 Task: View property listings for condos in San Francisco, California, with waterfront views and access to city amenities.
Action: Mouse moved to (379, 214)
Screenshot: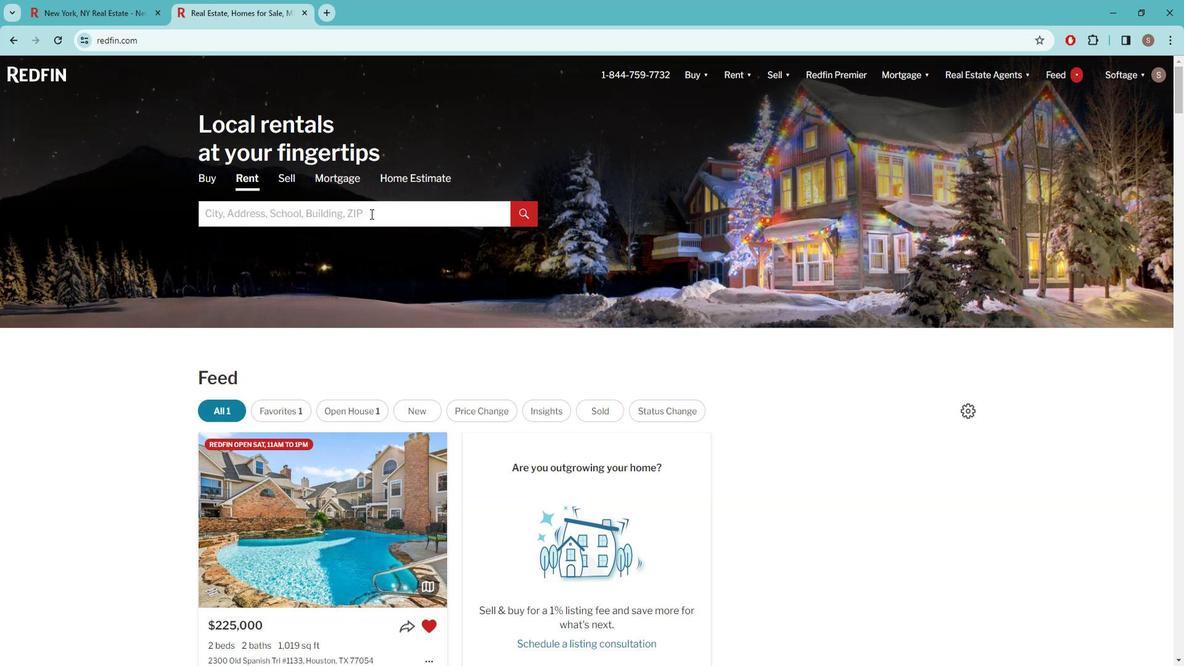 
Action: Mouse pressed left at (379, 214)
Screenshot: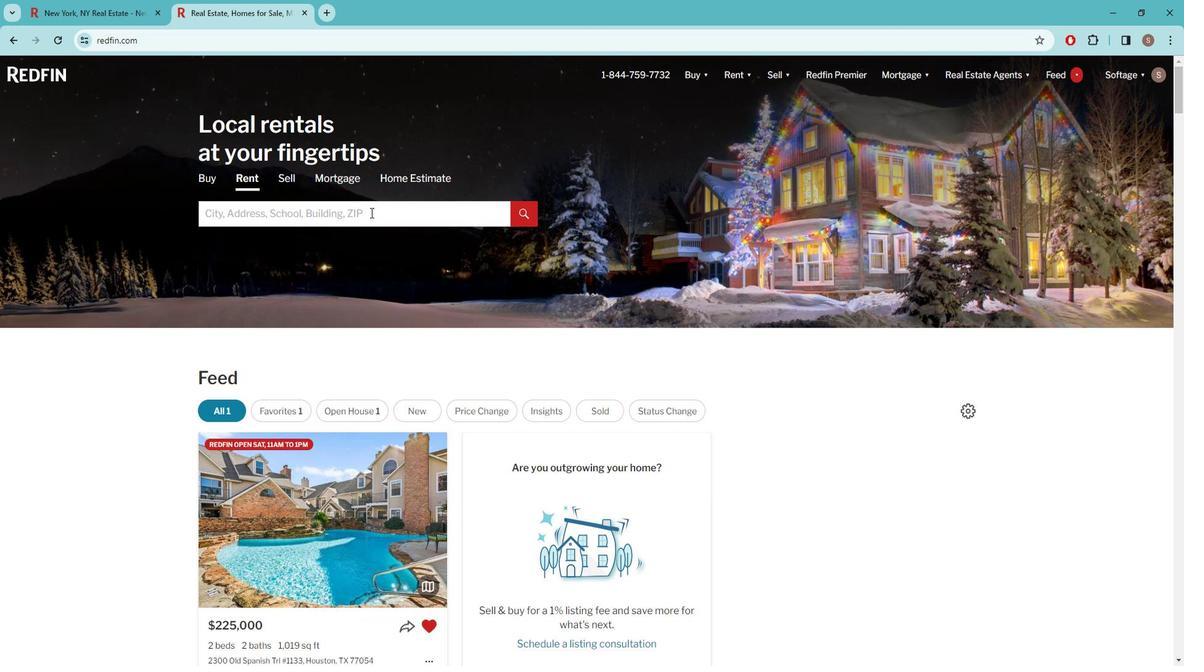 
Action: Key pressed s<Key.caps_lock>AN<Key.space><Key.caps_lock>f<Key.caps_lock>RAN
Screenshot: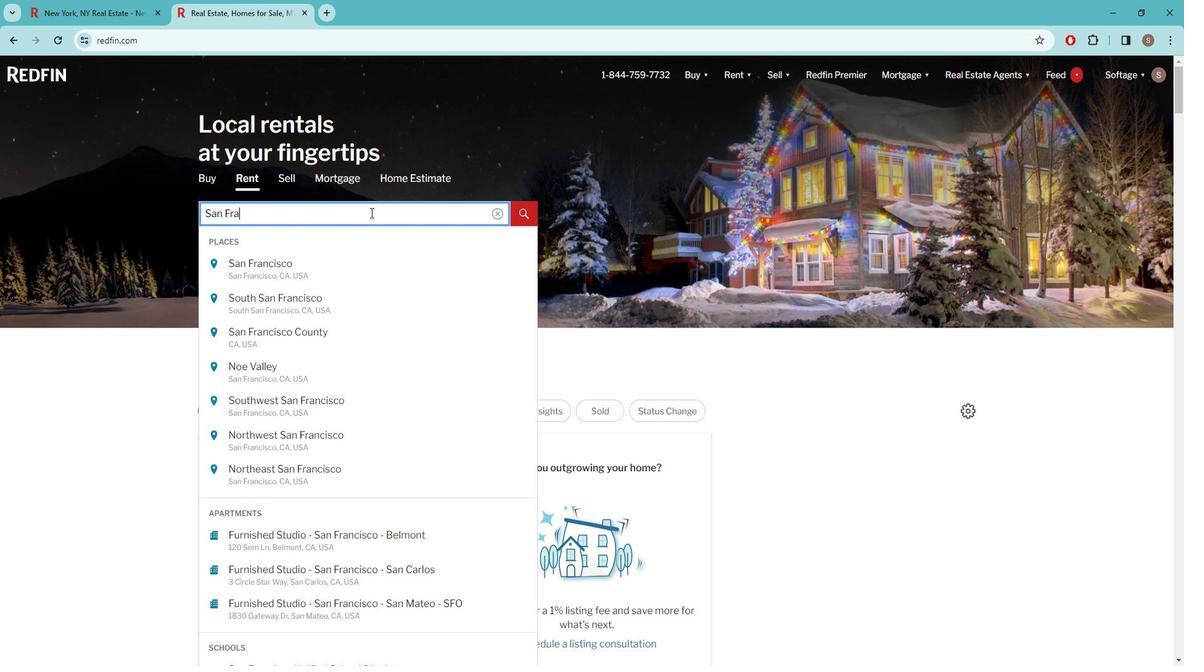 
Action: Mouse moved to (313, 263)
Screenshot: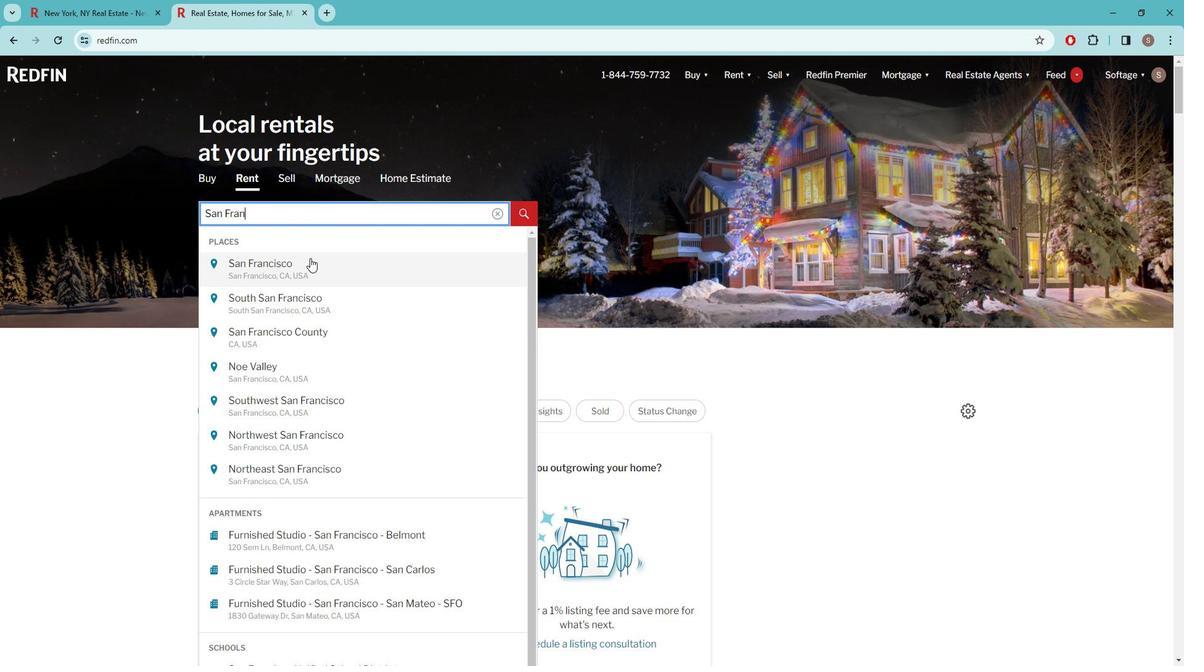 
Action: Mouse pressed left at (313, 263)
Screenshot: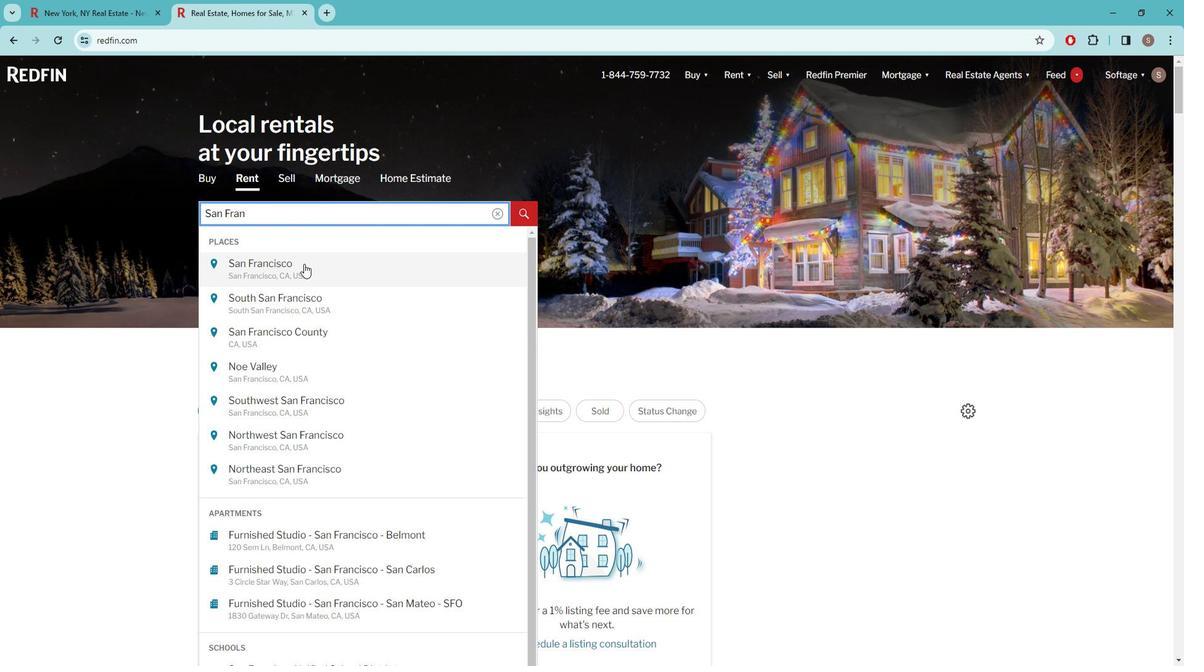 
Action: Mouse moved to (1046, 158)
Screenshot: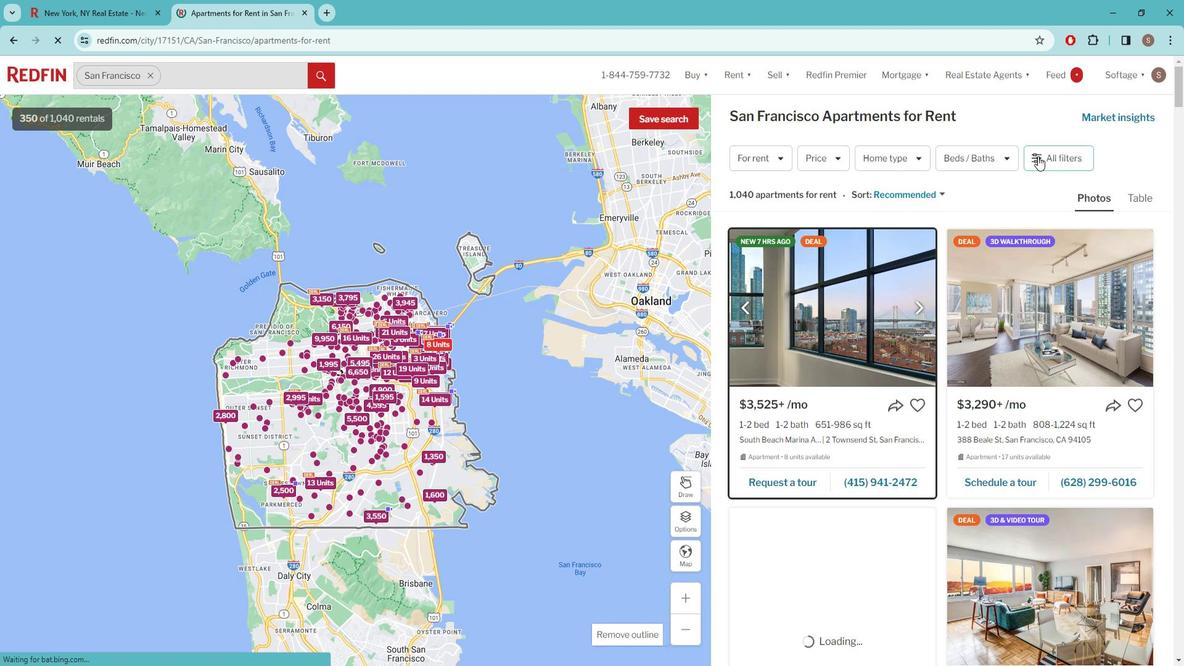 
Action: Mouse pressed left at (1046, 158)
Screenshot: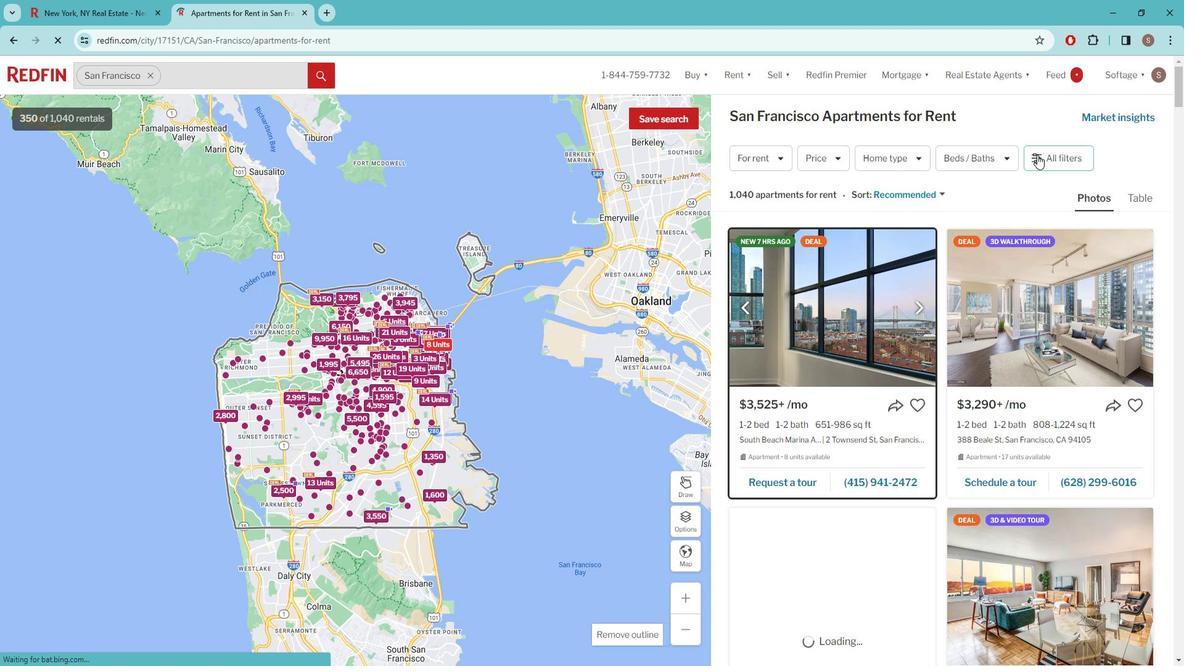 
Action: Mouse pressed left at (1046, 158)
Screenshot: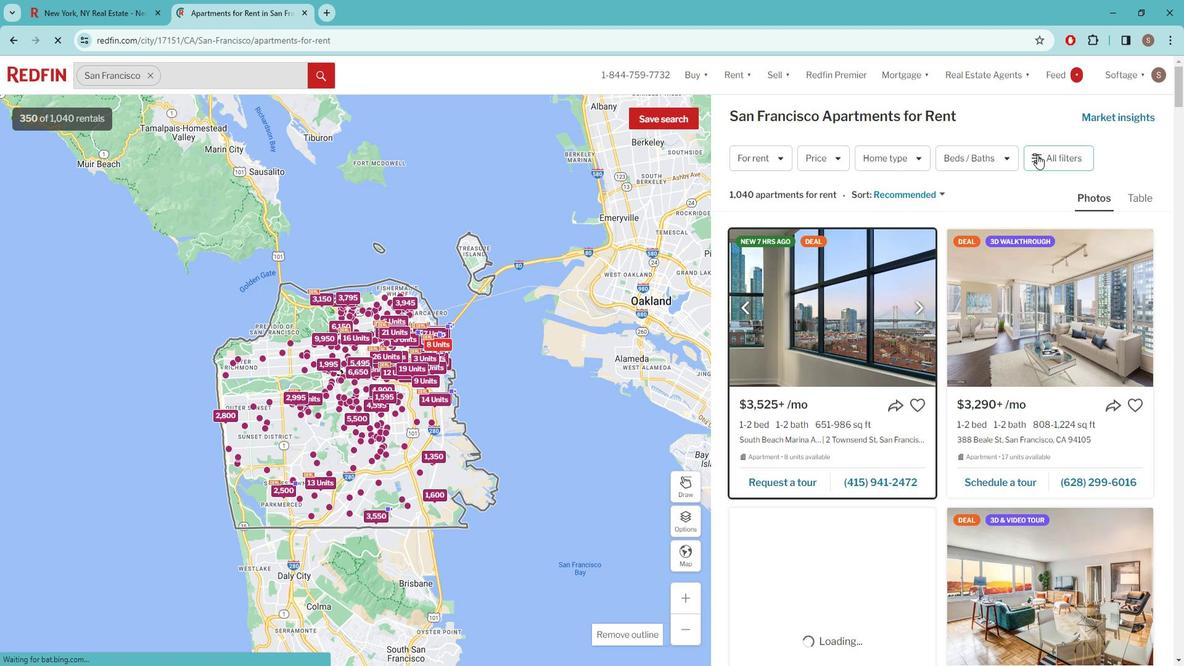 
Action: Mouse pressed left at (1046, 158)
Screenshot: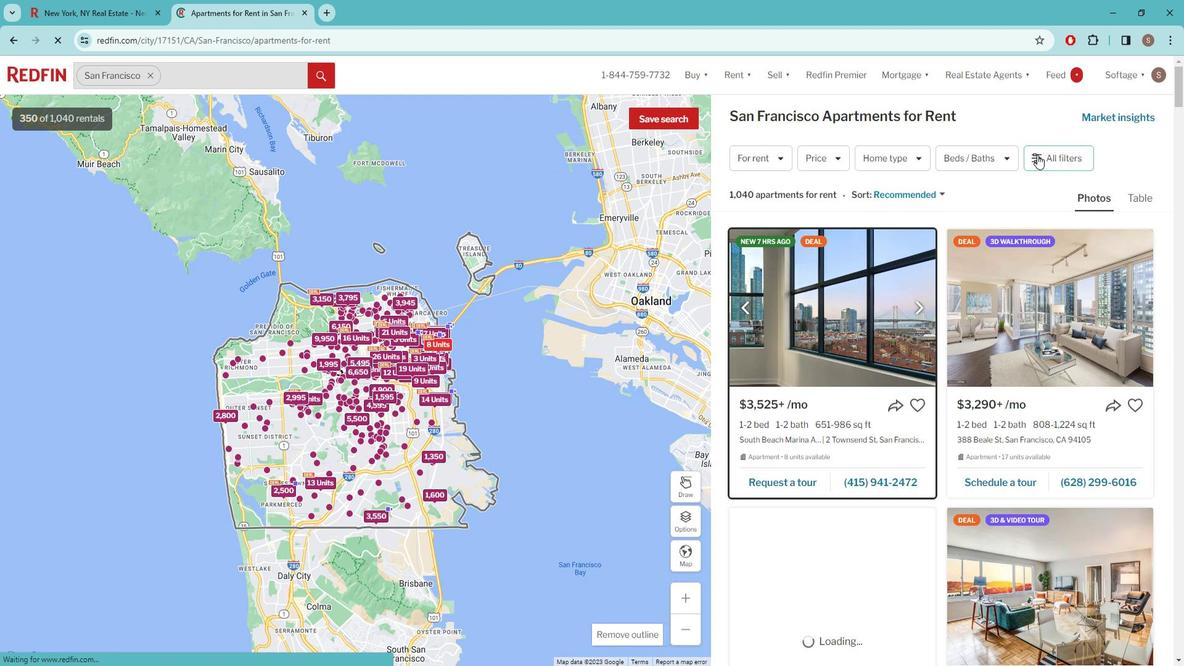 
Action: Mouse pressed left at (1046, 158)
Screenshot: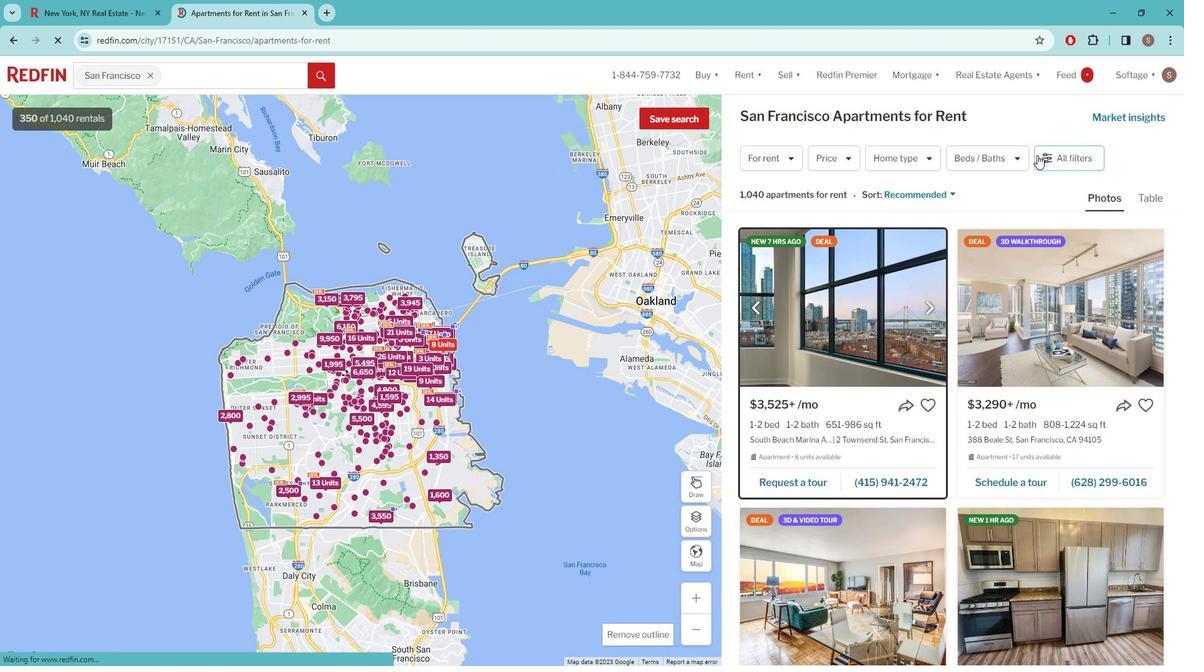 
Action: Mouse moved to (1049, 158)
Screenshot: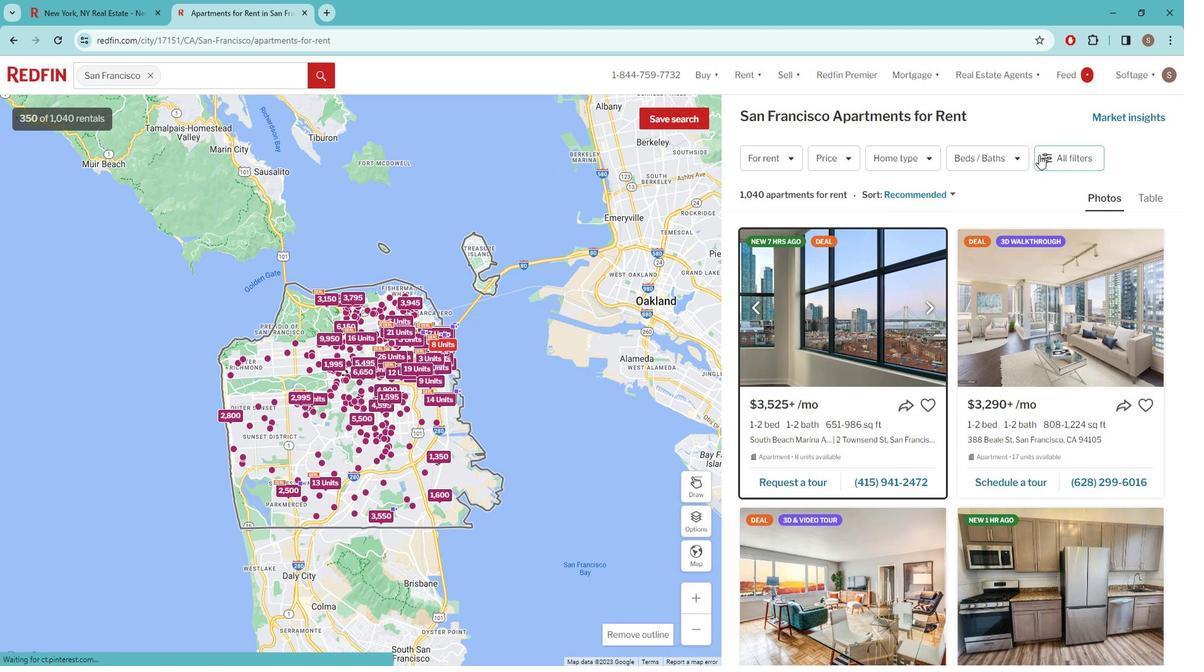 
Action: Mouse pressed left at (1049, 158)
Screenshot: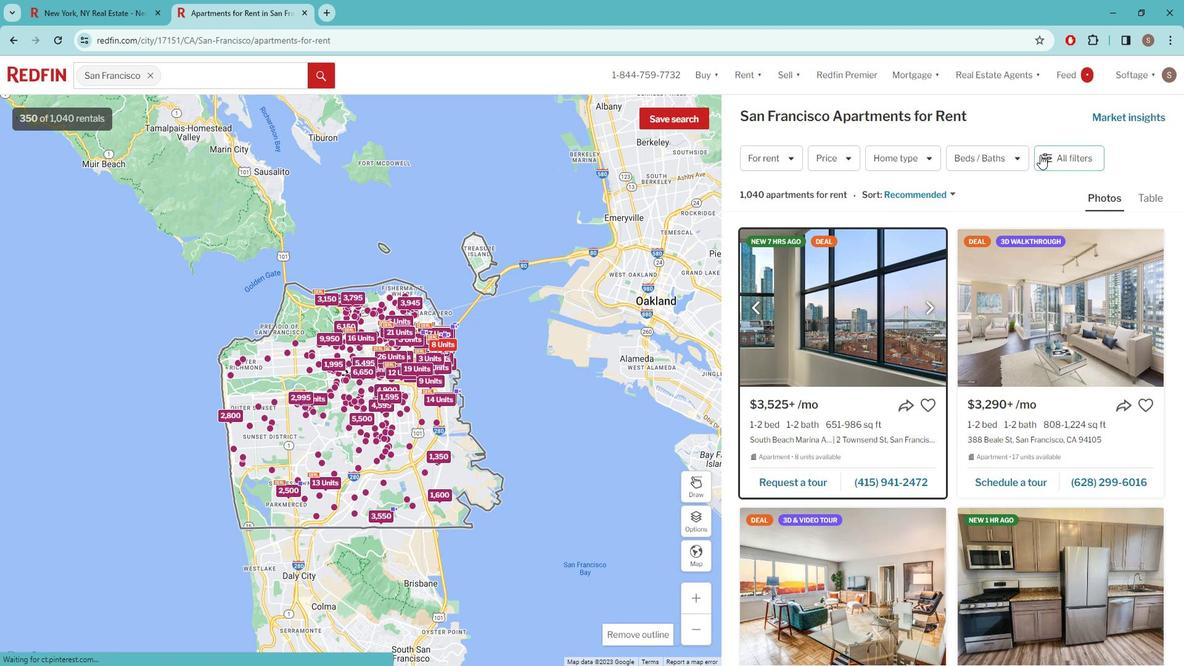 
Action: Mouse moved to (924, 122)
Screenshot: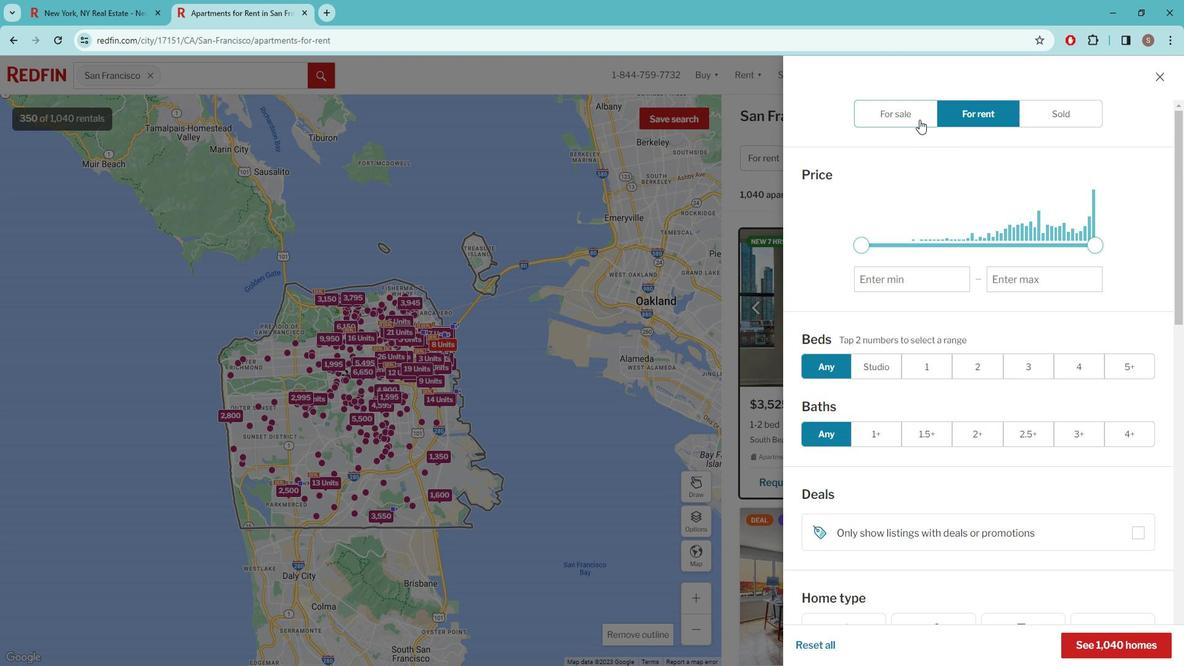 
Action: Mouse pressed left at (924, 122)
Screenshot: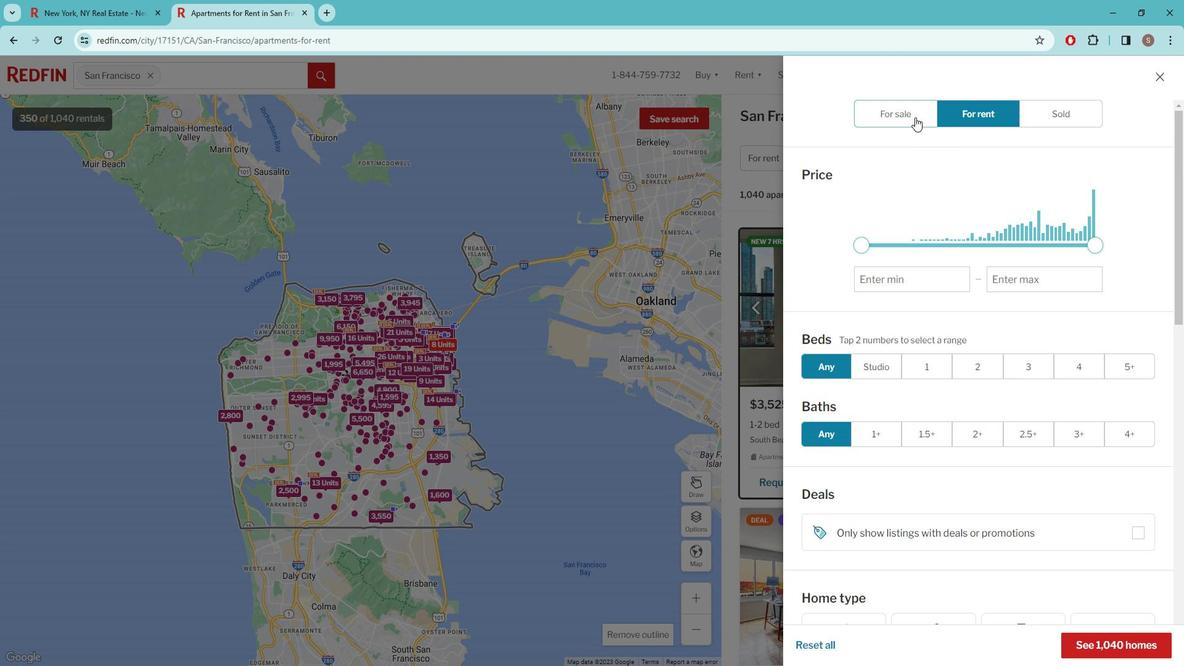 
Action: Mouse moved to (982, 237)
Screenshot: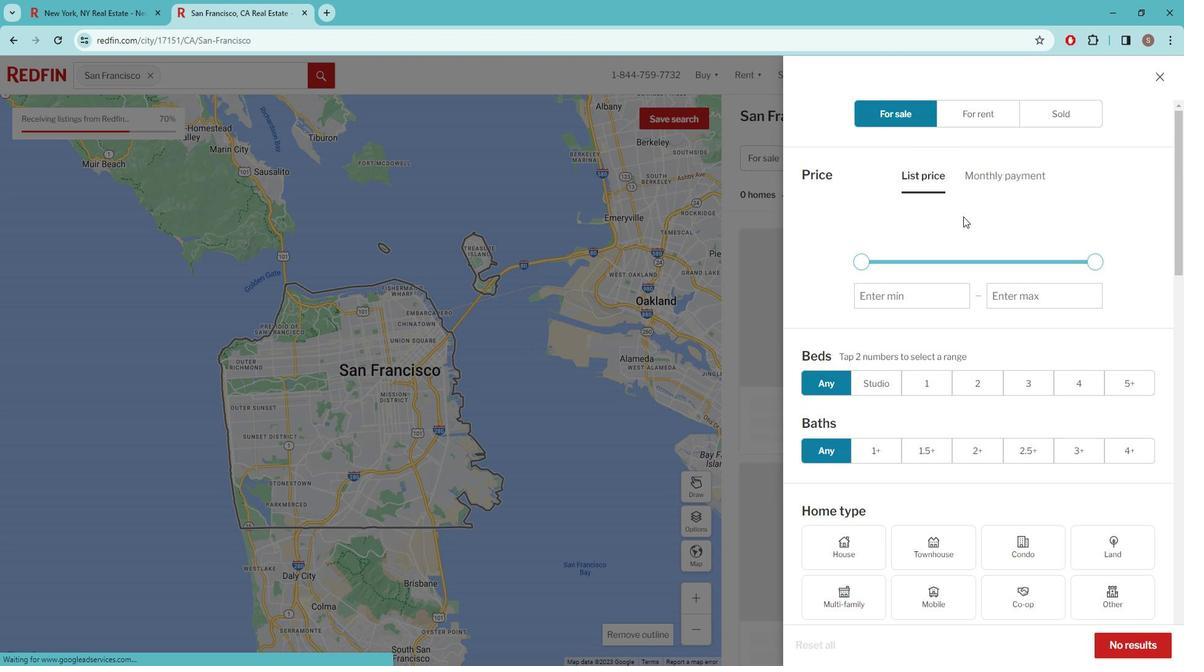 
Action: Mouse scrolled (982, 236) with delta (0, 0)
Screenshot: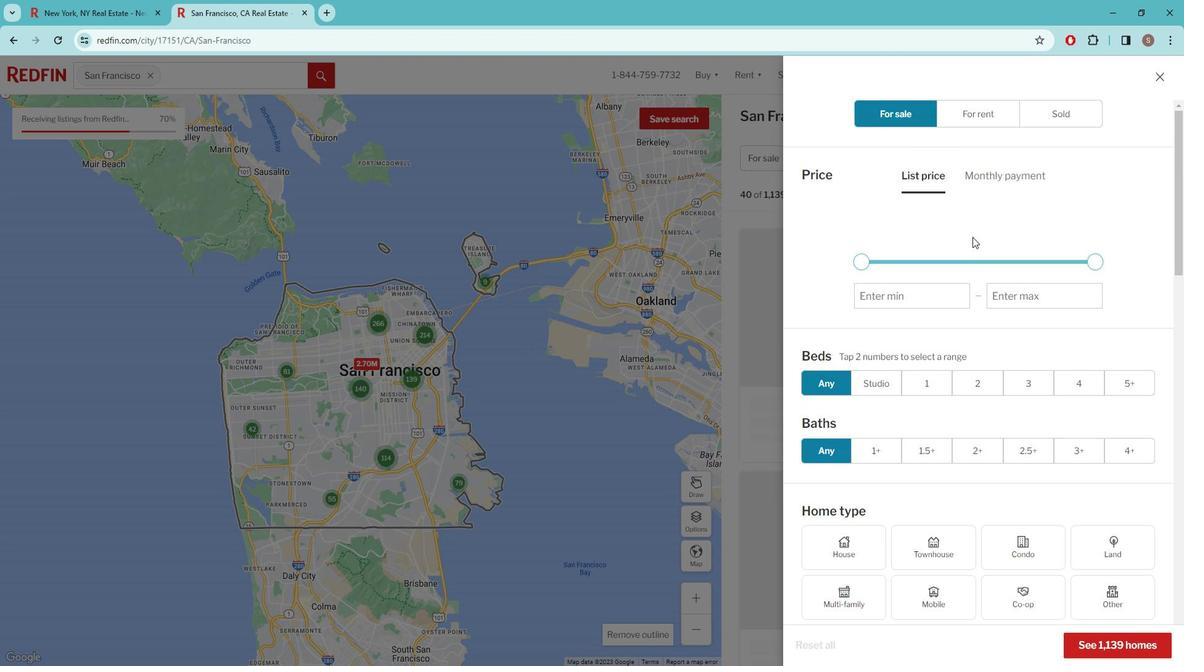 
Action: Mouse moved to (982, 238)
Screenshot: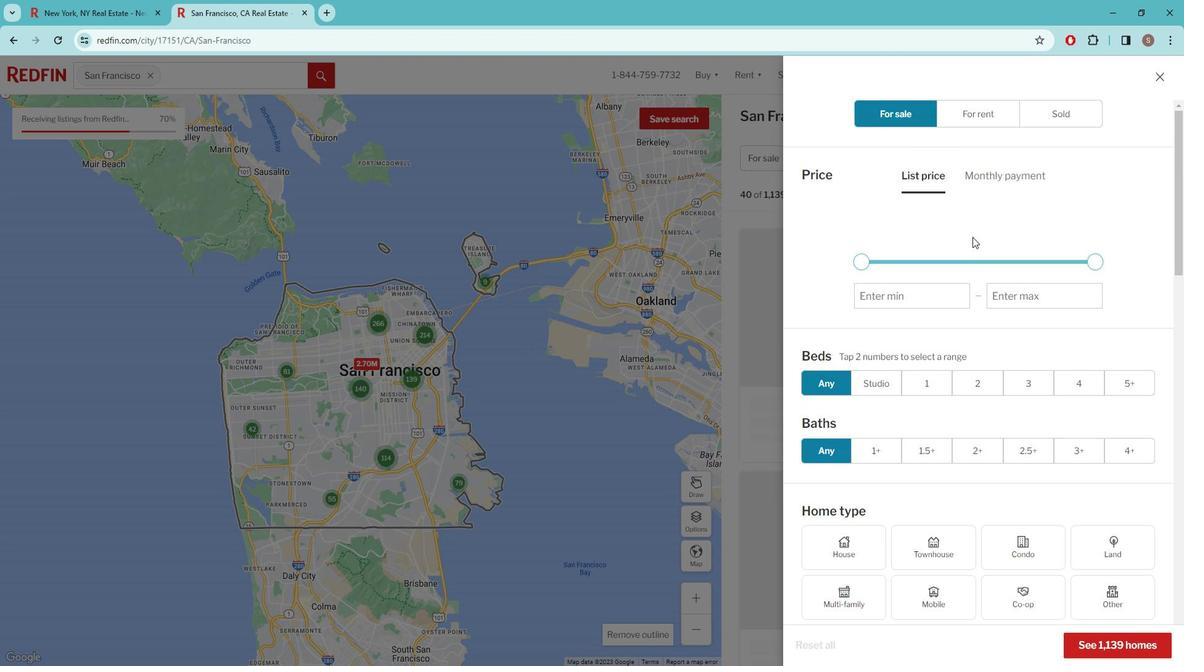
Action: Mouse scrolled (982, 237) with delta (0, 0)
Screenshot: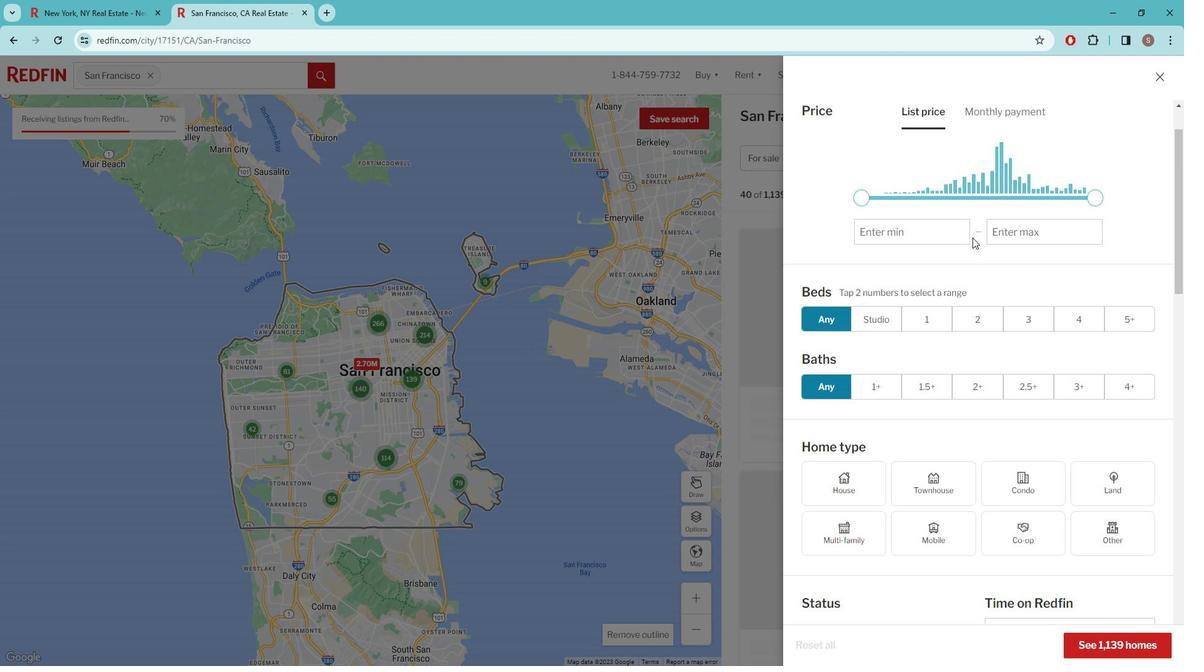 
Action: Mouse scrolled (982, 237) with delta (0, 0)
Screenshot: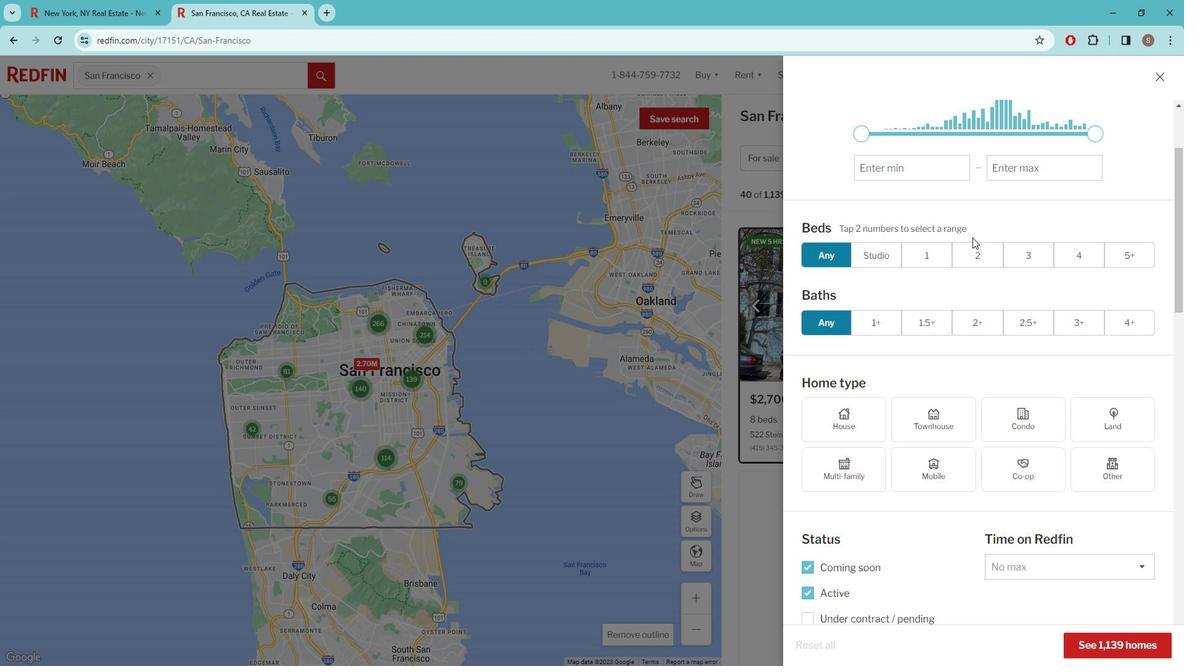 
Action: Mouse scrolled (982, 237) with delta (0, 0)
Screenshot: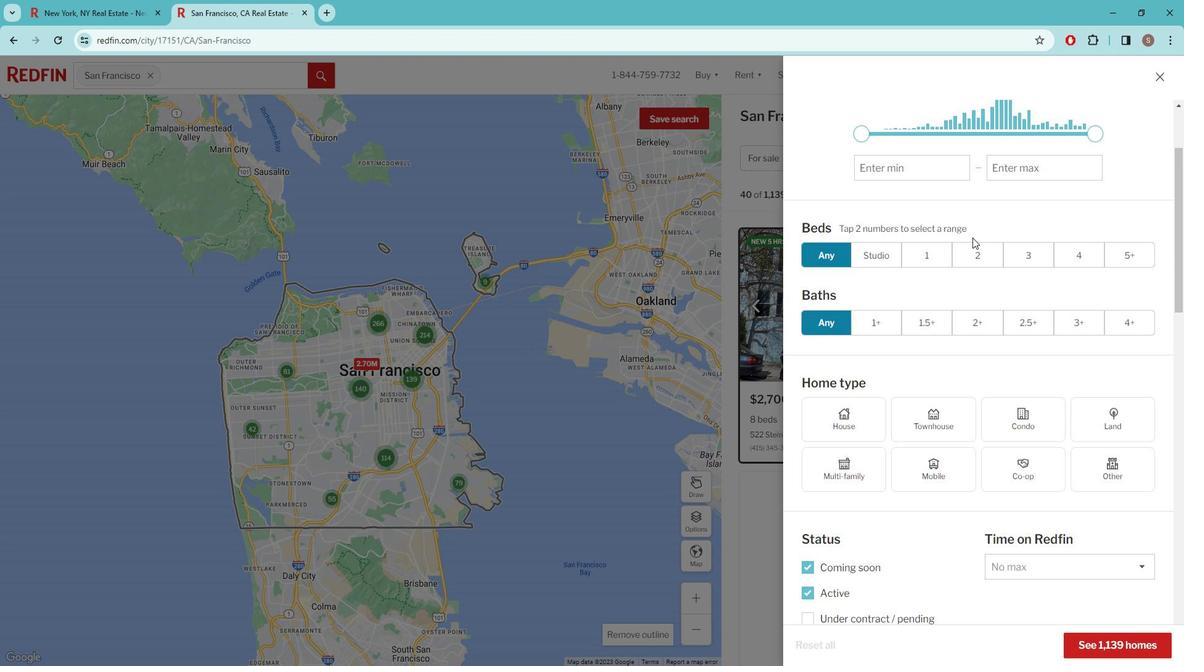 
Action: Mouse moved to (1021, 284)
Screenshot: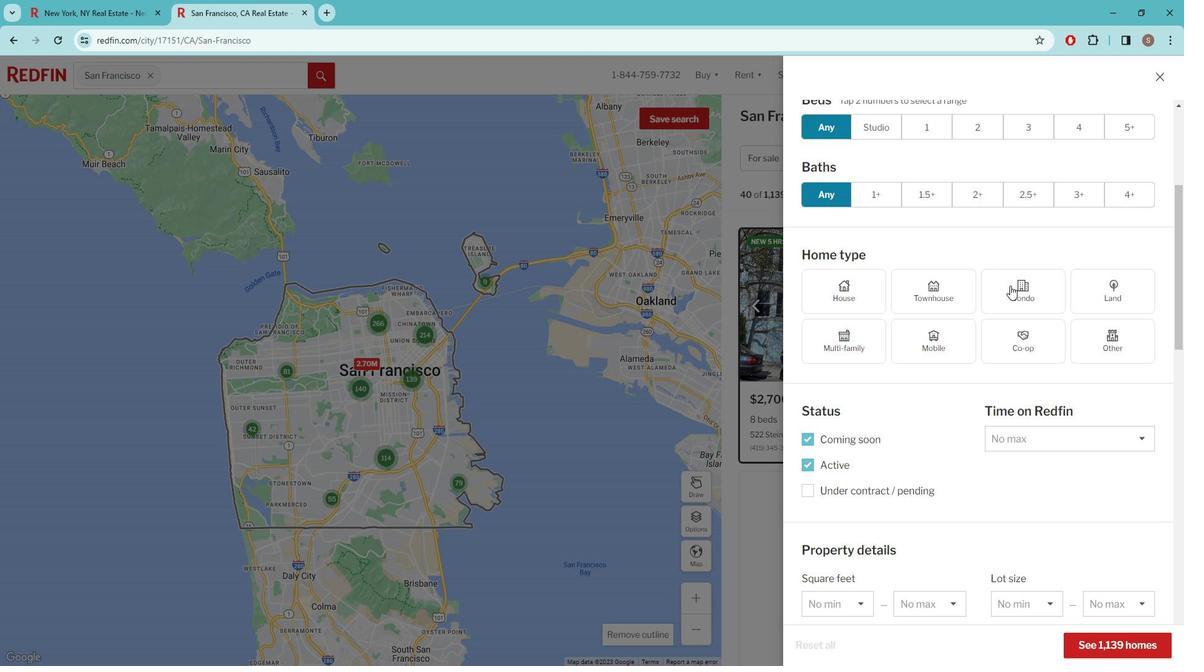 
Action: Mouse pressed left at (1021, 284)
Screenshot: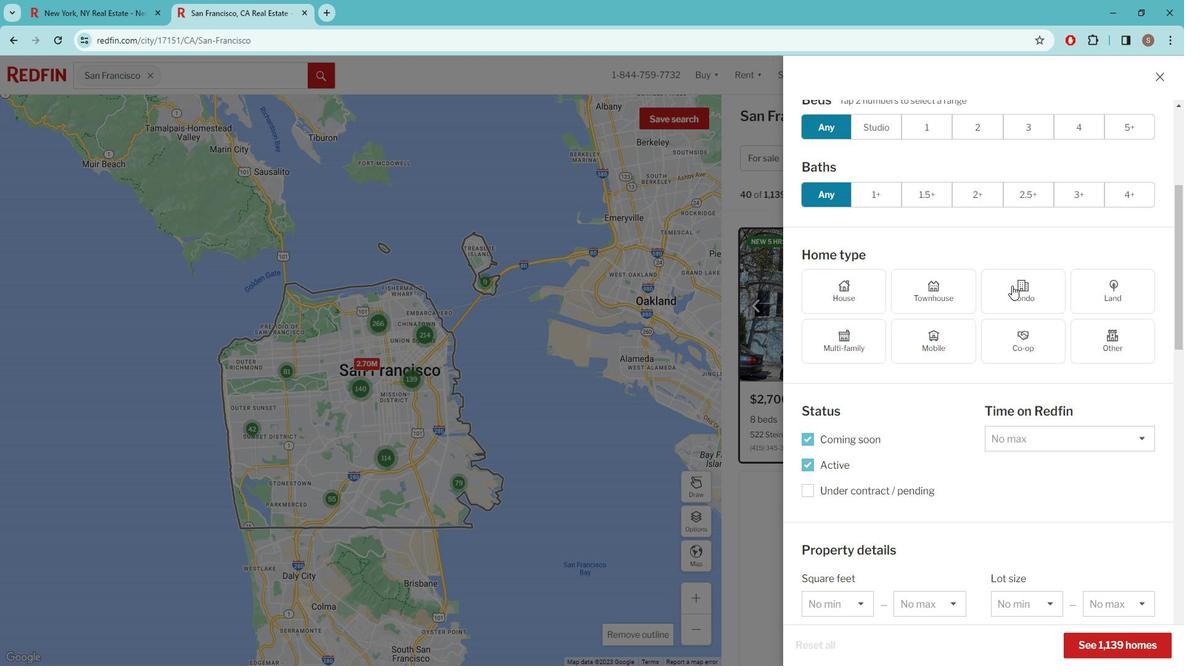 
Action: Mouse scrolled (1021, 283) with delta (0, 0)
Screenshot: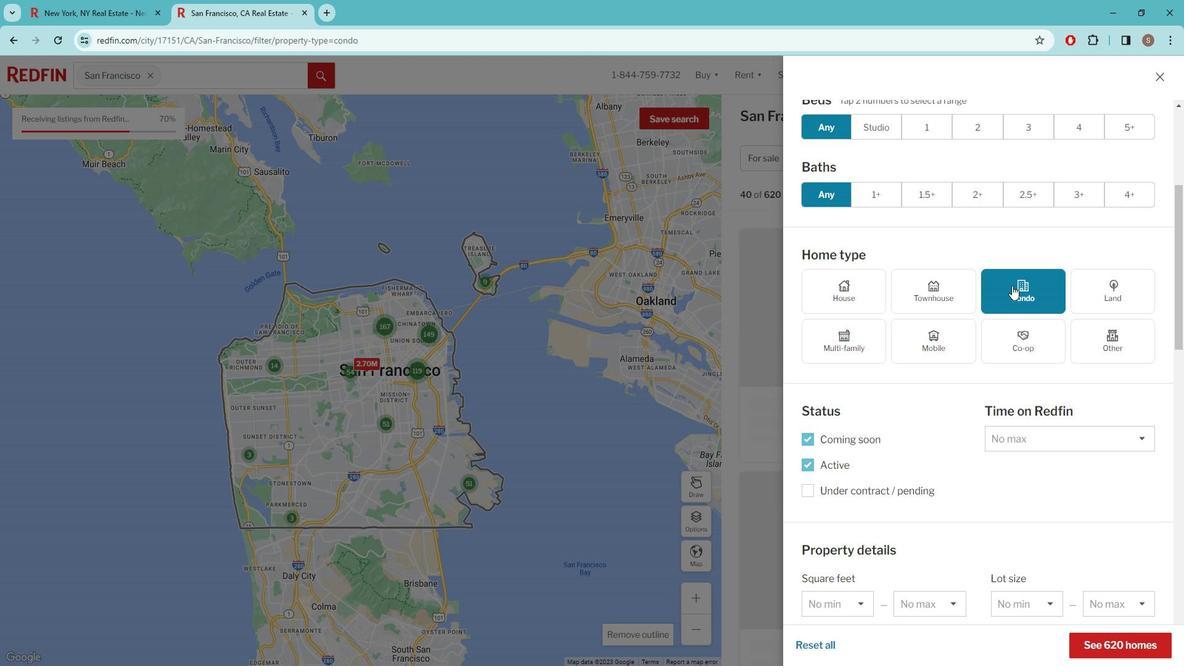 
Action: Mouse scrolled (1021, 283) with delta (0, 0)
Screenshot: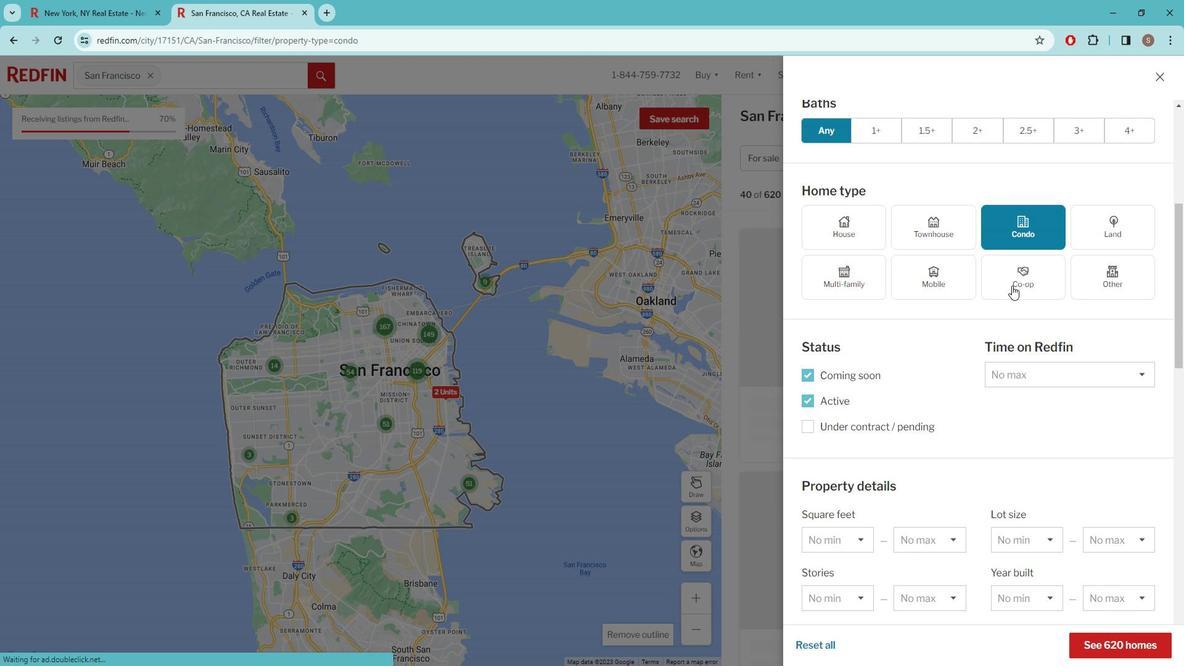 
Action: Mouse scrolled (1021, 283) with delta (0, 0)
Screenshot: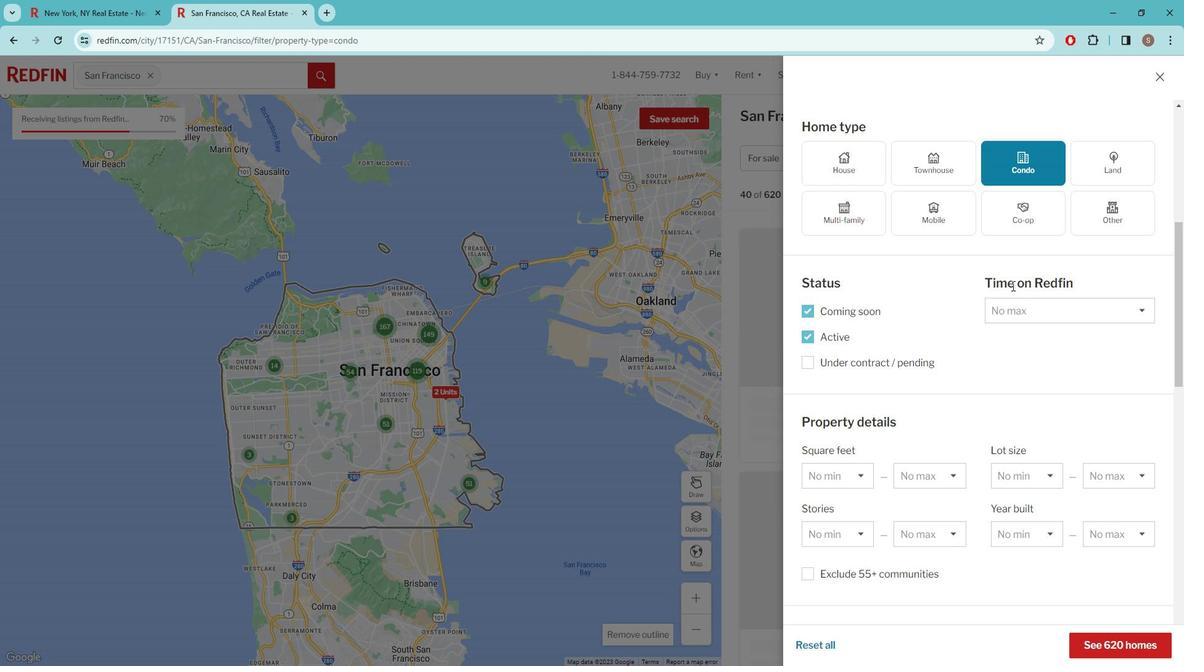 
Action: Mouse scrolled (1021, 283) with delta (0, 0)
Screenshot: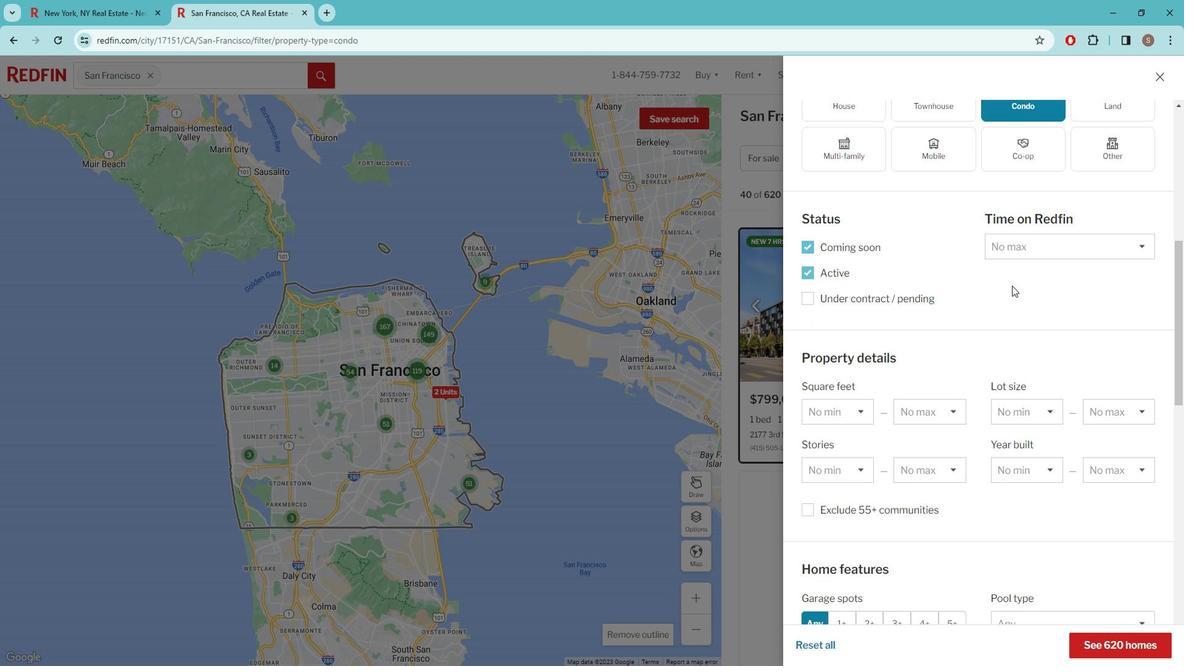 
Action: Mouse moved to (1021, 285)
Screenshot: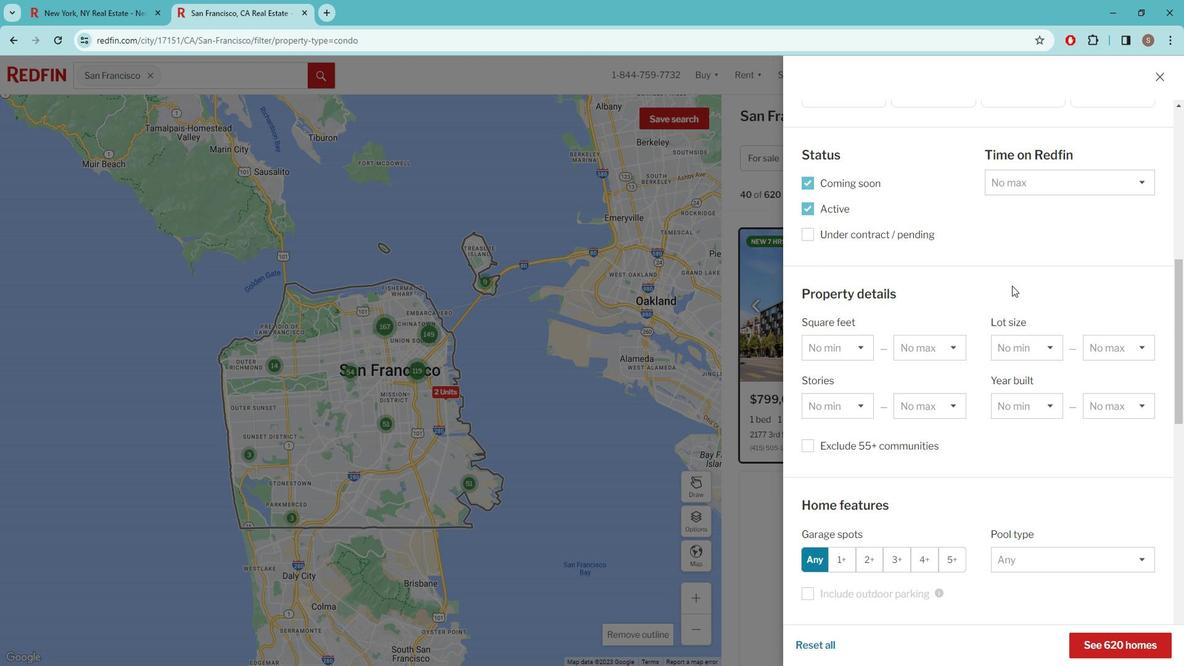 
Action: Mouse scrolled (1021, 284) with delta (0, 0)
Screenshot: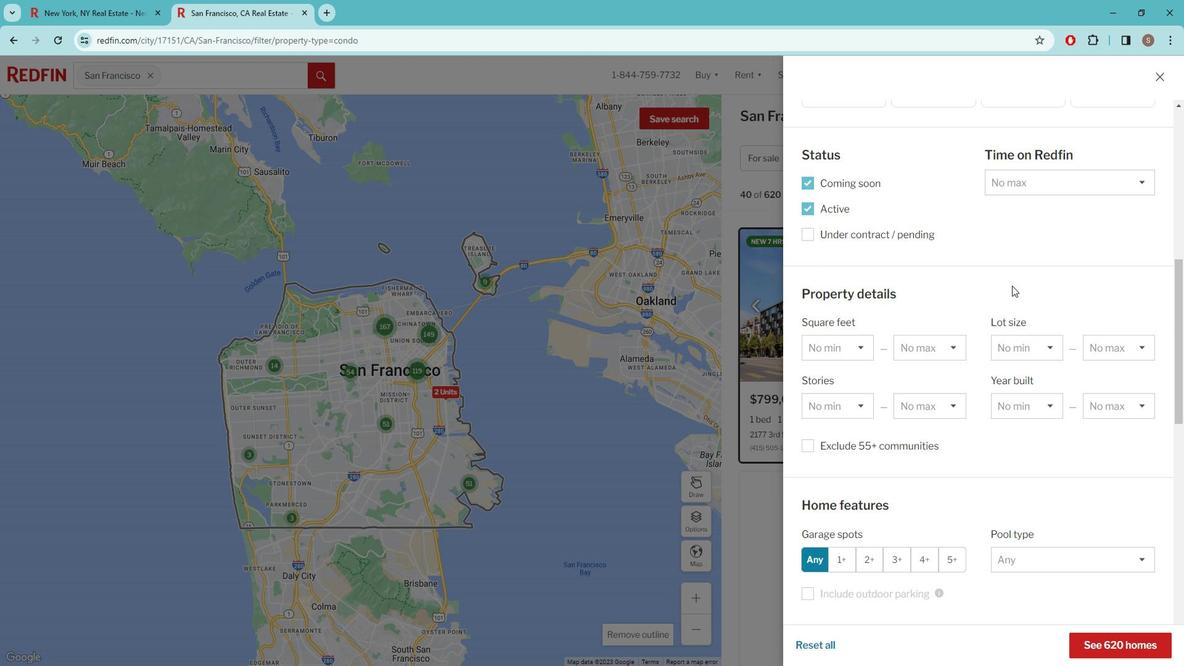 
Action: Mouse scrolled (1021, 284) with delta (0, 0)
Screenshot: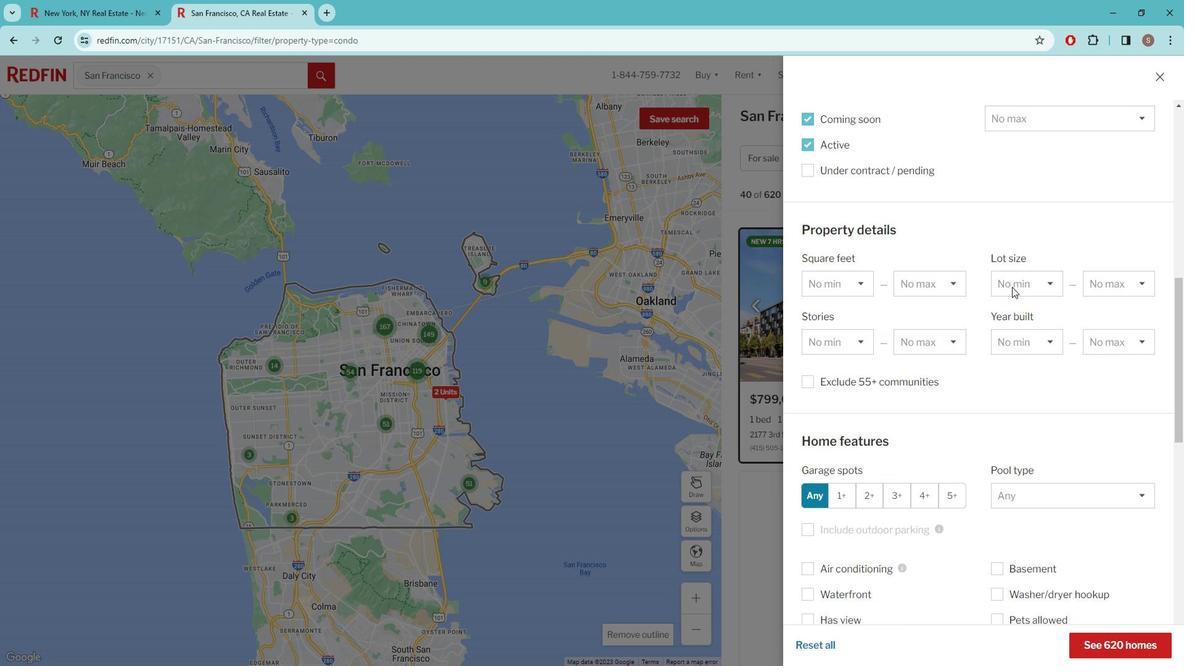 
Action: Mouse scrolled (1021, 284) with delta (0, 0)
Screenshot: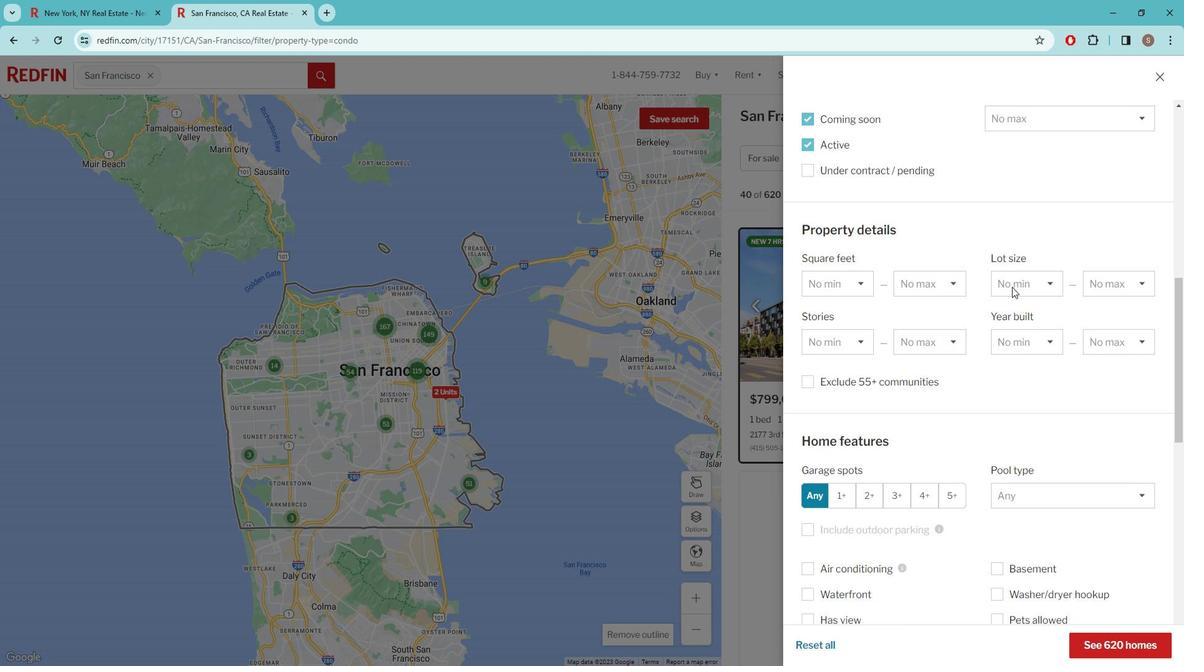
Action: Mouse moved to (867, 458)
Screenshot: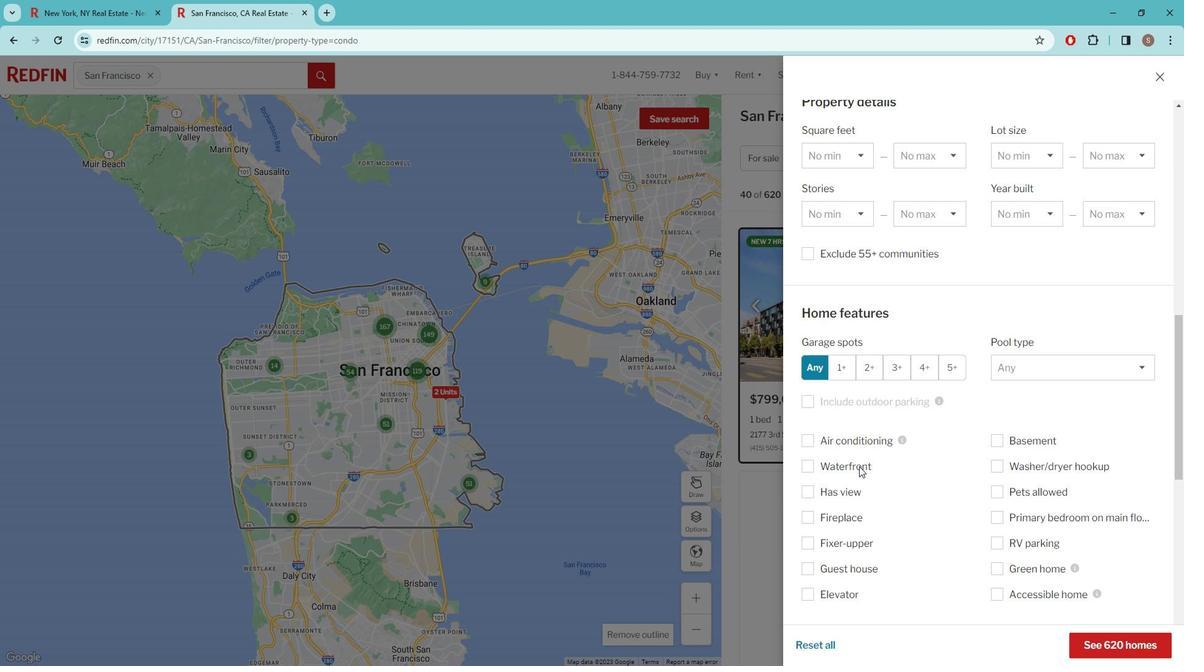
Action: Mouse pressed left at (867, 458)
Screenshot: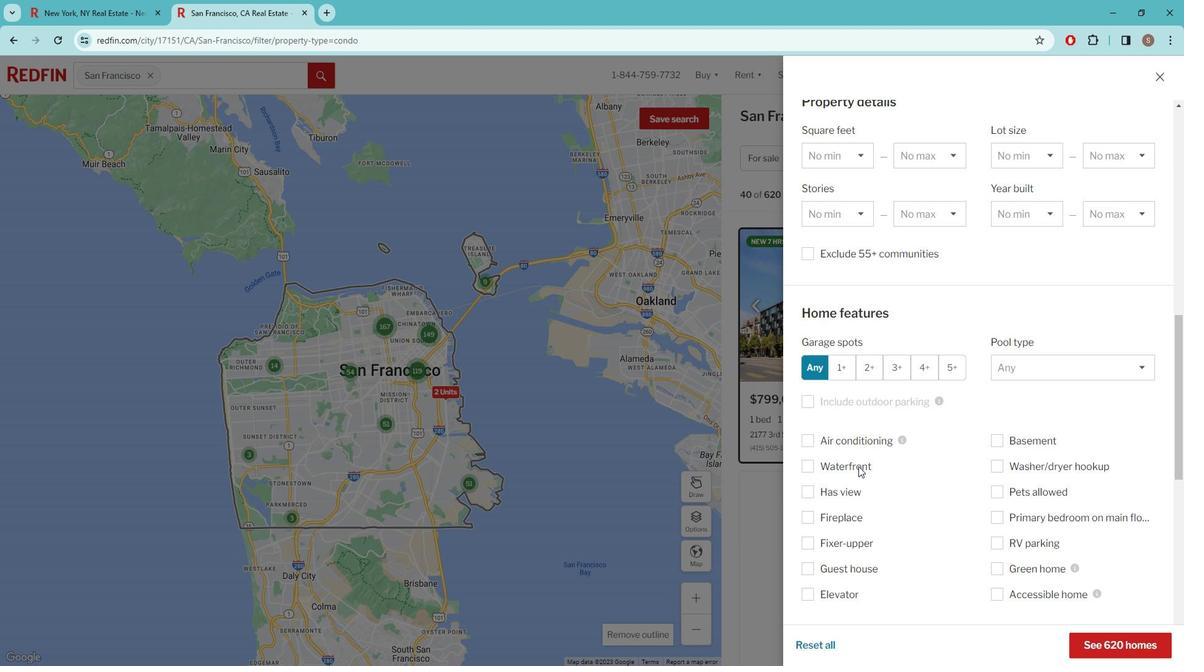 
Action: Mouse moved to (880, 467)
Screenshot: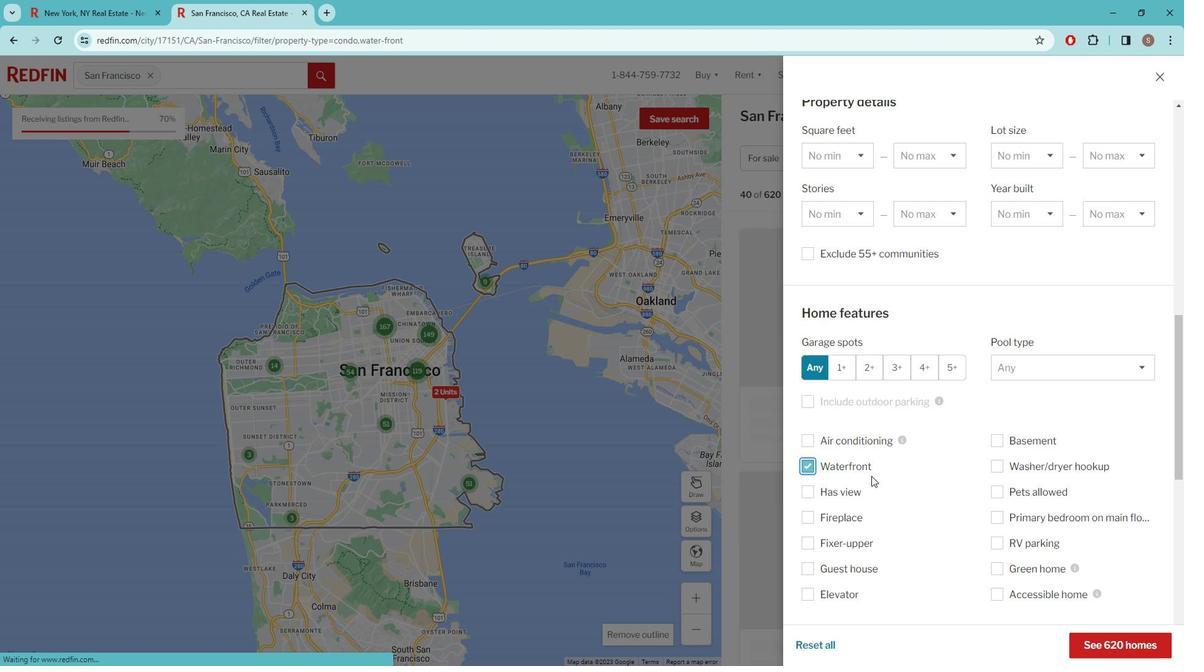 
Action: Mouse scrolled (880, 466) with delta (0, 0)
Screenshot: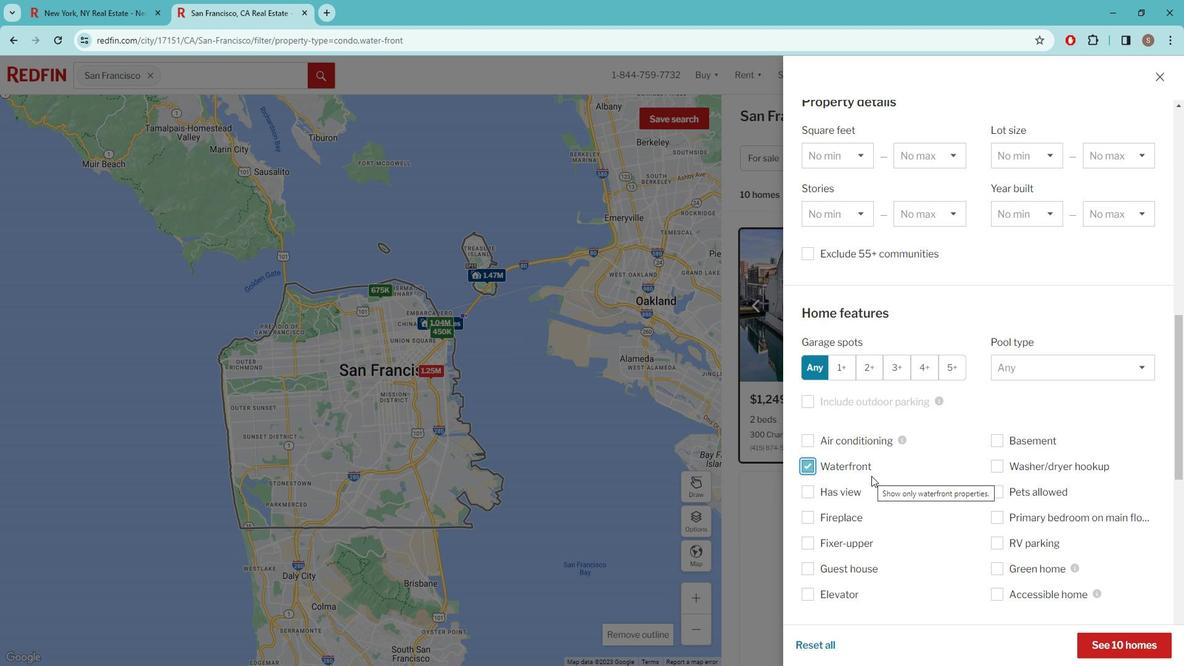 
Action: Mouse moved to (883, 464)
Screenshot: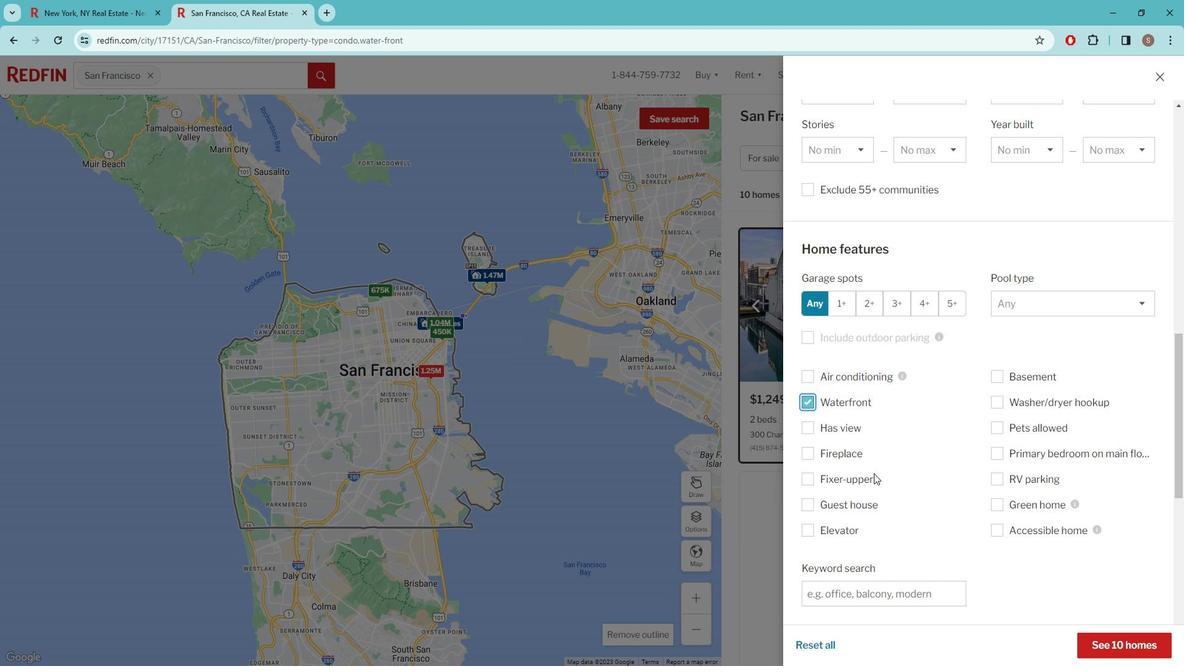 
Action: Mouse scrolled (883, 463) with delta (0, 0)
Screenshot: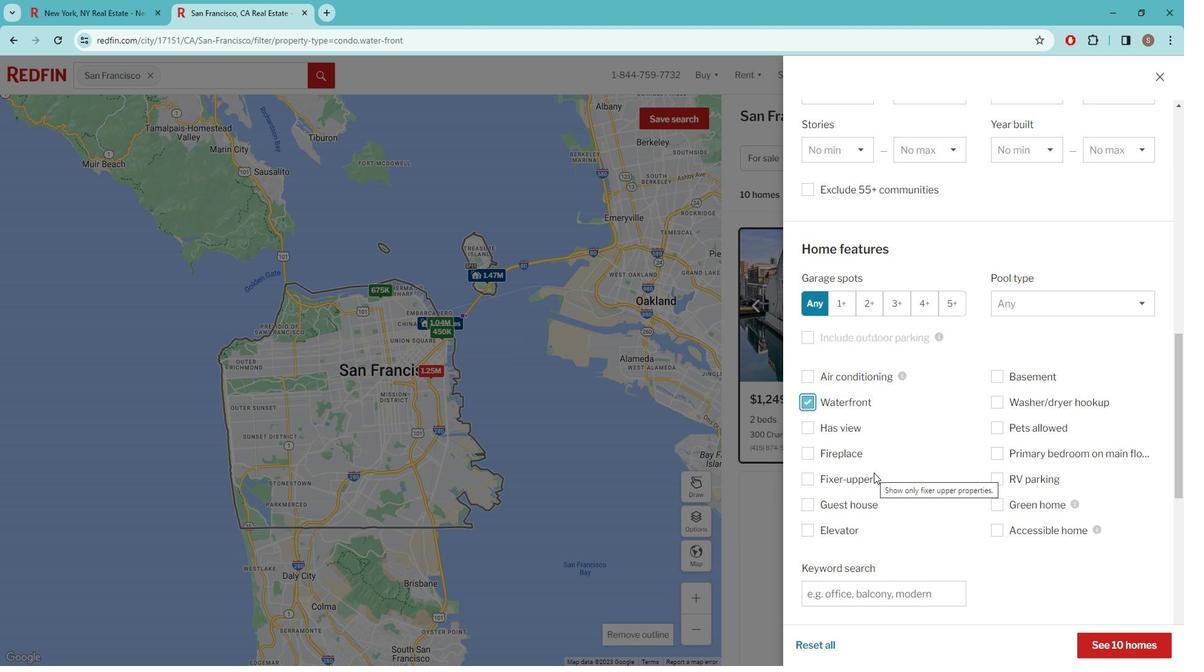 
Action: Mouse moved to (831, 513)
Screenshot: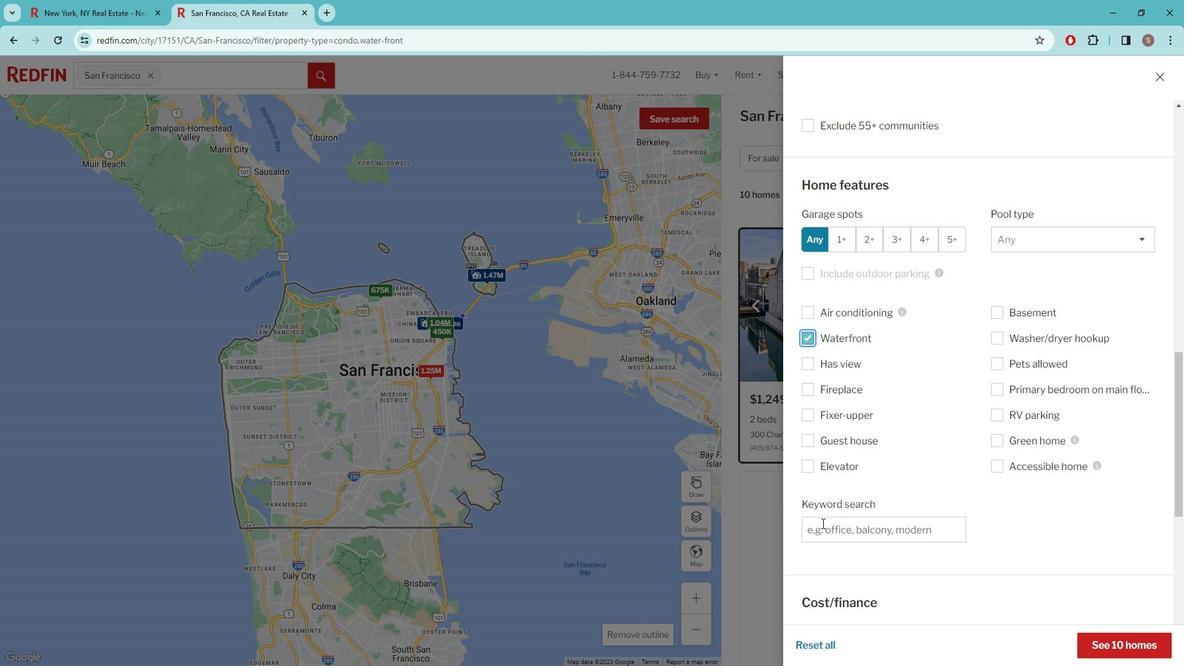 
Action: Mouse pressed left at (831, 513)
Screenshot: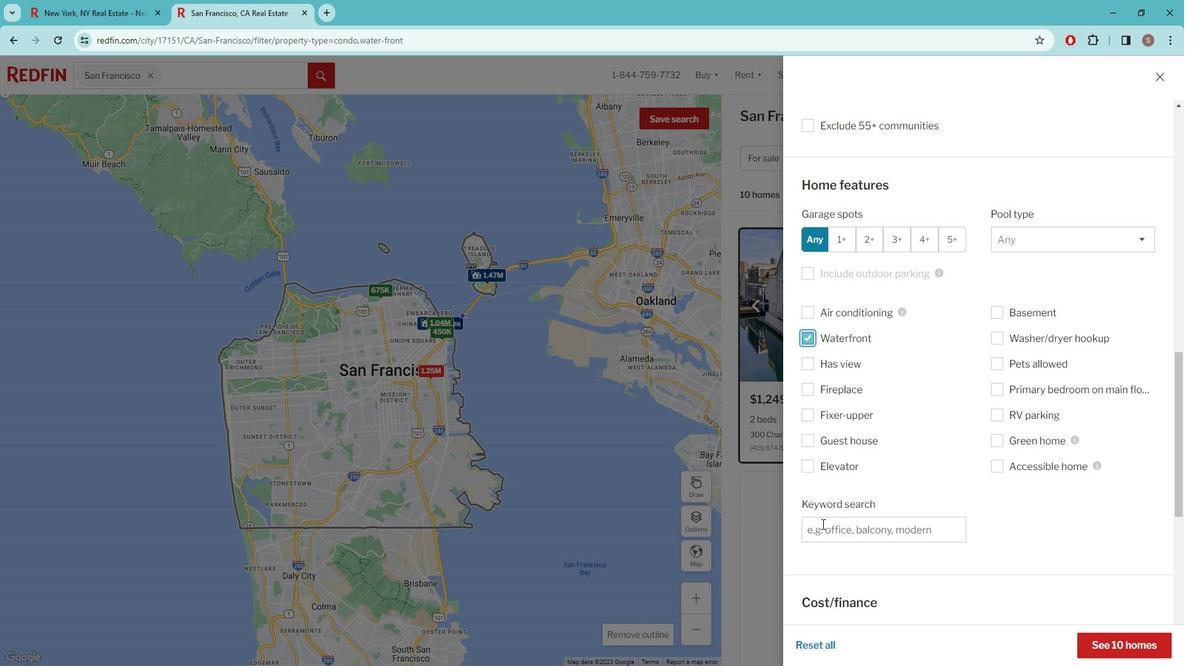 
Action: Key pressed CITY<Key.space>AMENITIES<Key.space>
Screenshot: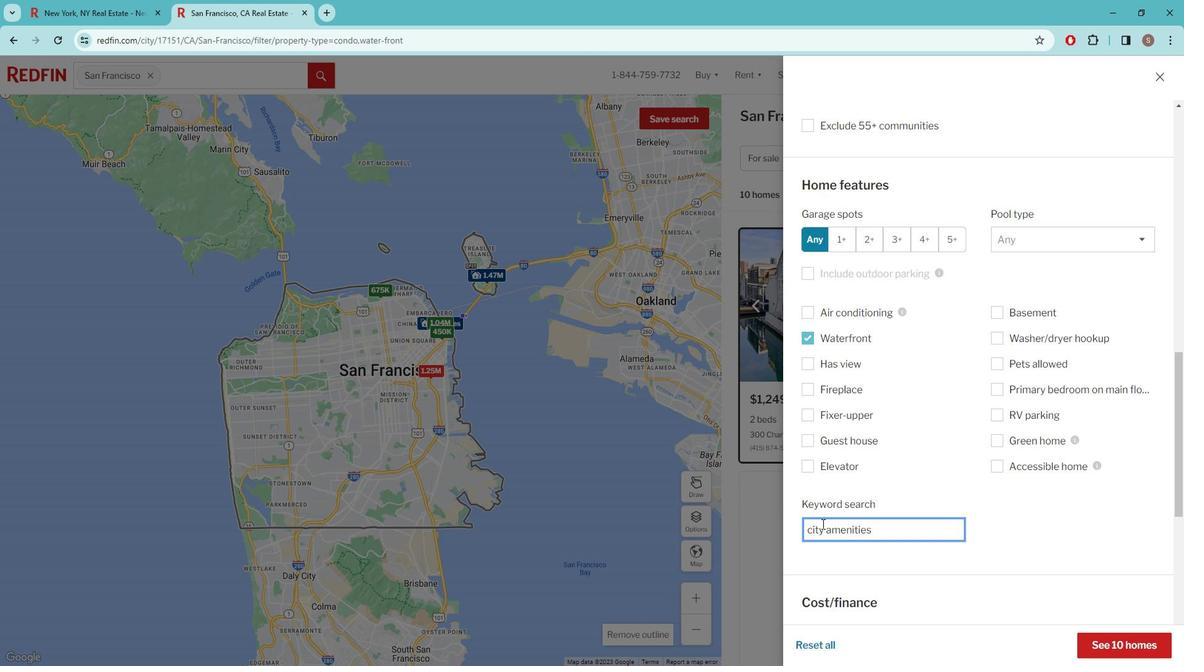 
Action: Mouse moved to (875, 526)
Screenshot: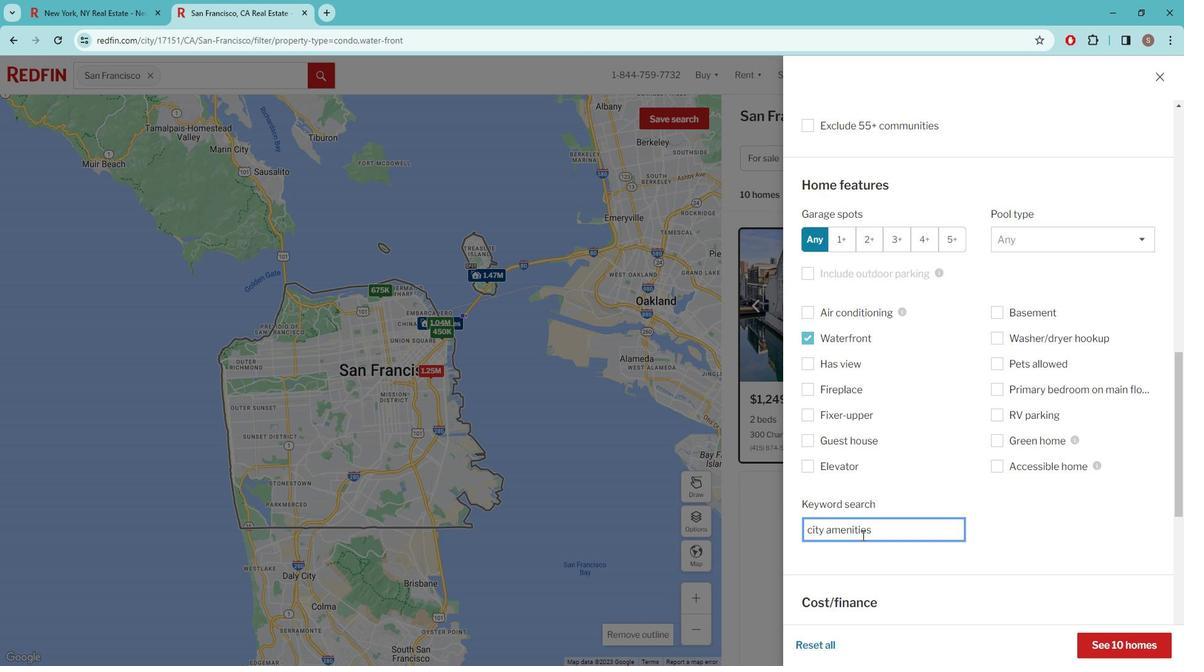 
Action: Mouse scrolled (875, 525) with delta (0, 0)
Screenshot: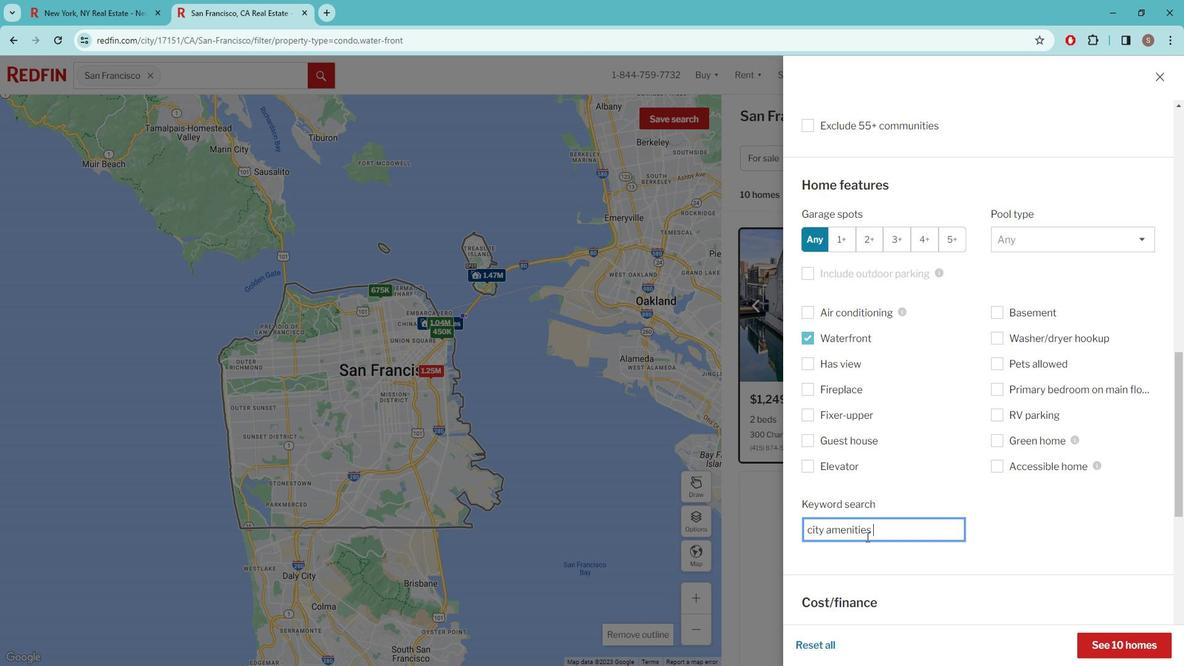 
Action: Mouse scrolled (875, 525) with delta (0, 0)
Screenshot: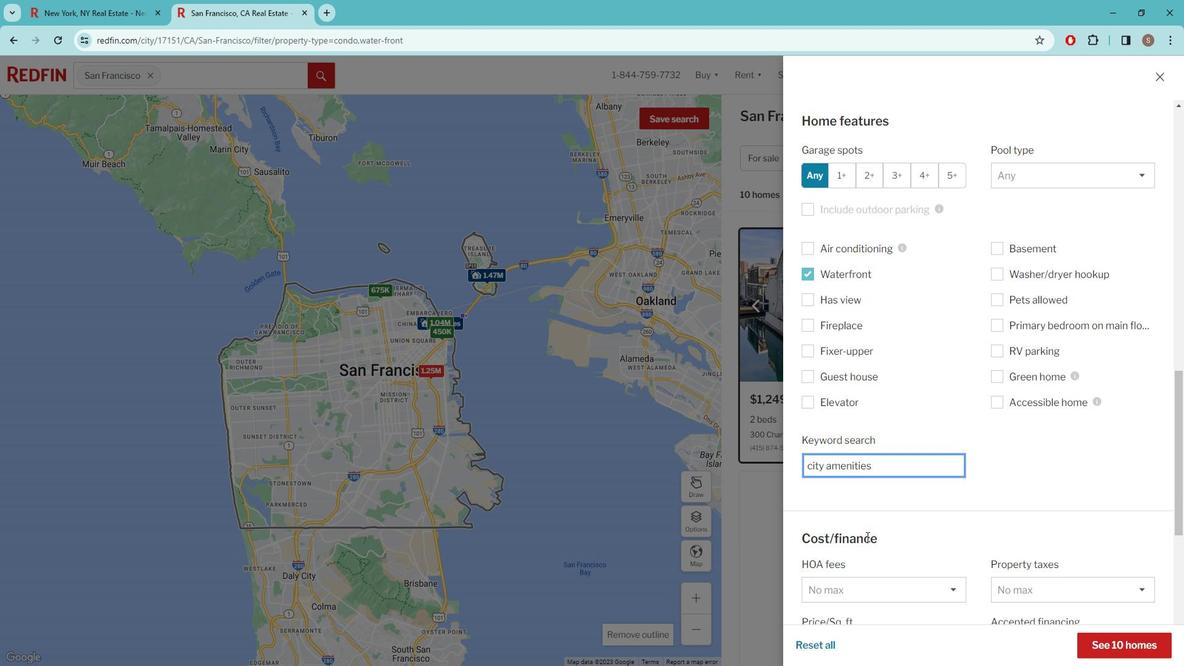 
Action: Mouse scrolled (875, 525) with delta (0, 0)
Screenshot: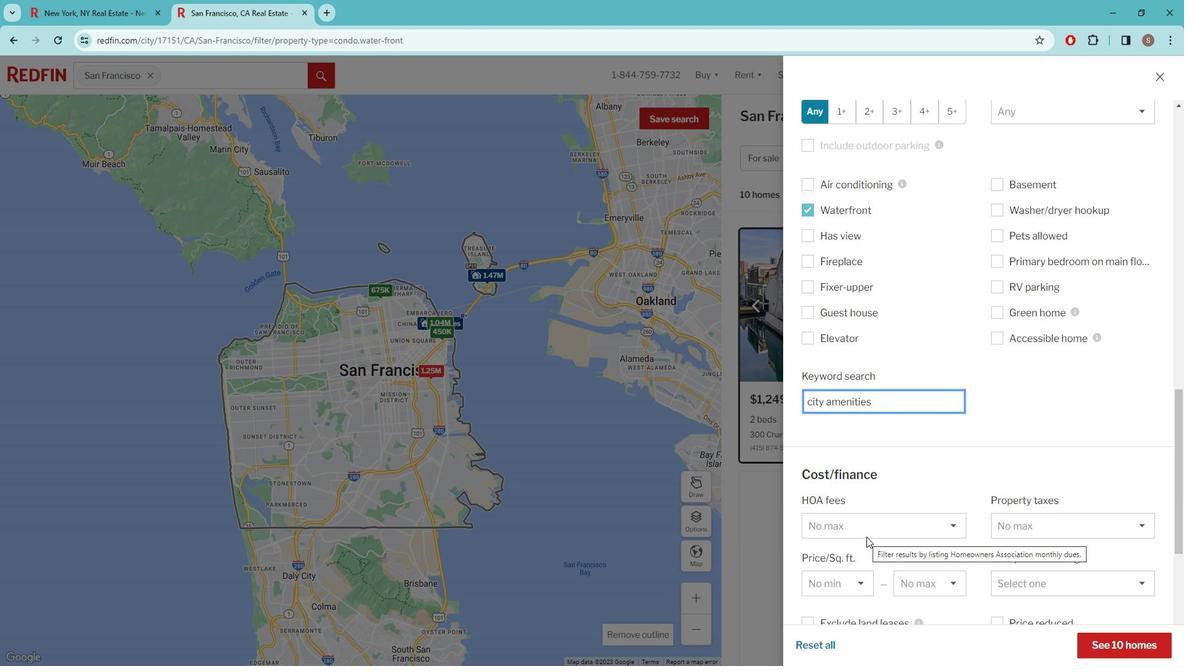 
Action: Mouse scrolled (875, 525) with delta (0, 0)
Screenshot: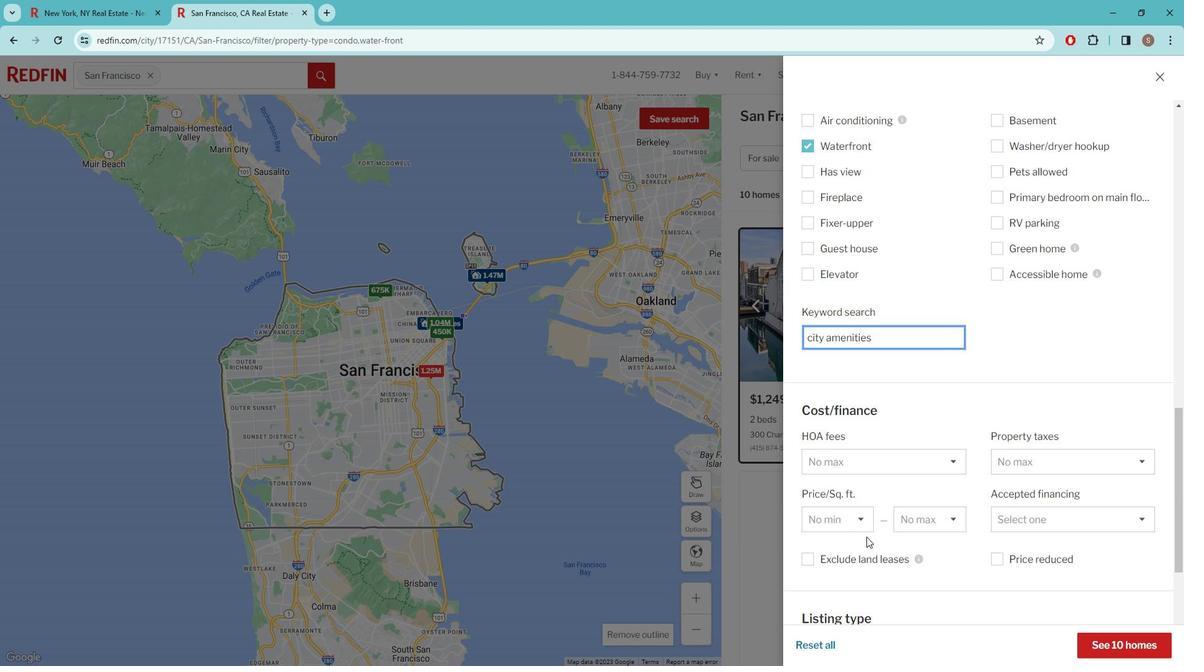
Action: Mouse scrolled (875, 525) with delta (0, 0)
Screenshot: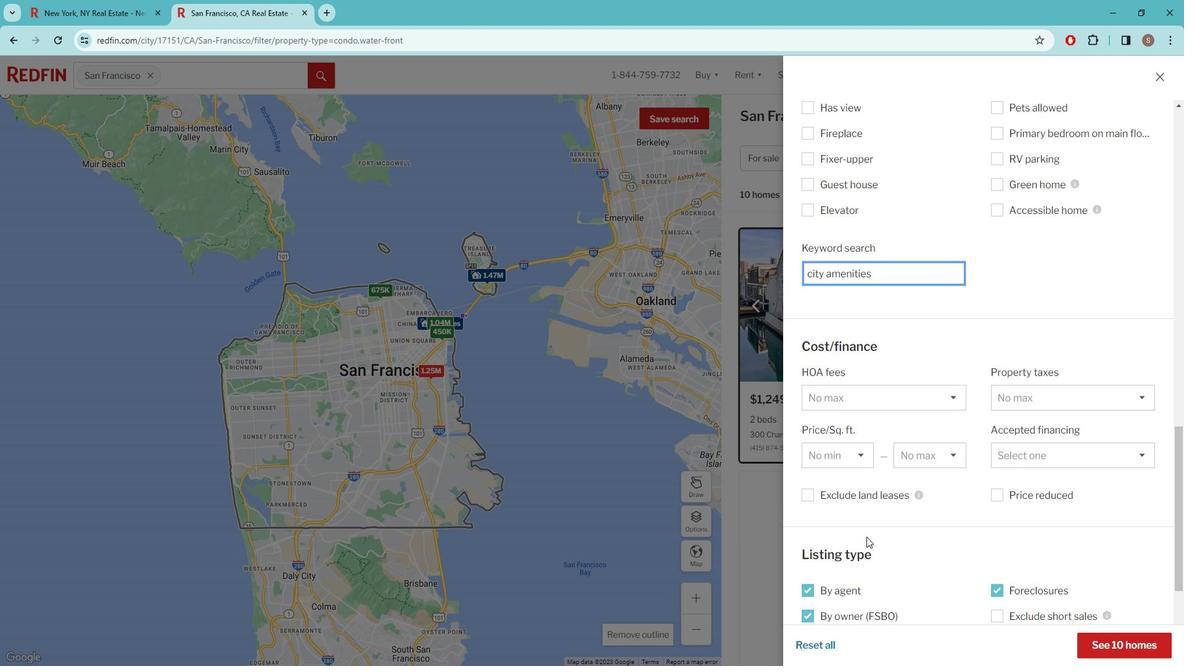 
Action: Mouse scrolled (875, 525) with delta (0, 0)
Screenshot: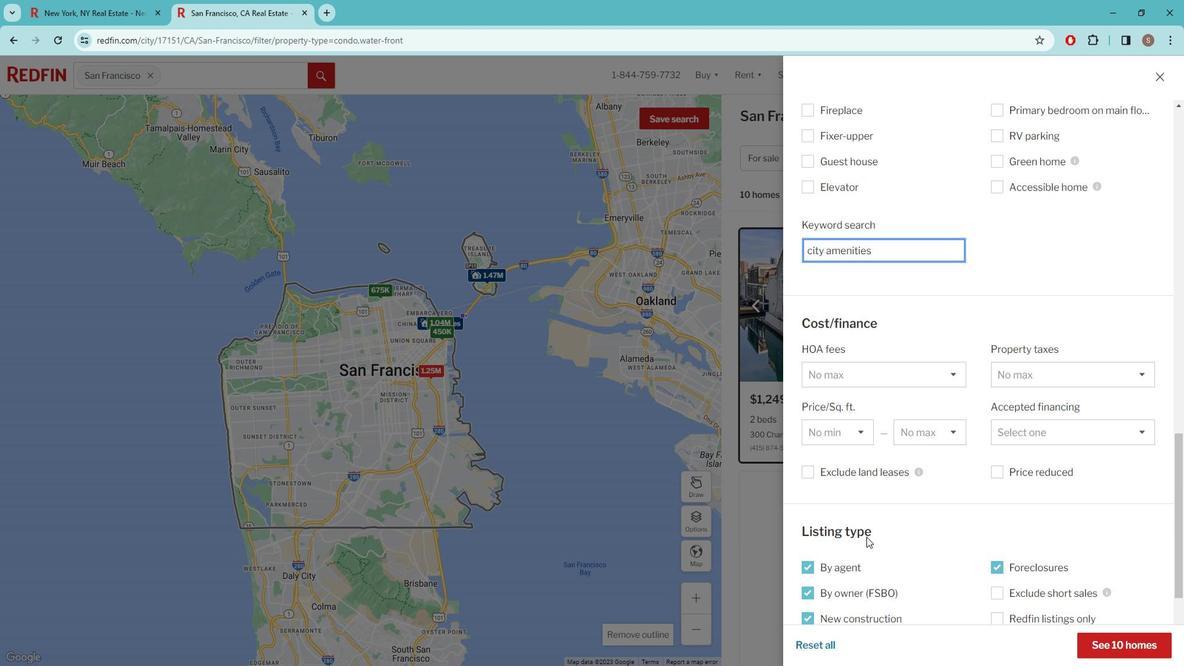 
Action: Mouse scrolled (875, 525) with delta (0, 0)
Screenshot: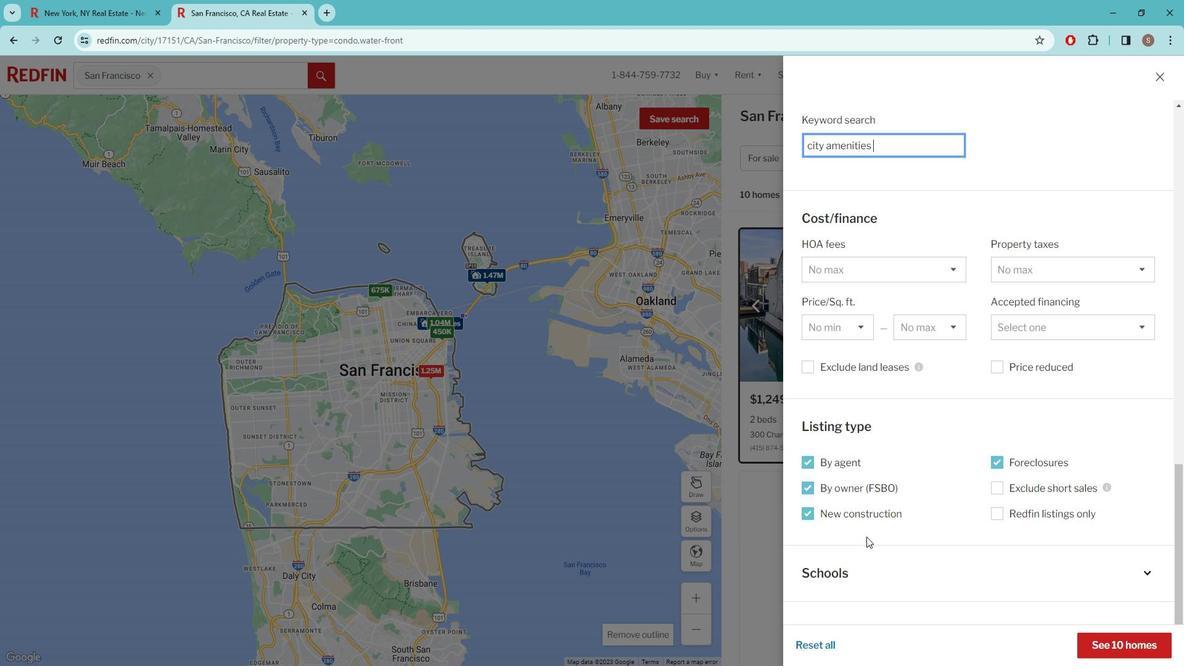 
Action: Mouse scrolled (875, 525) with delta (0, 0)
Screenshot: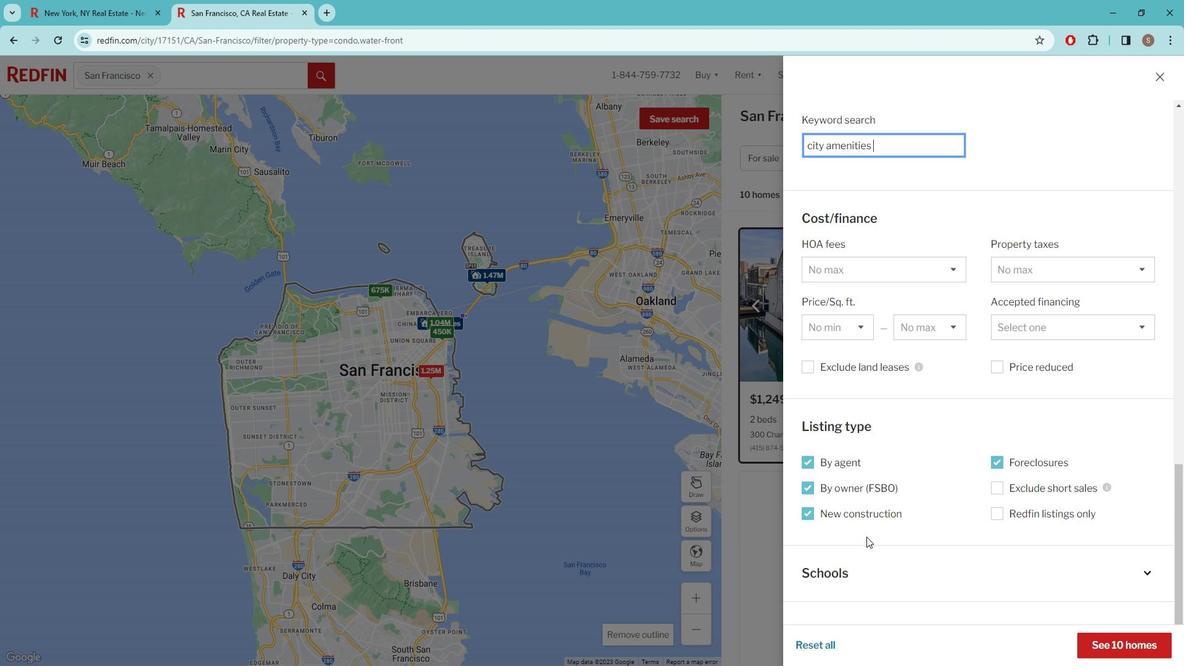 
Action: Mouse scrolled (875, 525) with delta (0, 0)
Screenshot: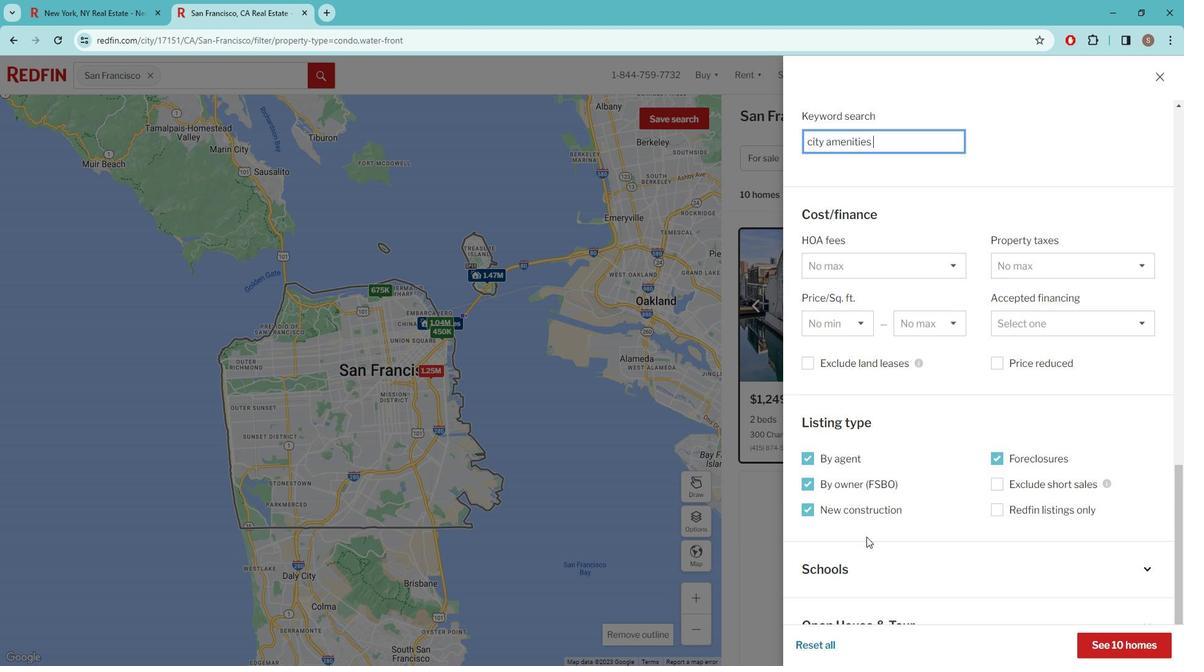 
Action: Mouse scrolled (875, 525) with delta (0, 0)
Screenshot: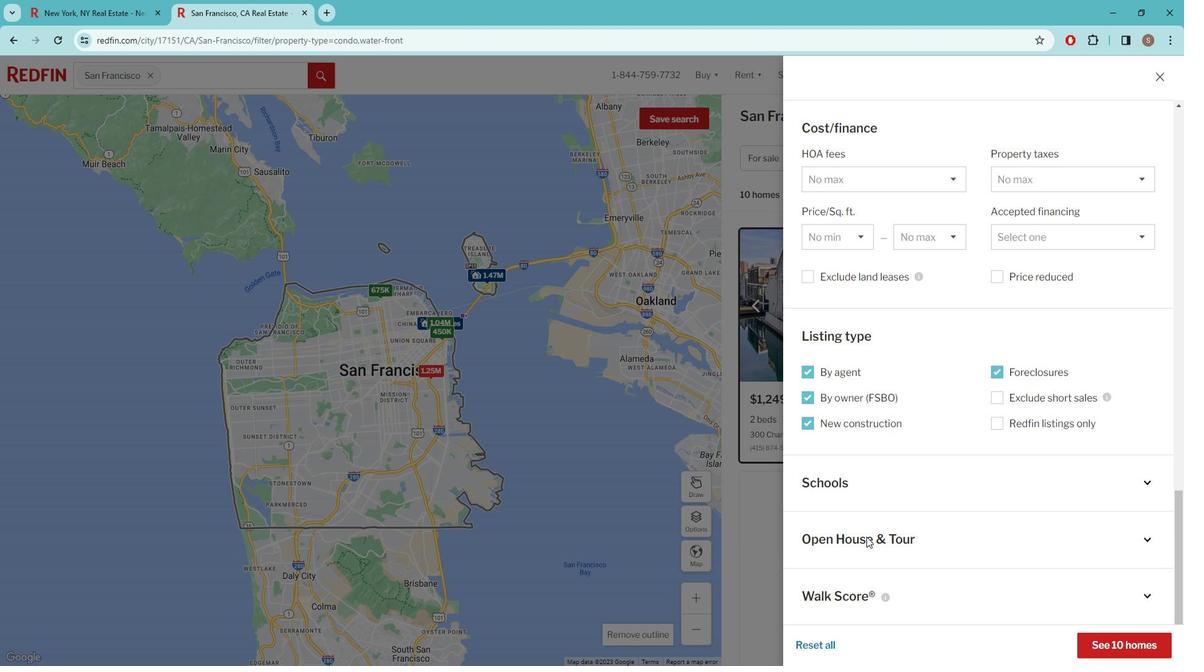 
Action: Mouse scrolled (875, 525) with delta (0, 0)
Screenshot: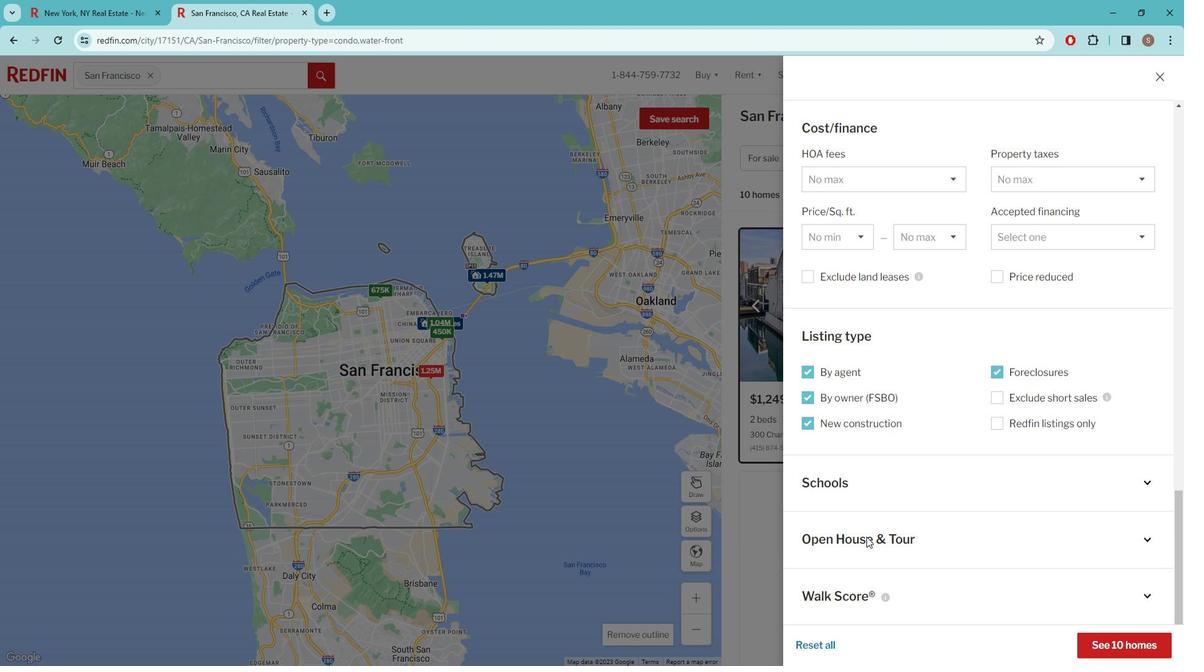 
Action: Mouse scrolled (875, 525) with delta (0, 0)
Screenshot: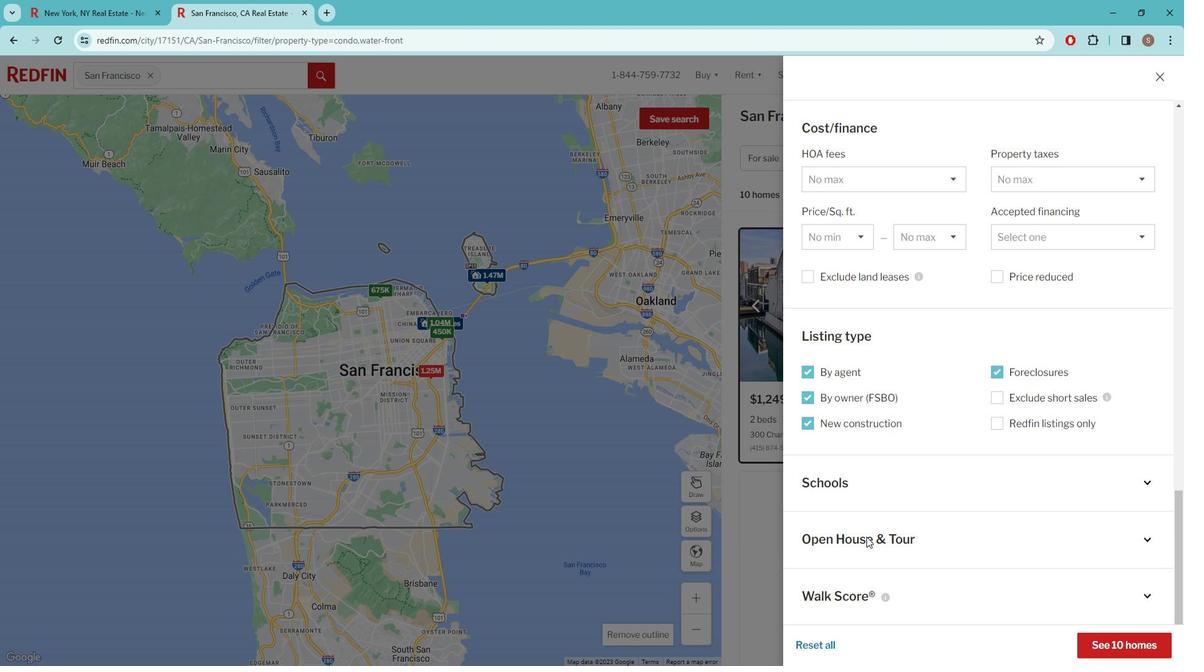 
Action: Mouse scrolled (875, 525) with delta (0, 0)
Screenshot: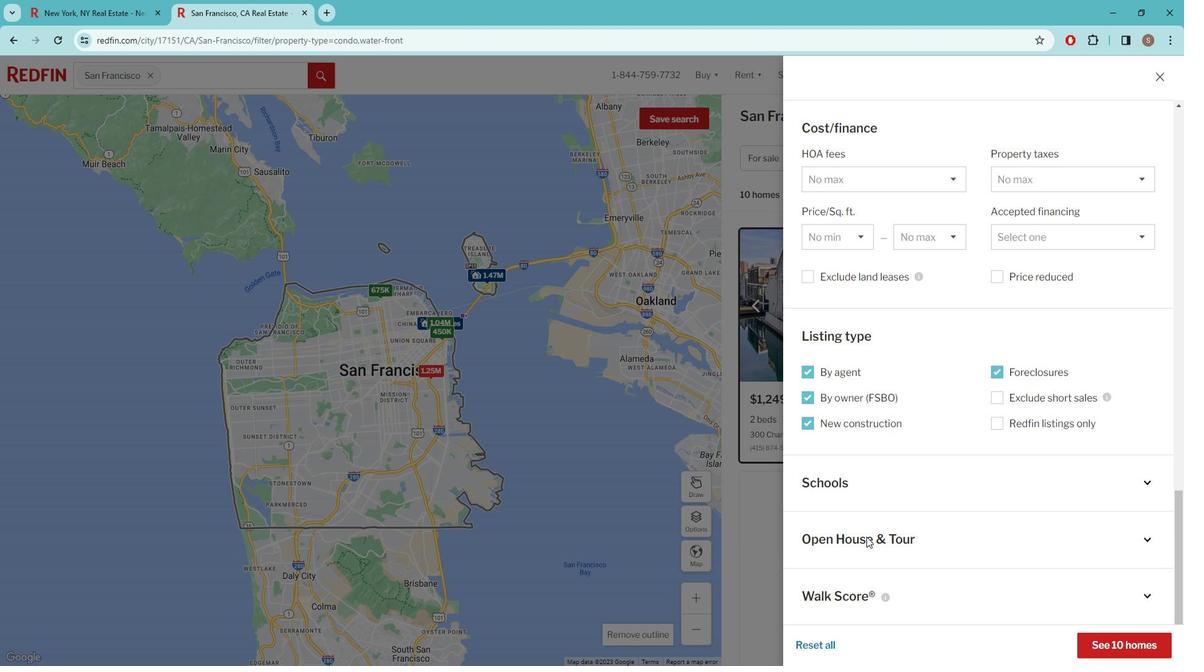 
Action: Mouse scrolled (875, 525) with delta (0, 0)
Screenshot: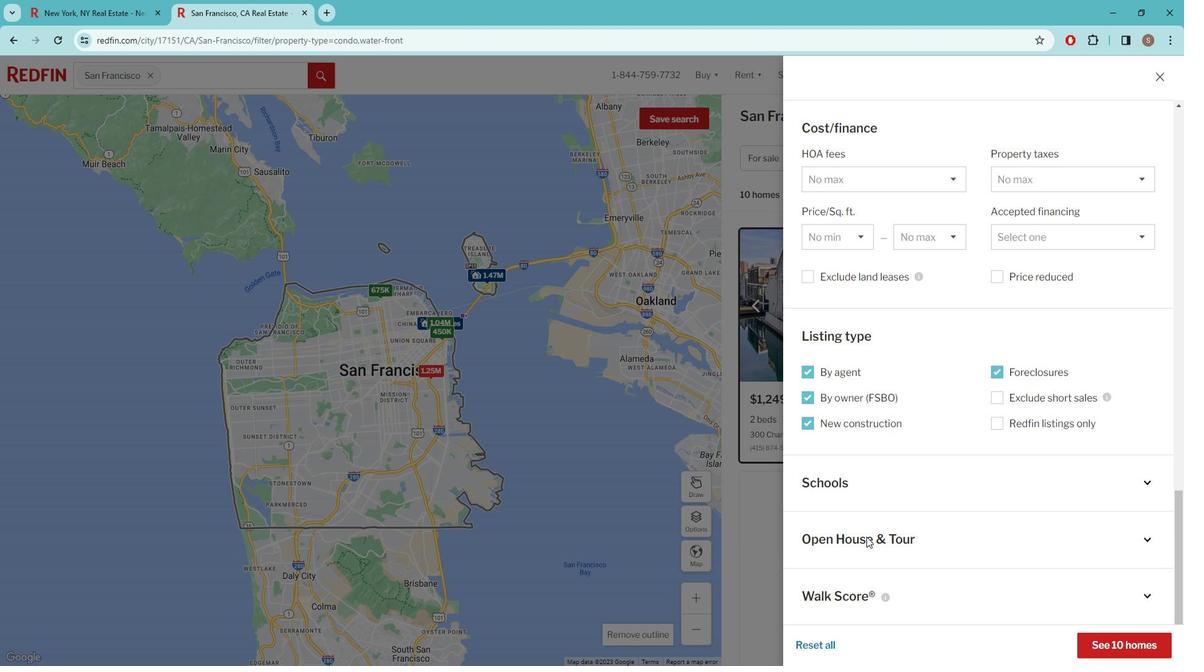 
Action: Mouse moved to (1102, 628)
Screenshot: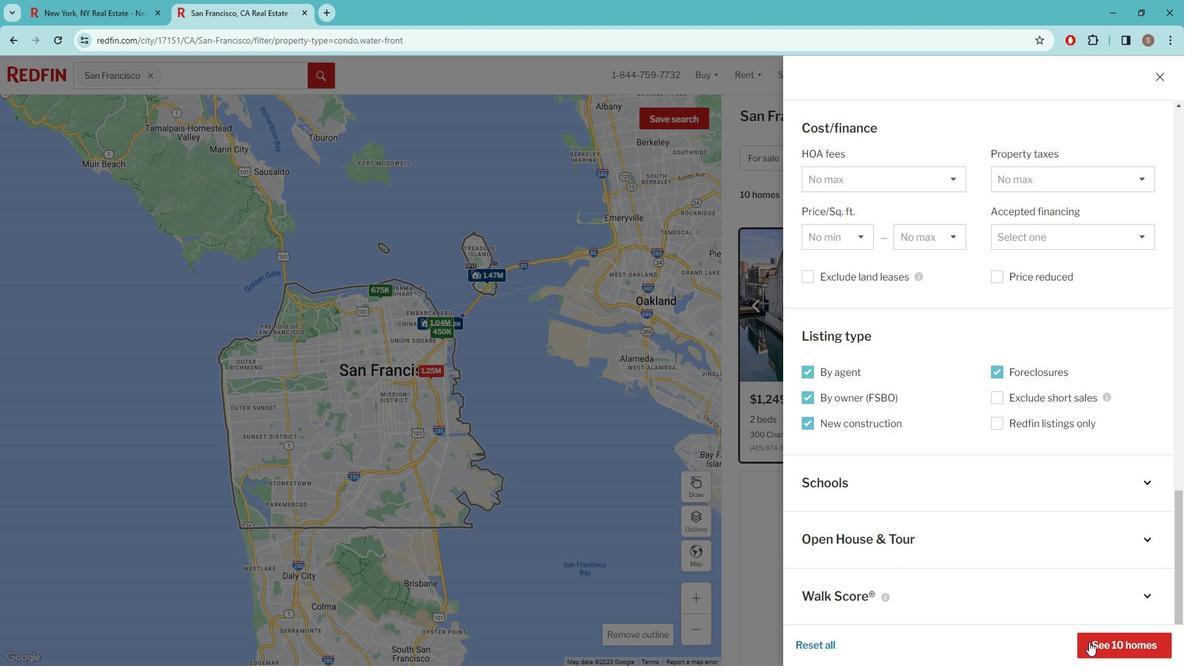 
Action: Mouse pressed left at (1102, 628)
Screenshot: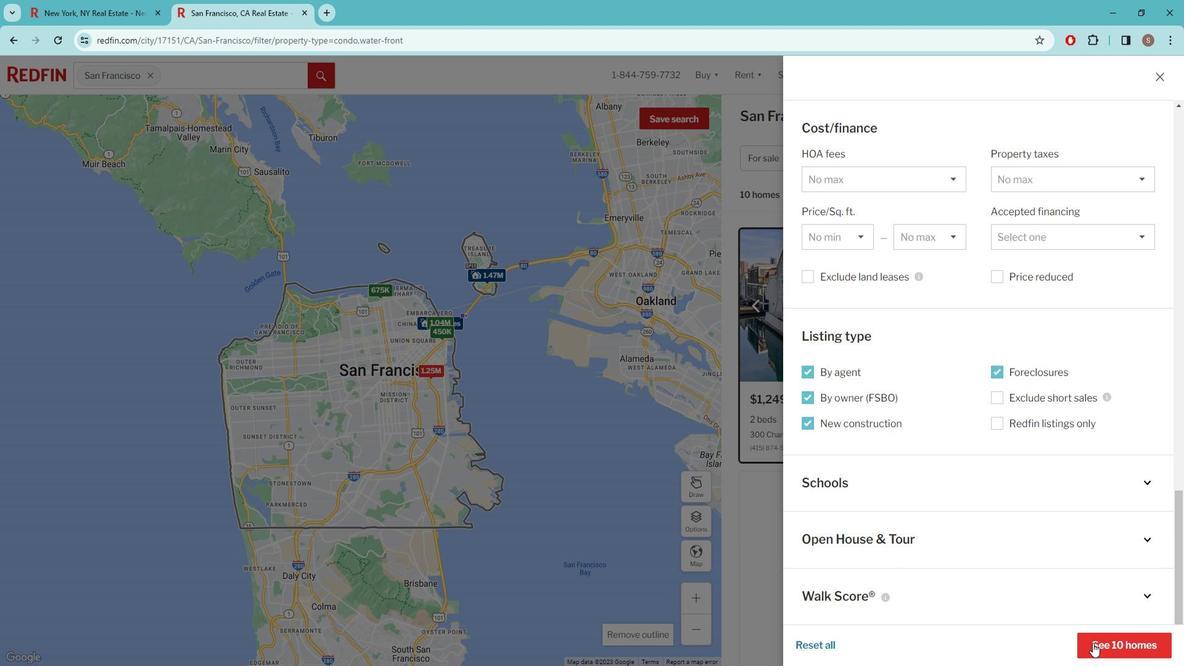 
Action: Mouse moved to (871, 396)
Screenshot: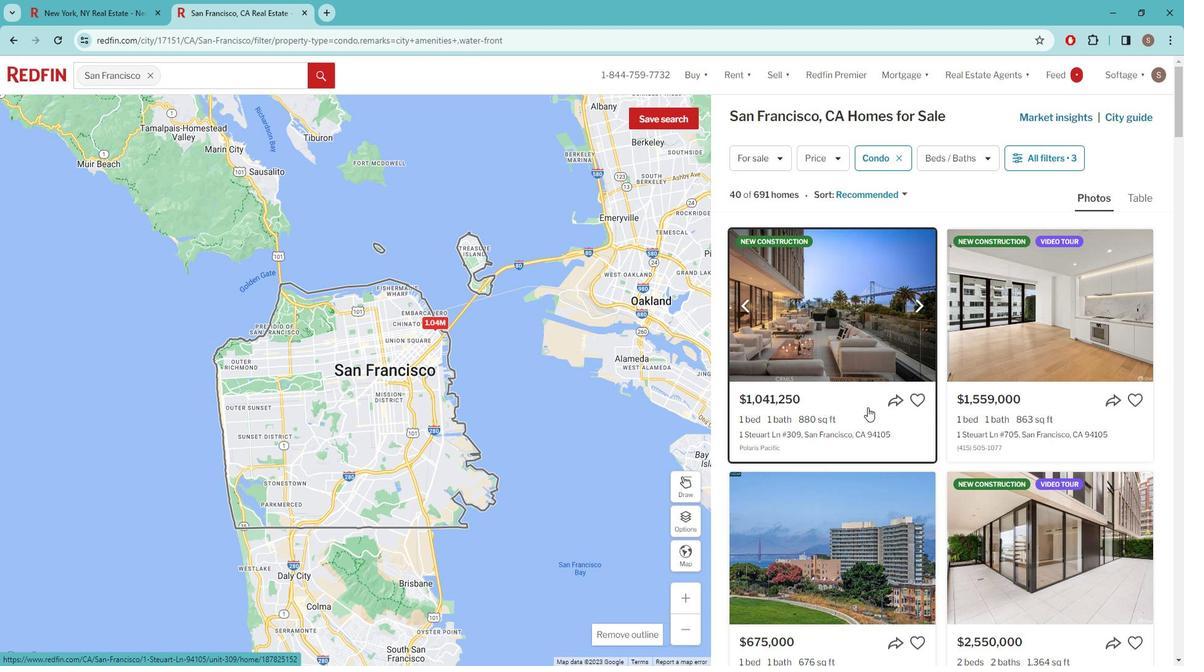 
Action: Mouse pressed left at (871, 396)
Screenshot: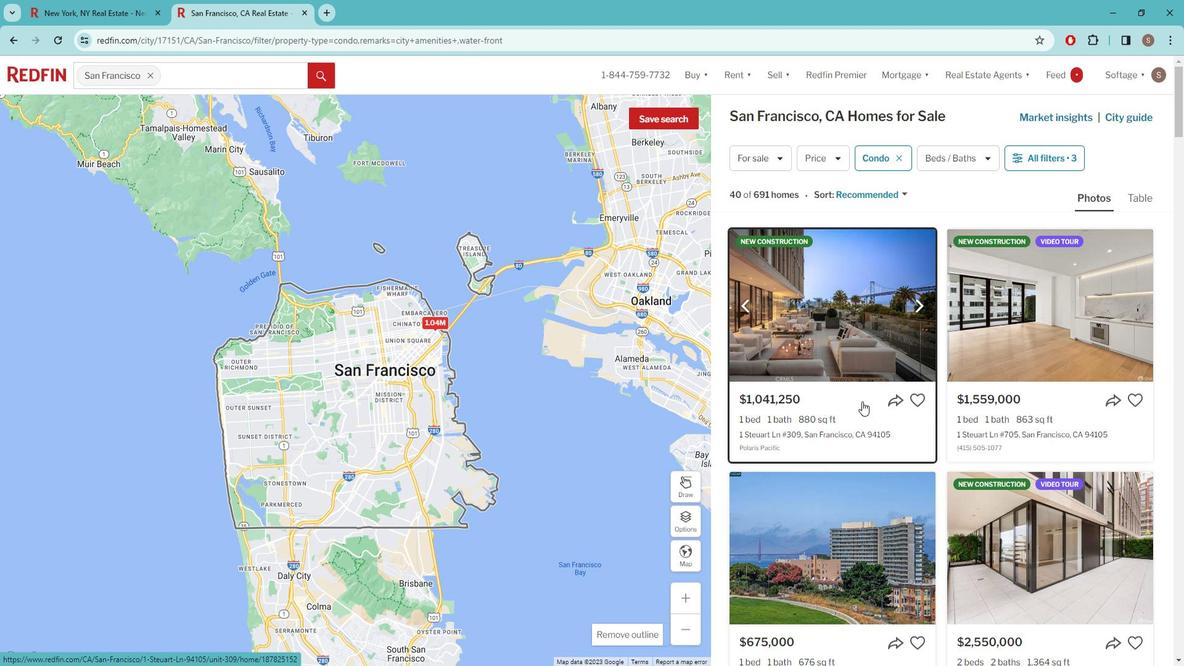 
Action: Mouse moved to (442, 115)
Screenshot: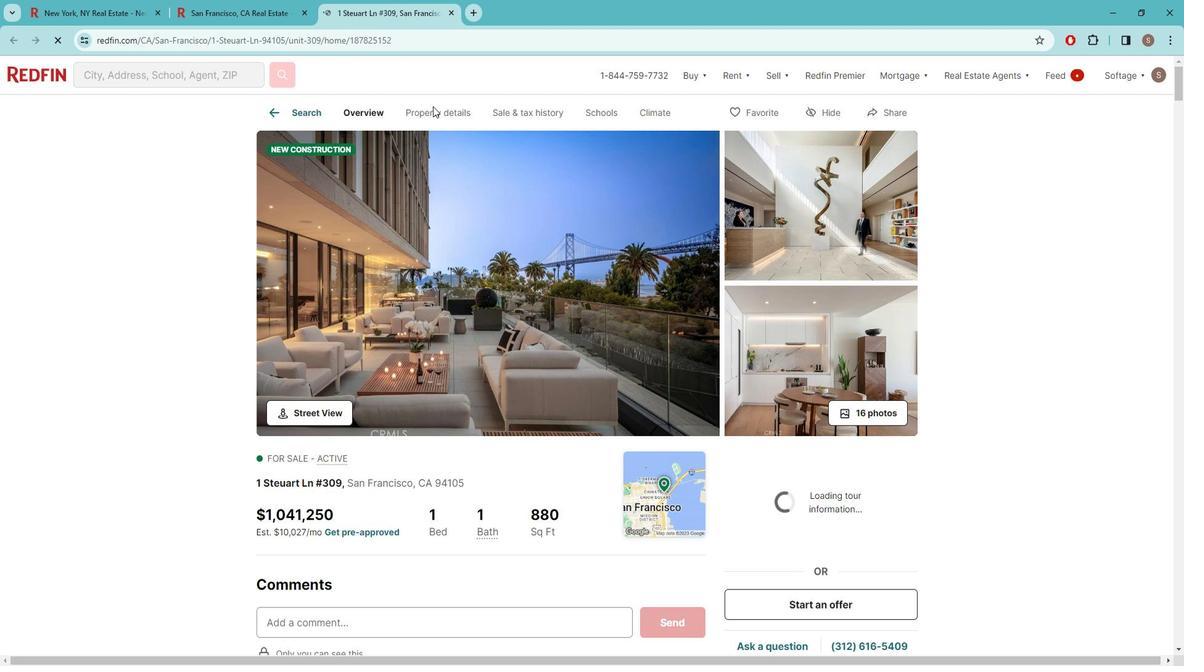 
Action: Mouse pressed left at (442, 115)
Screenshot: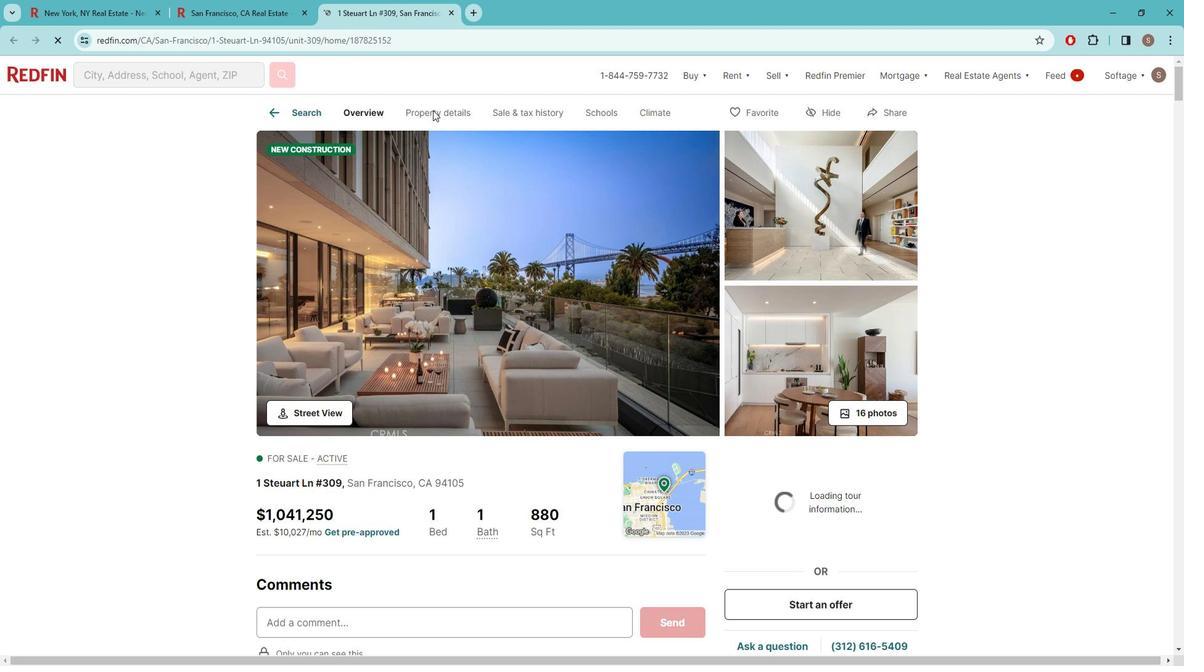
Action: Mouse moved to (445, 111)
Screenshot: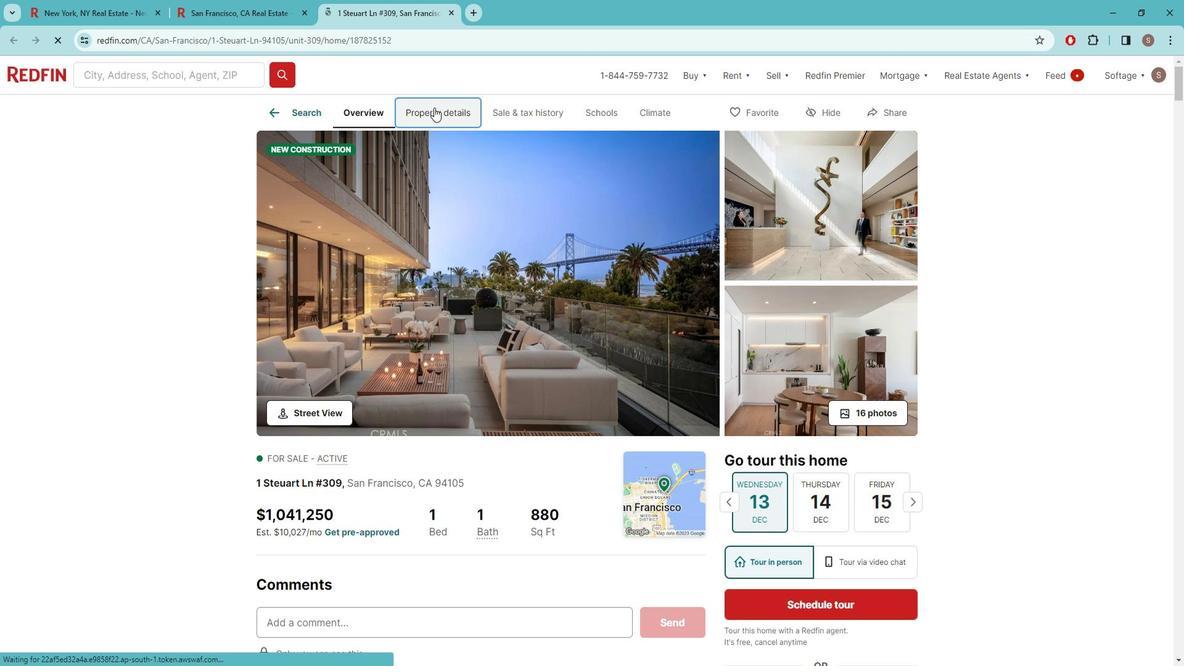 
Action: Mouse pressed left at (445, 111)
Screenshot: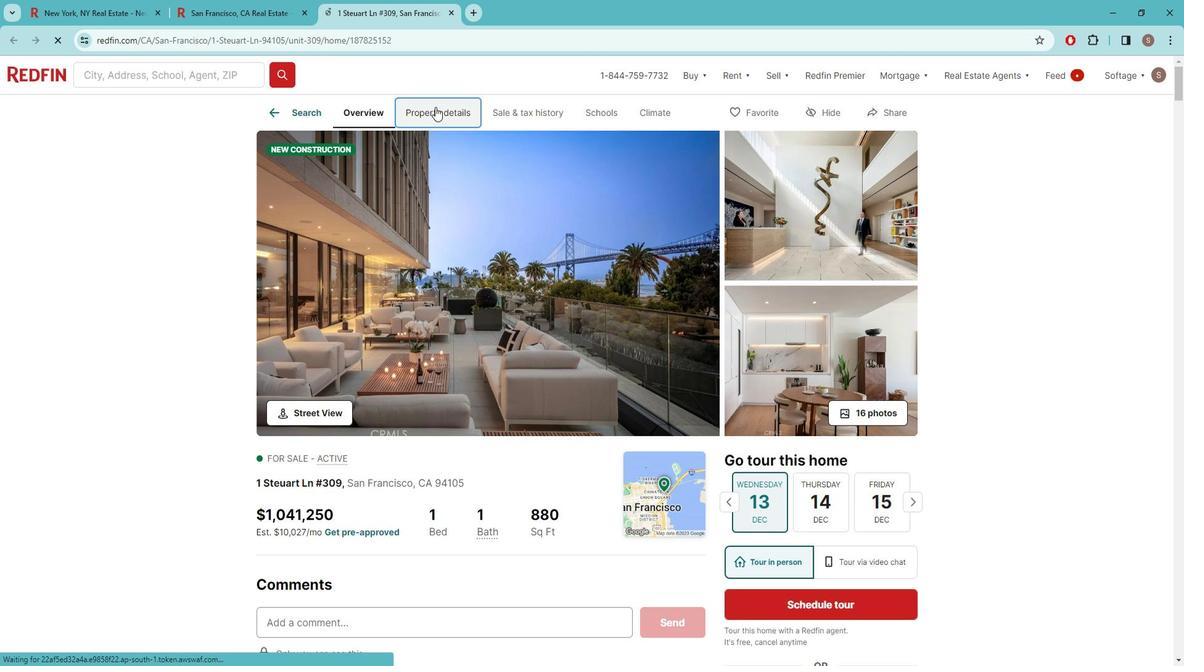 
Action: Mouse moved to (455, 135)
Screenshot: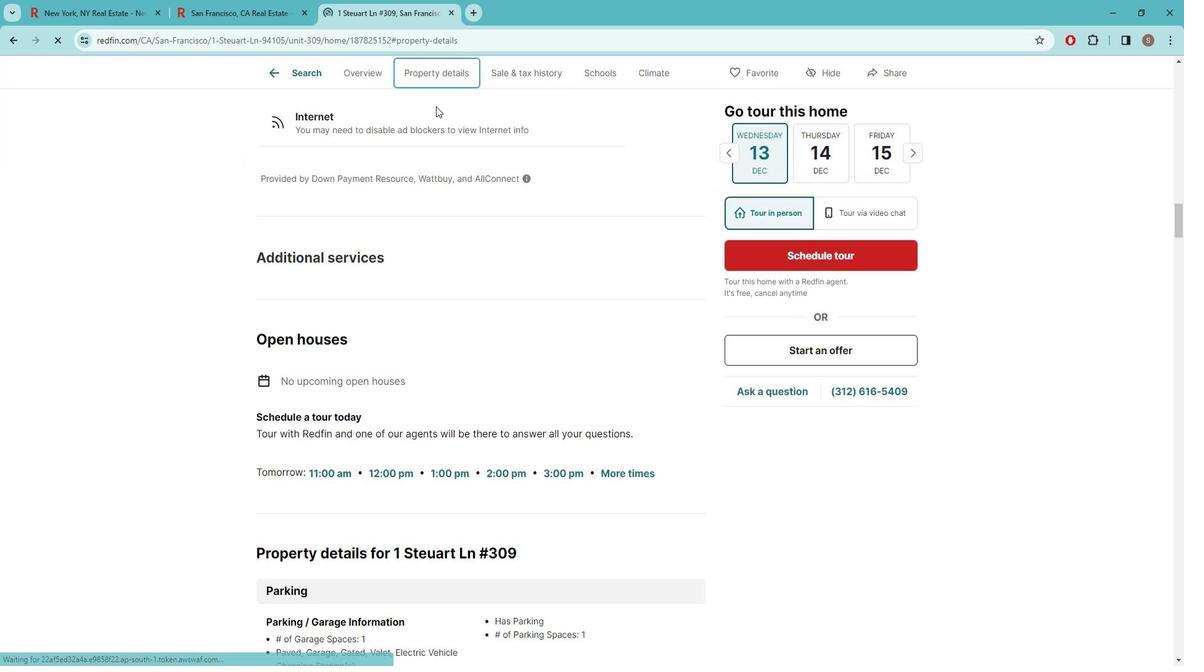 
Action: Mouse scrolled (455, 135) with delta (0, 0)
Screenshot: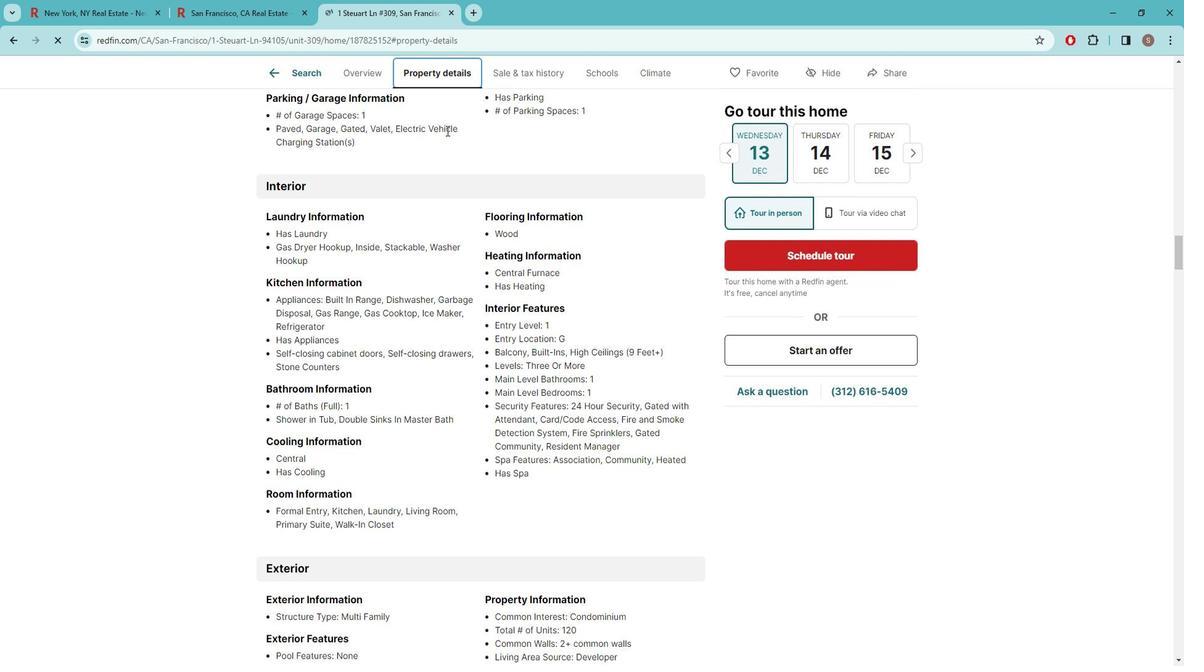 
Action: Mouse scrolled (455, 135) with delta (0, 0)
Screenshot: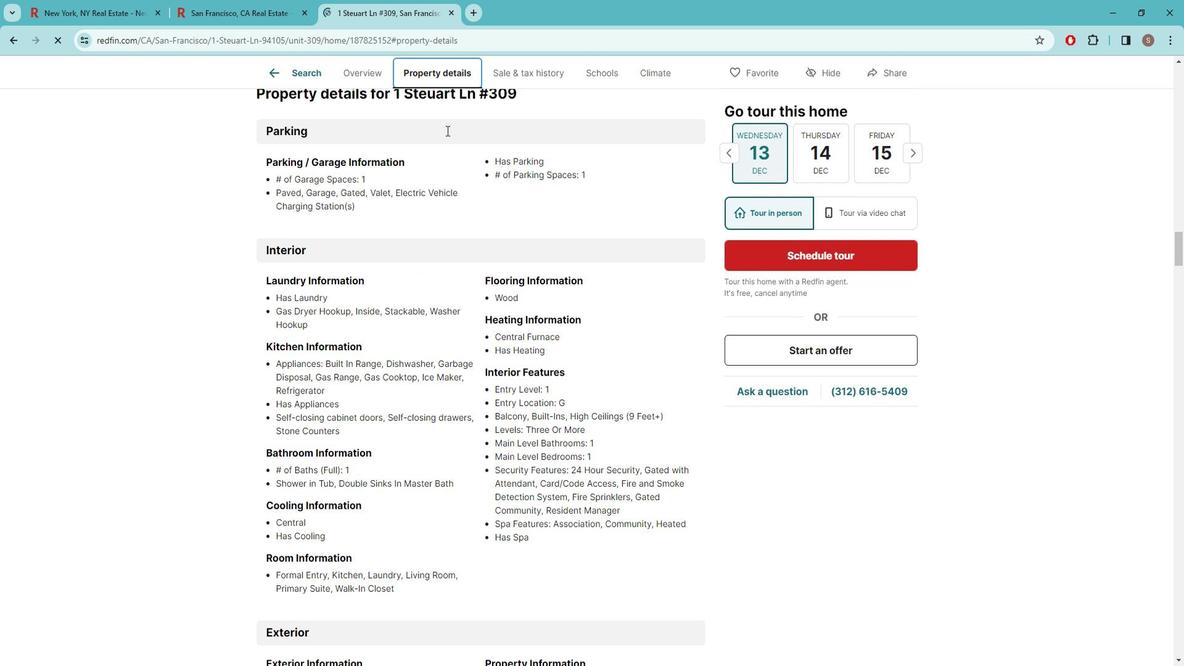 
Action: Mouse moved to (455, 144)
Screenshot: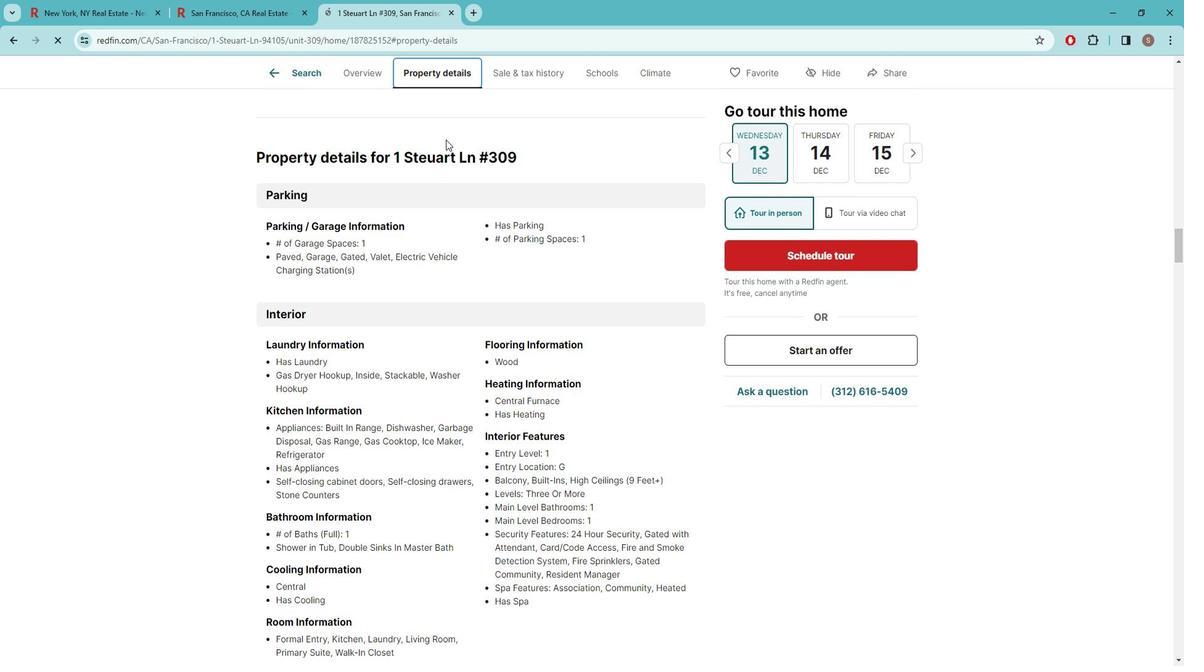
Action: Mouse scrolled (455, 143) with delta (0, 0)
Screenshot: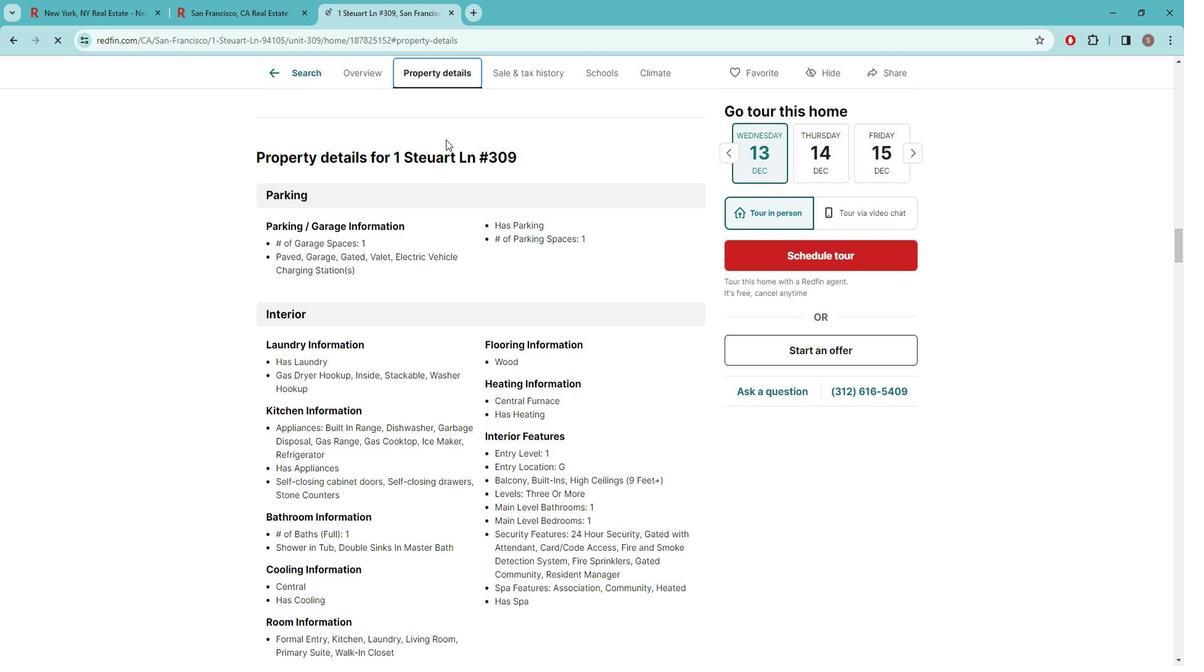 
Action: Mouse scrolled (455, 143) with delta (0, 0)
Screenshot: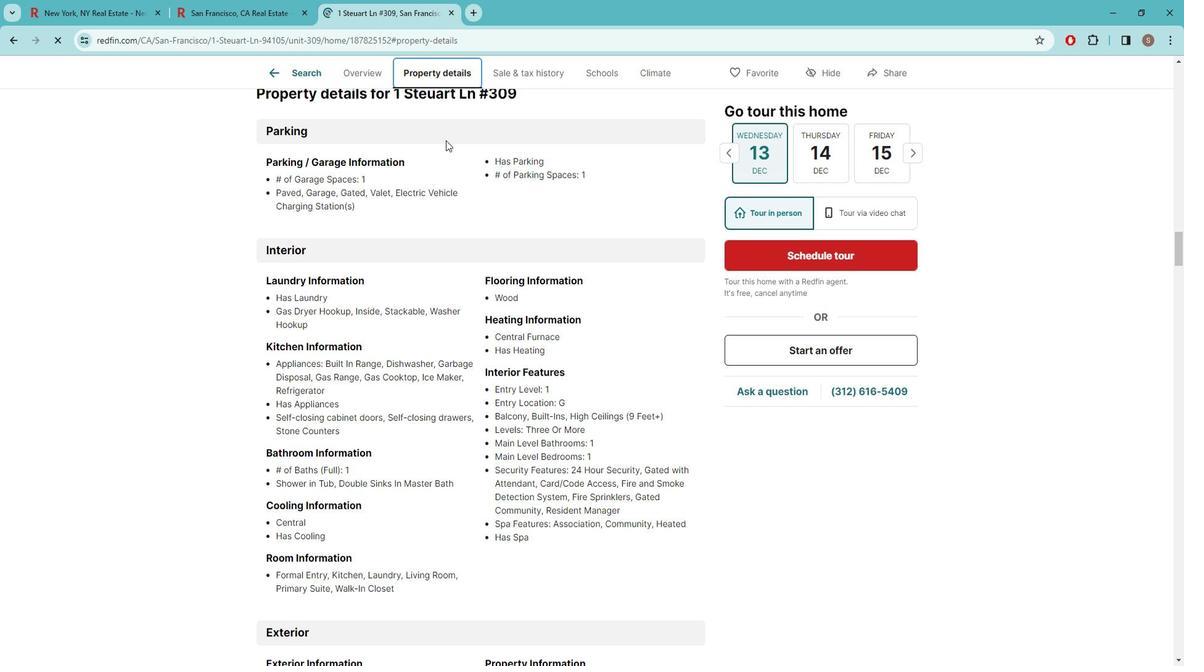 
Action: Mouse scrolled (455, 143) with delta (0, 0)
Screenshot: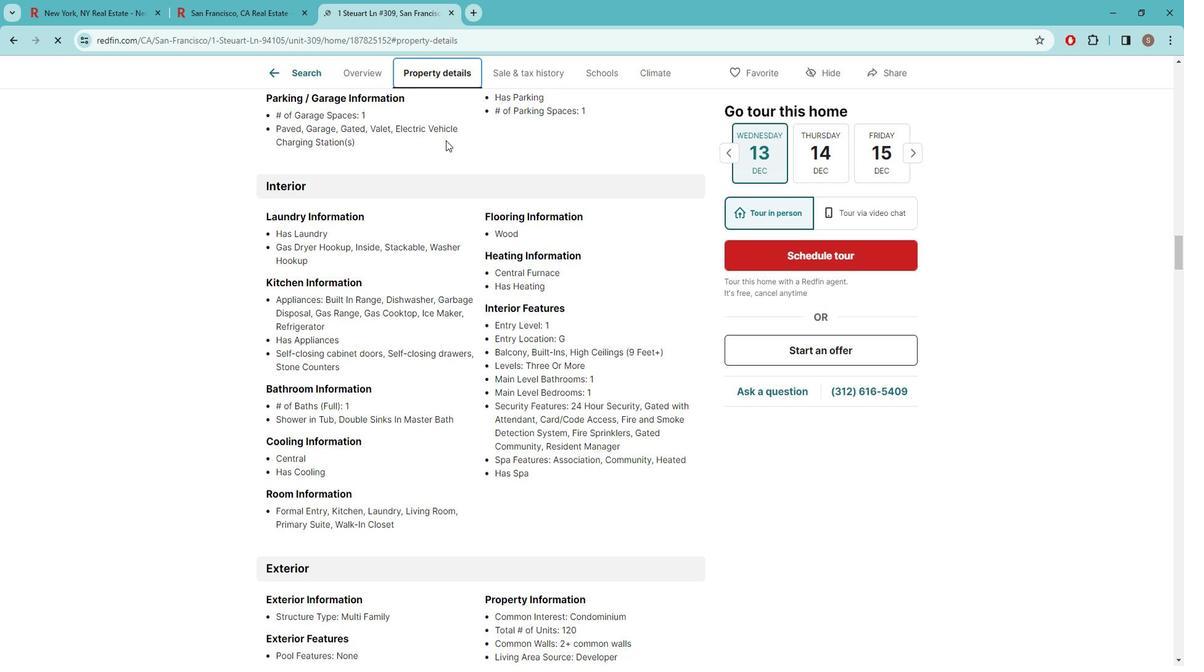 
Action: Mouse scrolled (455, 143) with delta (0, 0)
Screenshot: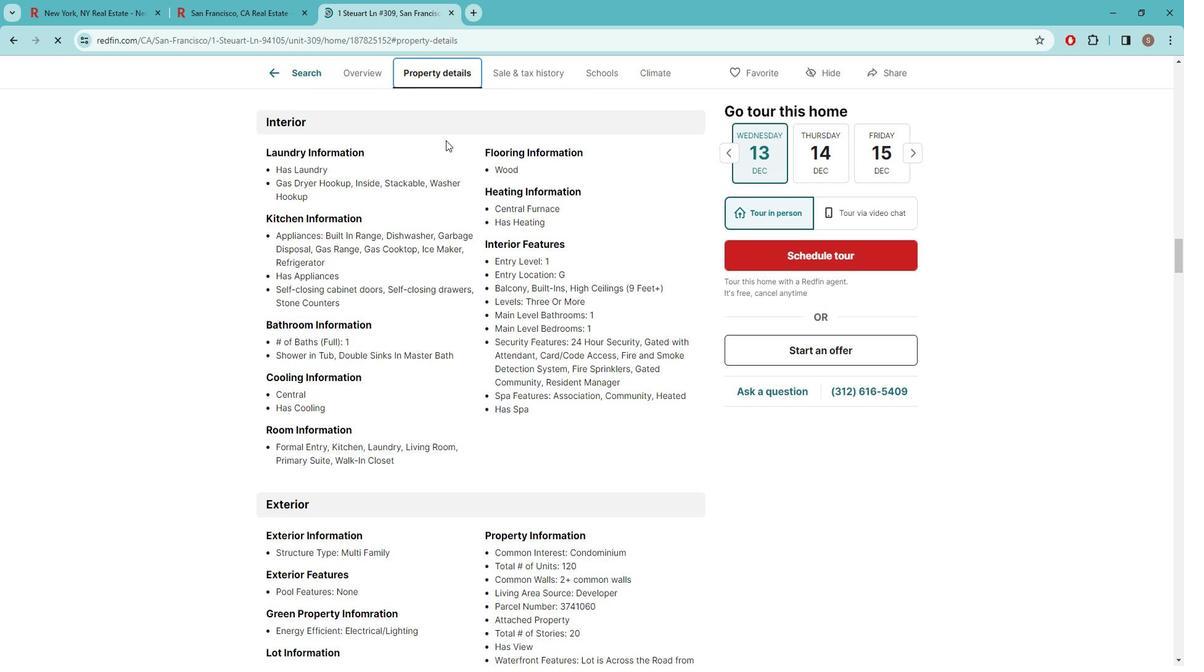 
Action: Mouse scrolled (455, 143) with delta (0, 0)
Screenshot: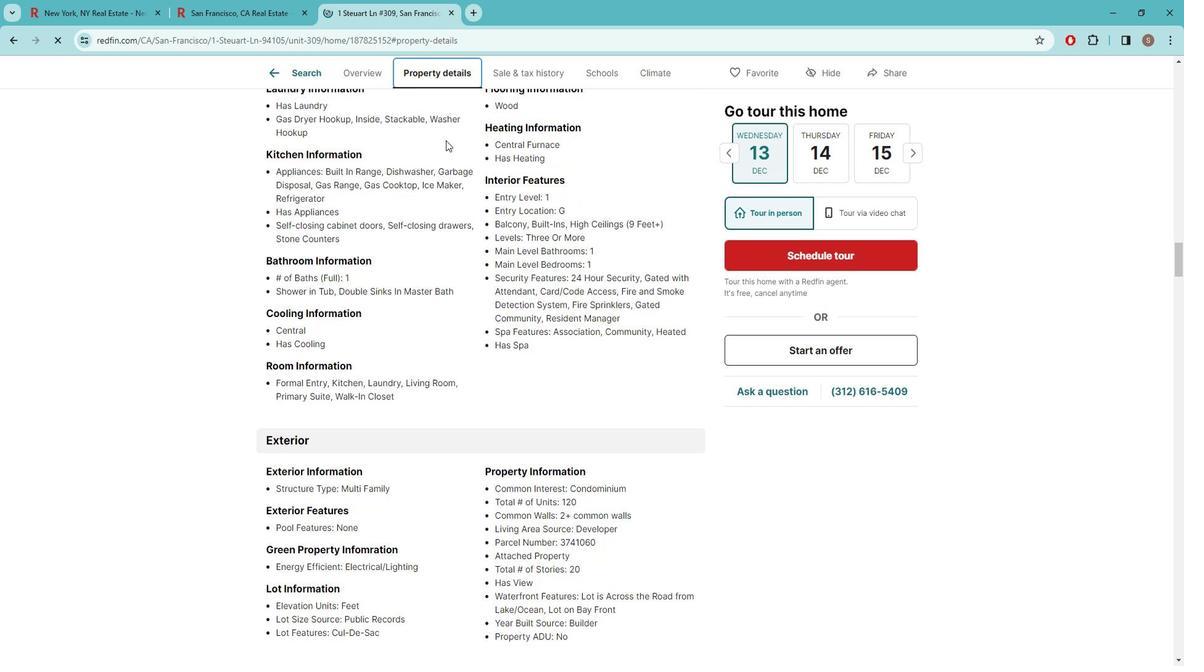 
Action: Mouse scrolled (455, 143) with delta (0, 0)
Screenshot: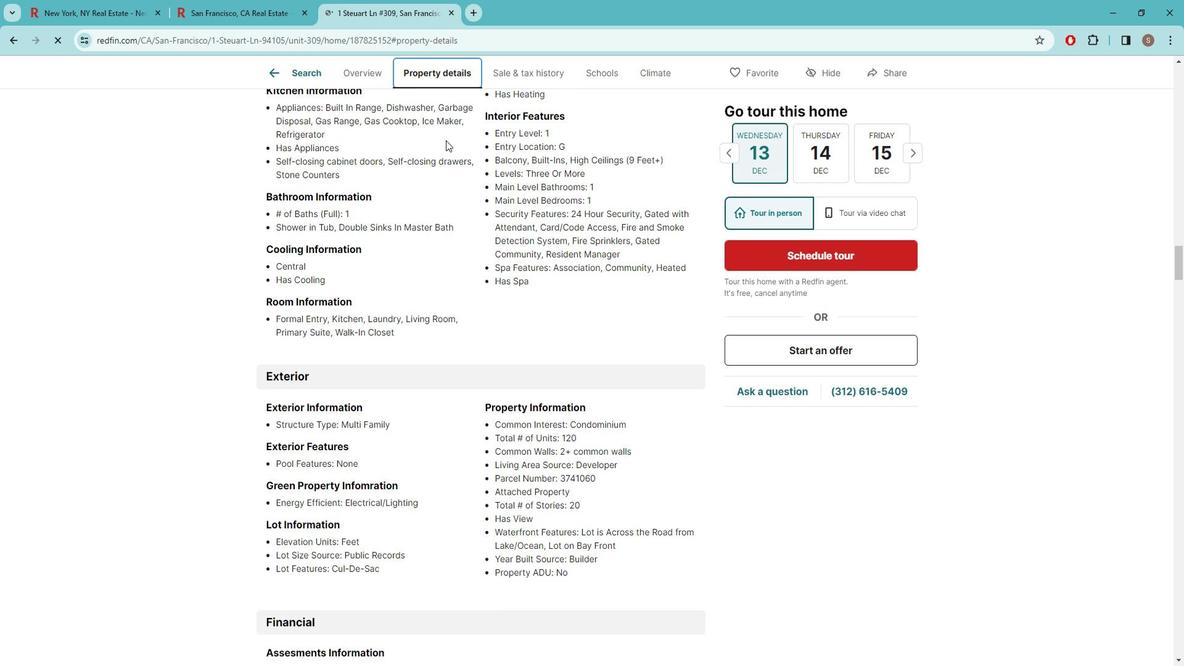 
Action: Mouse scrolled (455, 143) with delta (0, 0)
Screenshot: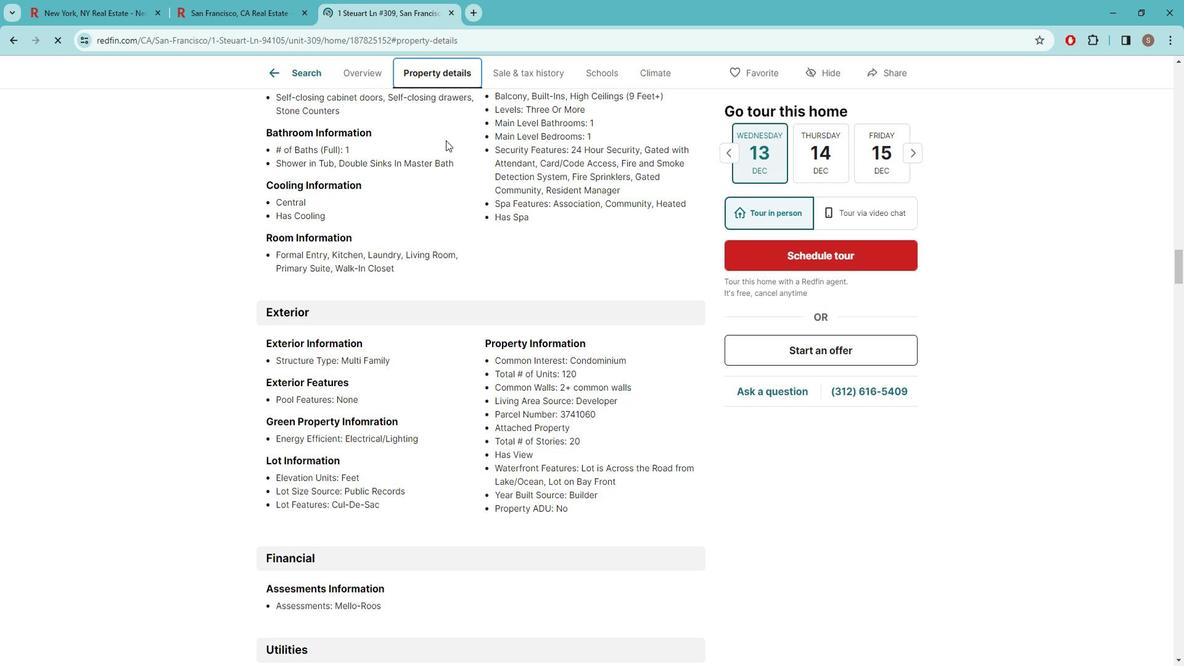 
Action: Mouse scrolled (455, 143) with delta (0, 0)
Screenshot: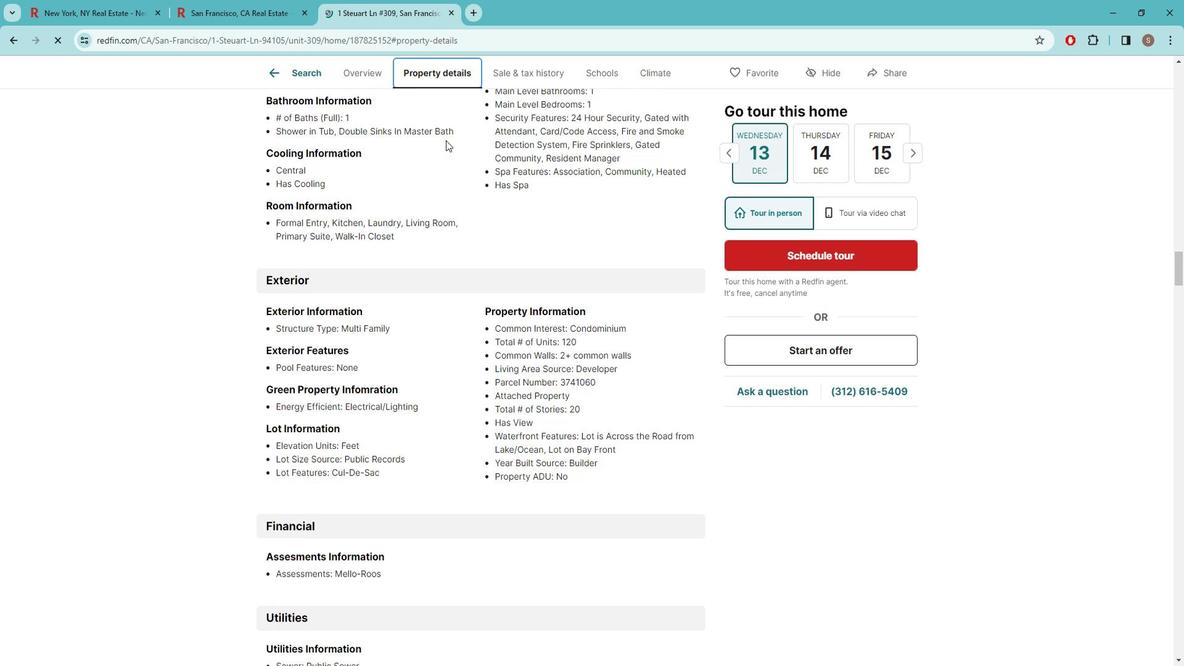 
Action: Mouse scrolled (455, 143) with delta (0, 0)
Screenshot: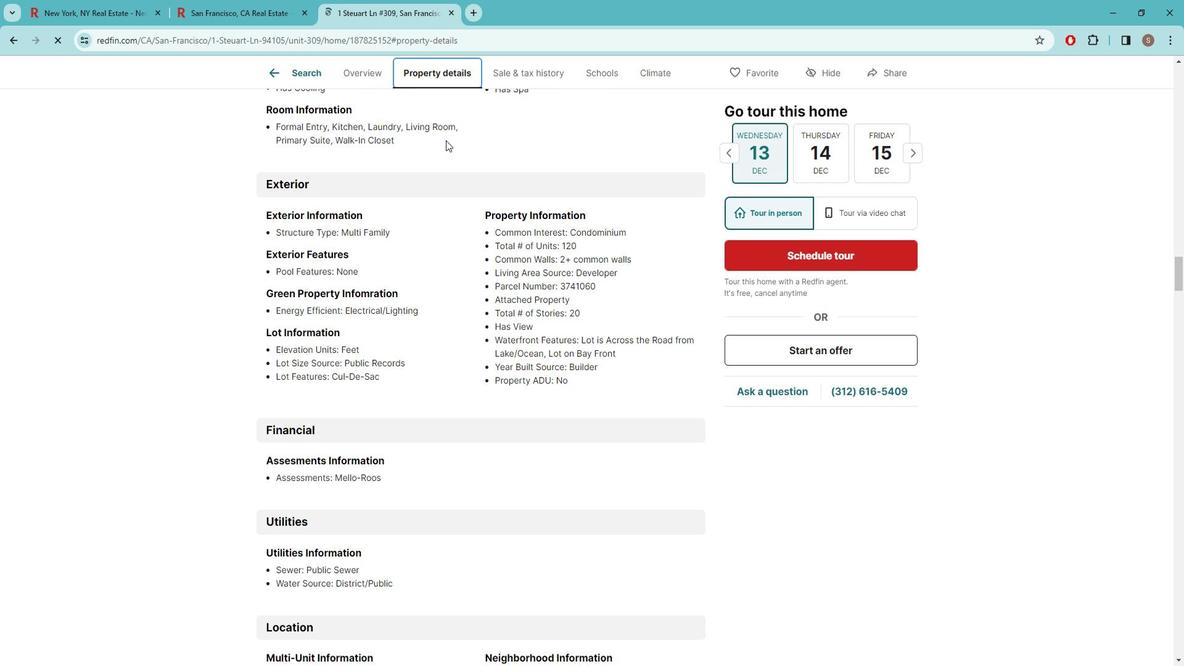 
Action: Mouse scrolled (455, 143) with delta (0, 0)
Screenshot: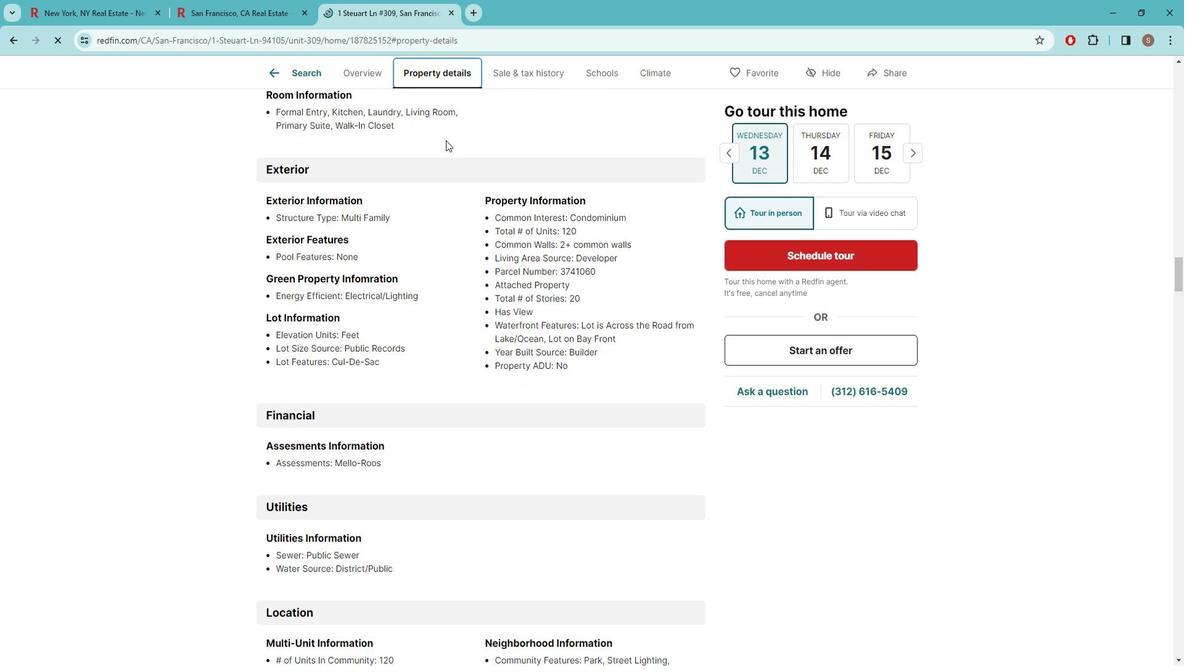 
Action: Mouse scrolled (455, 143) with delta (0, 0)
Screenshot: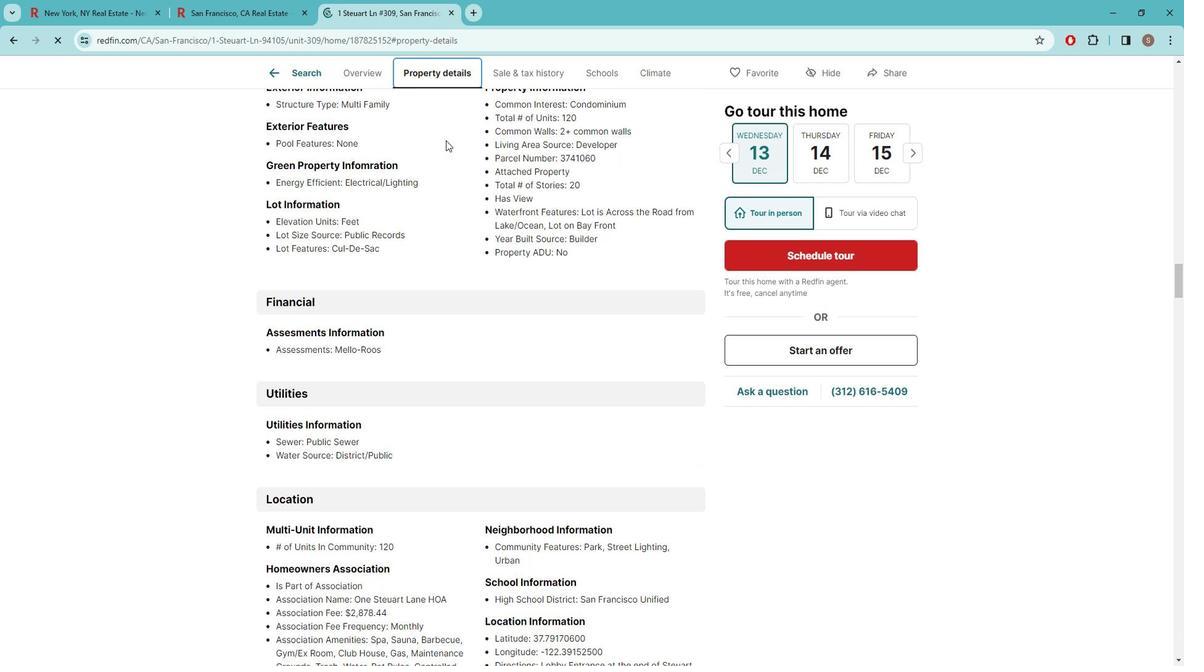 
Action: Mouse scrolled (455, 143) with delta (0, 0)
Screenshot: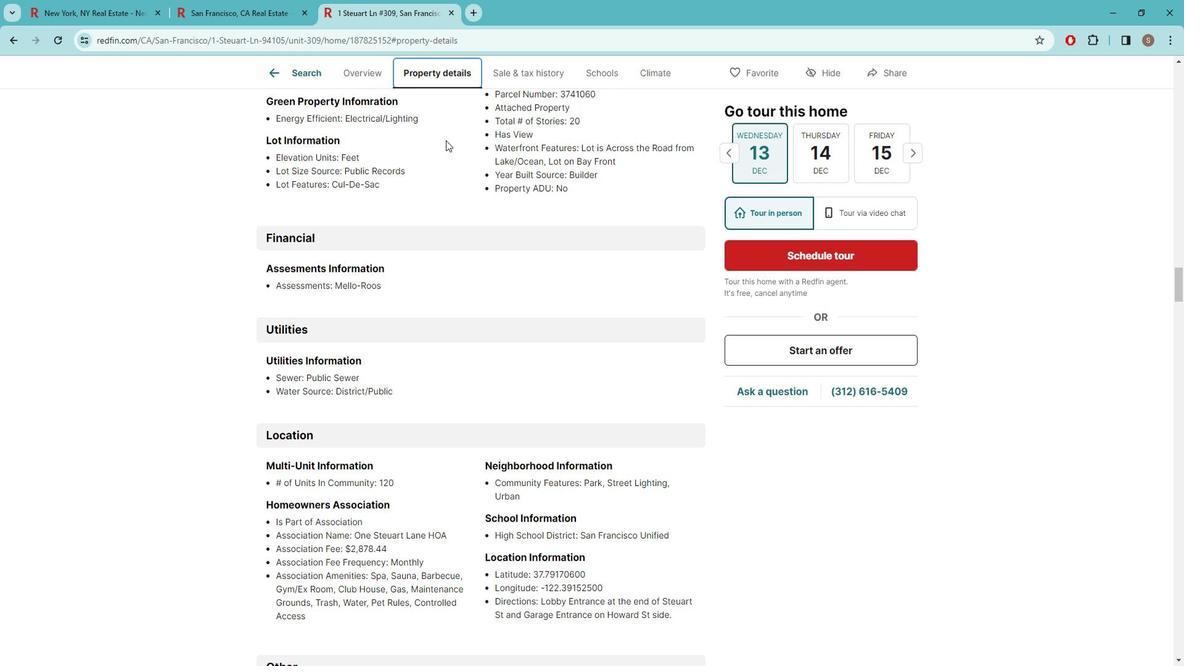 
Action: Mouse scrolled (455, 143) with delta (0, 0)
Screenshot: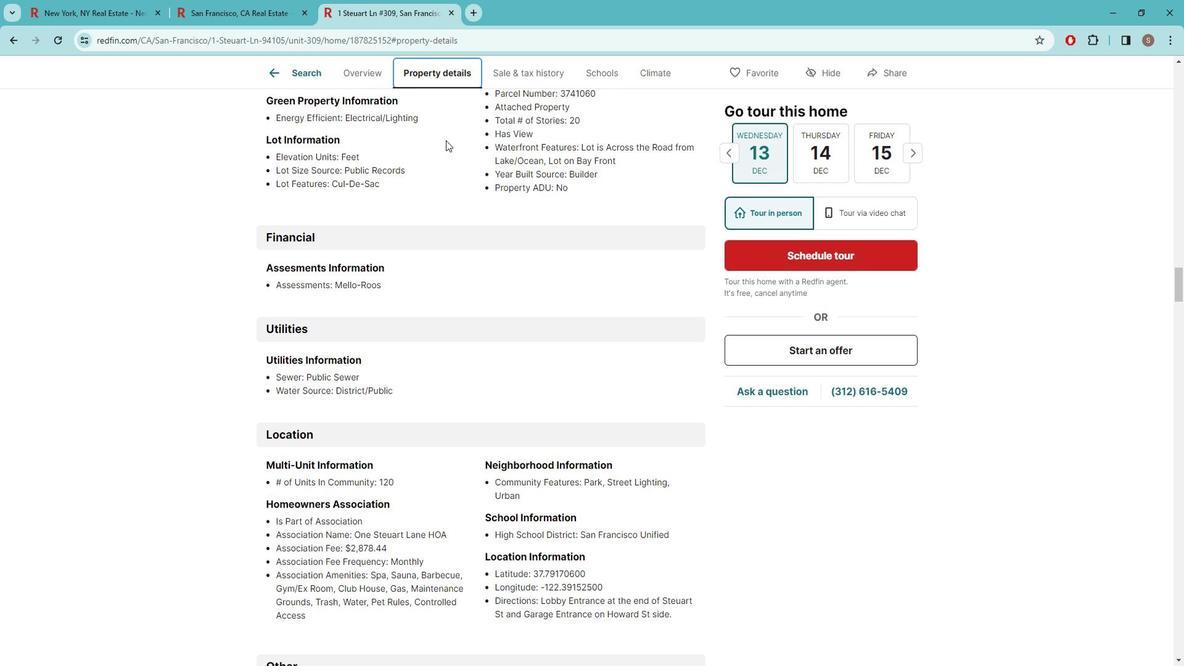 
Action: Mouse scrolled (455, 143) with delta (0, 0)
Screenshot: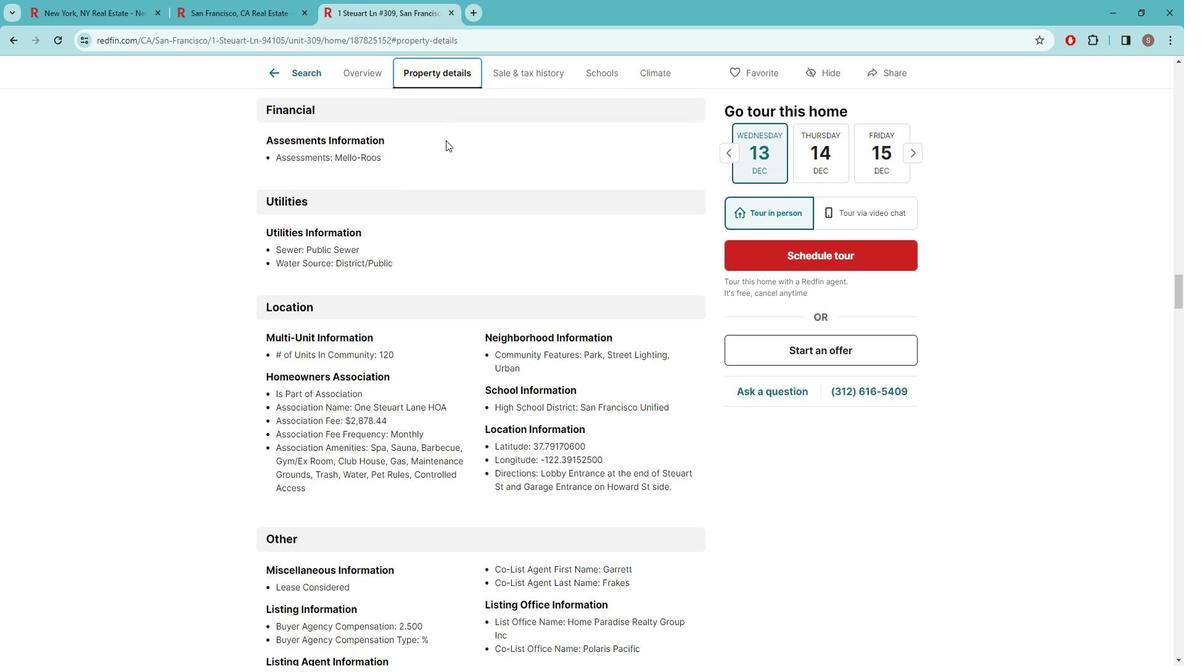 
Action: Mouse scrolled (455, 143) with delta (0, 0)
Screenshot: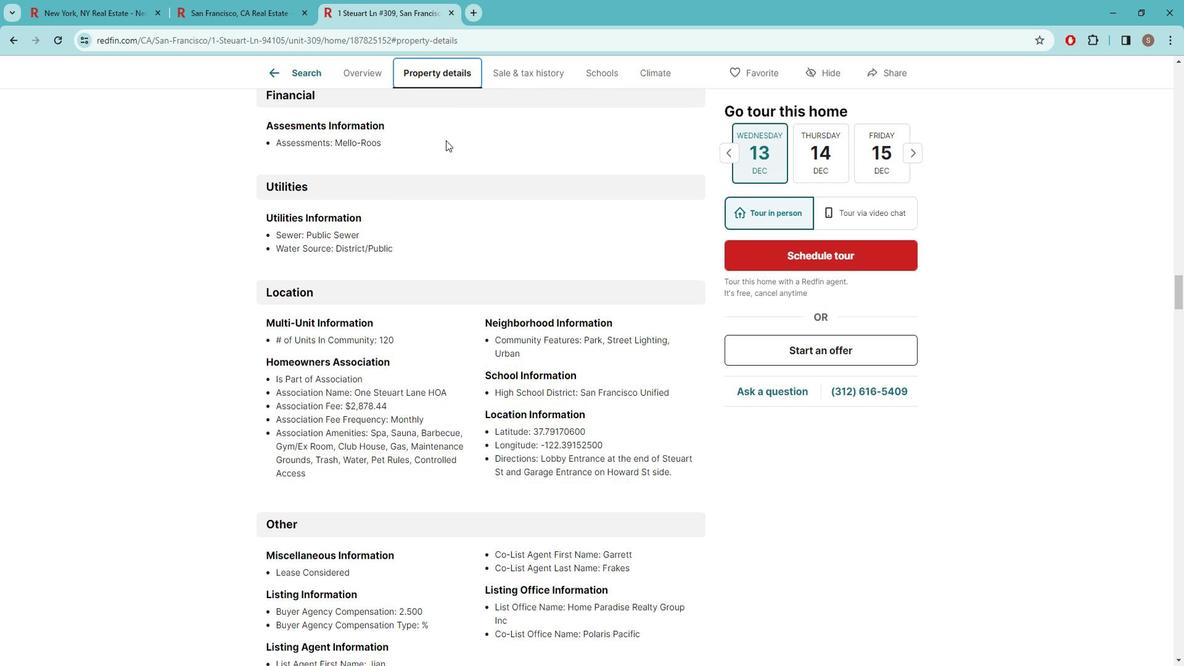 
Action: Mouse scrolled (455, 144) with delta (0, 0)
Screenshot: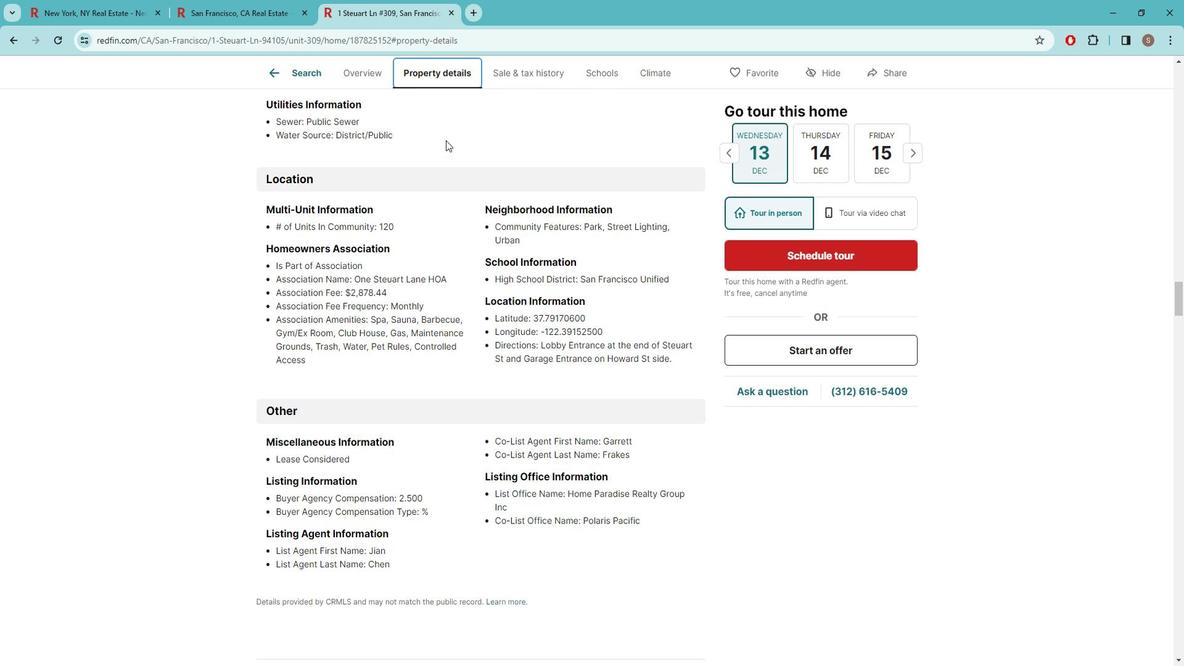 
Action: Mouse scrolled (455, 144) with delta (0, 0)
Screenshot: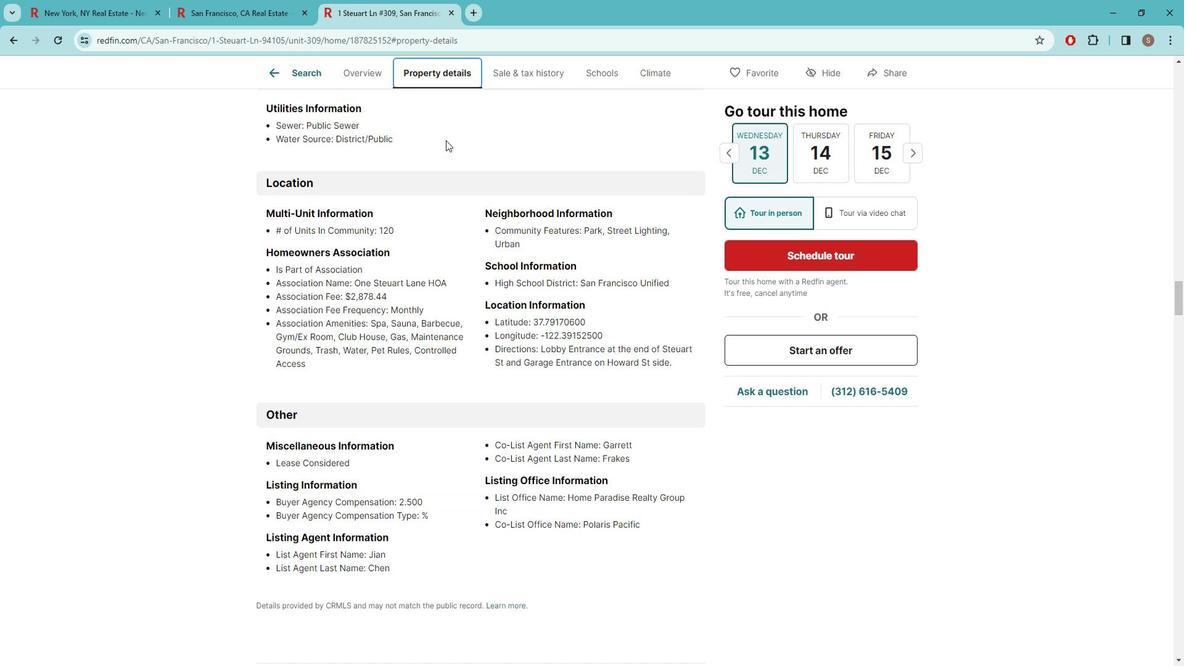 
Action: Mouse scrolled (455, 144) with delta (0, 0)
Screenshot: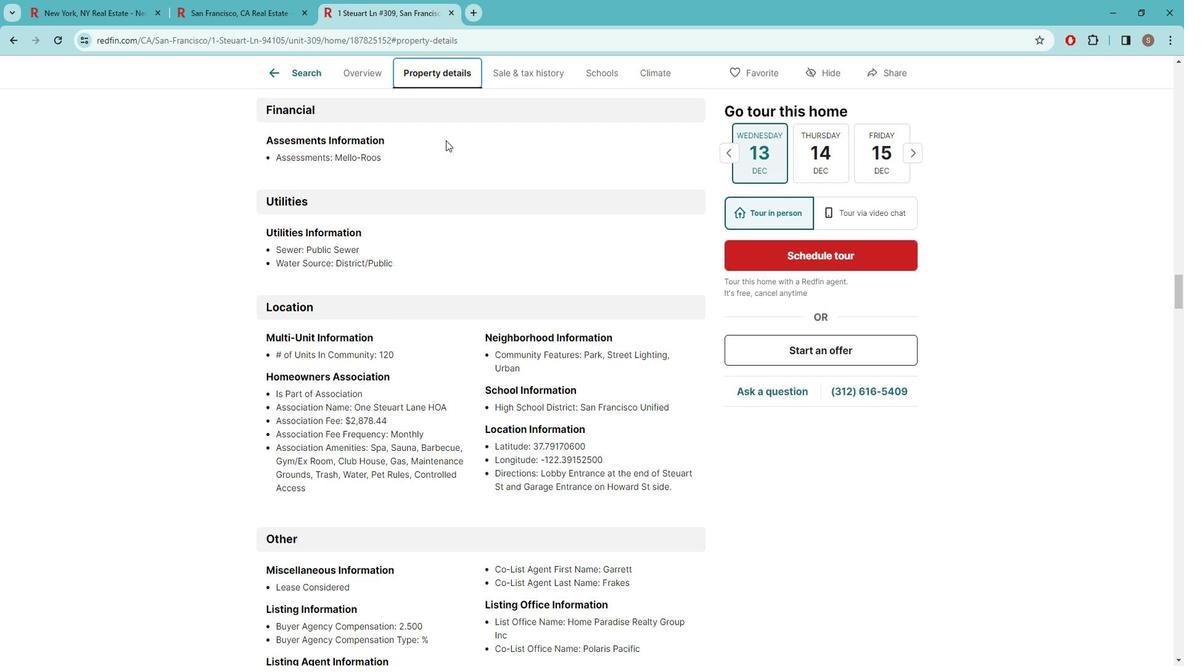 
Action: Mouse scrolled (455, 144) with delta (0, 0)
Screenshot: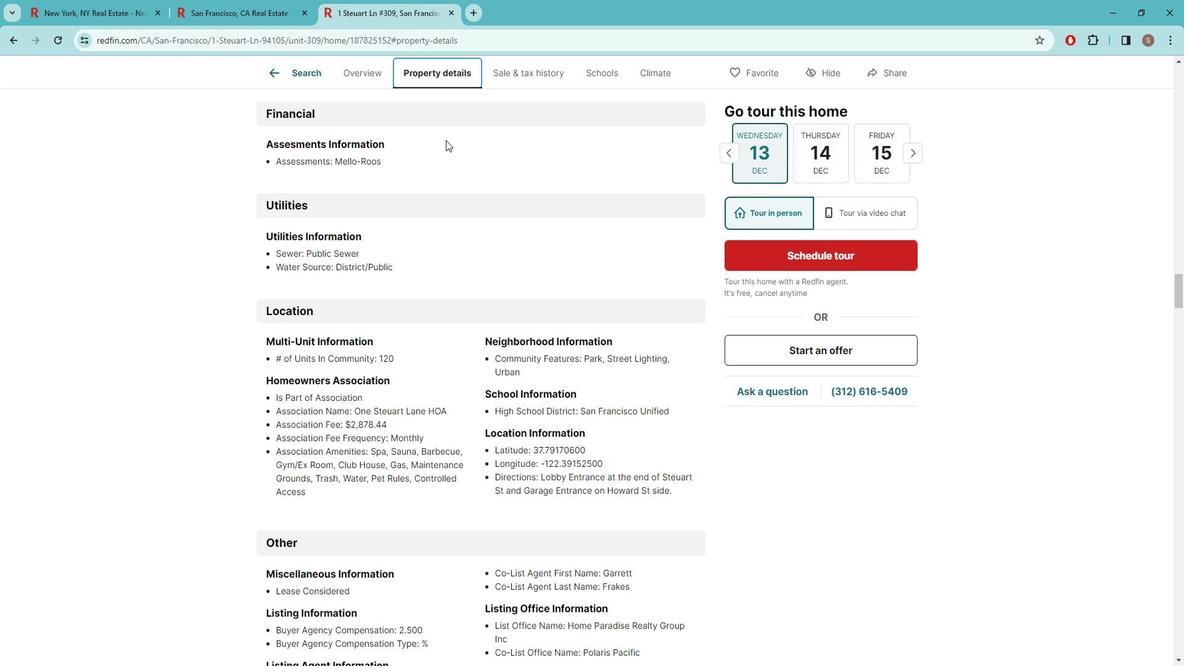 
Action: Mouse scrolled (455, 144) with delta (0, 0)
Screenshot: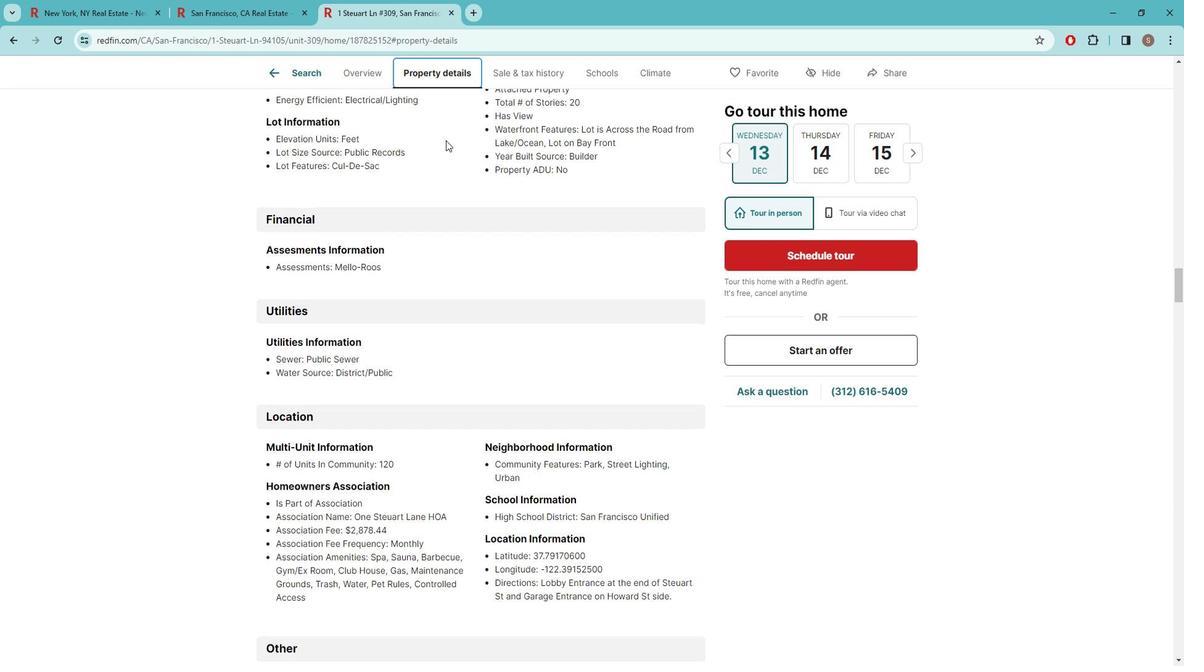 
Action: Mouse scrolled (455, 144) with delta (0, 0)
Screenshot: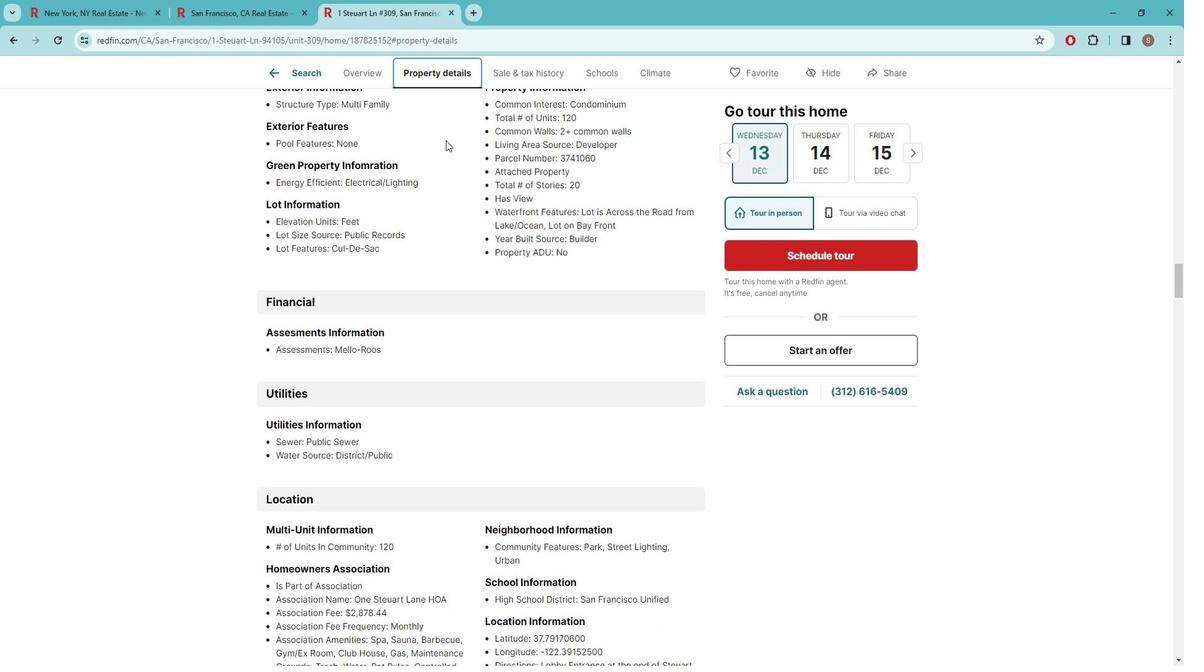 
Action: Mouse scrolled (455, 144) with delta (0, 0)
Screenshot: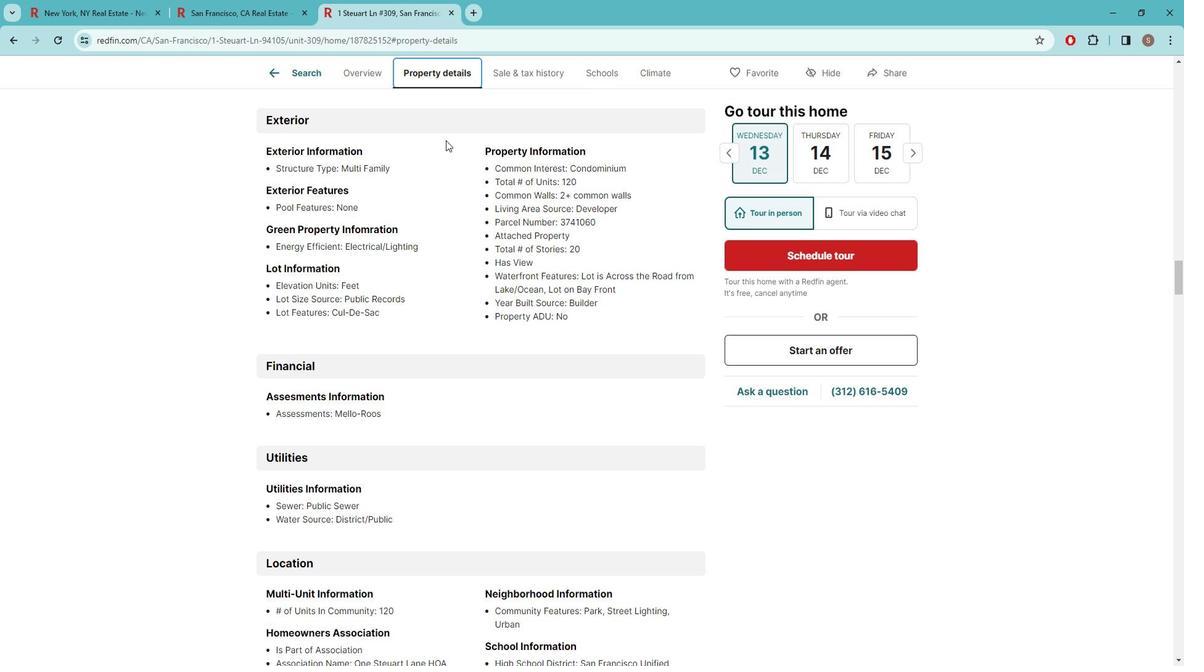 
Action: Mouse moved to (455, 148)
Screenshot: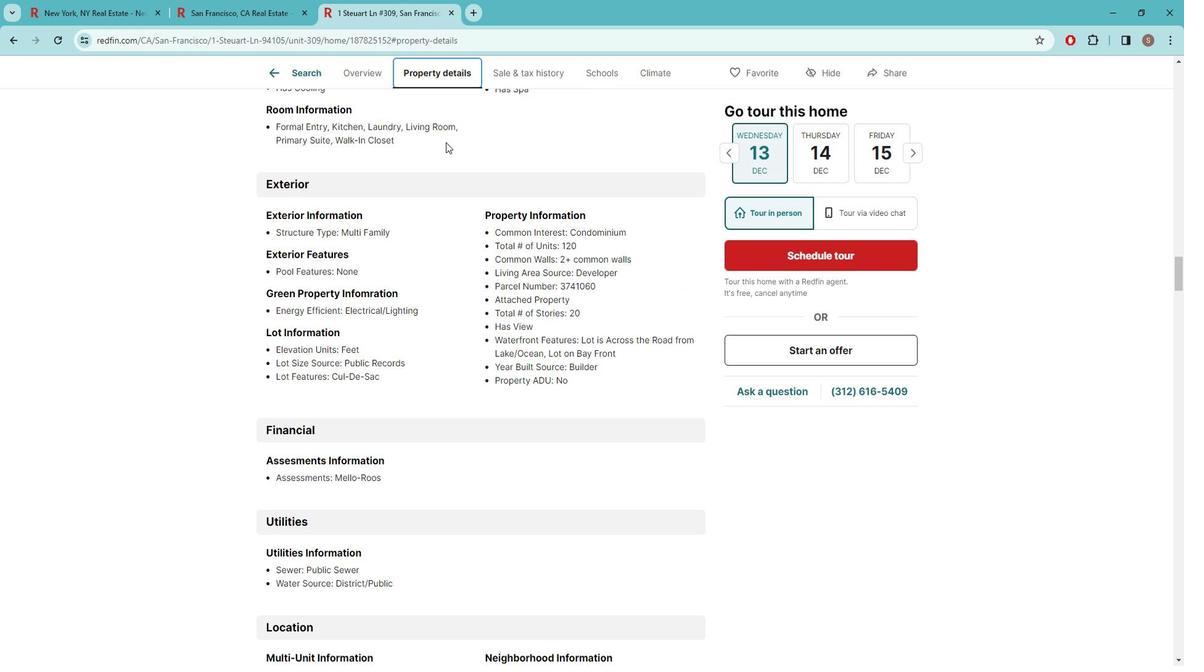 
Action: Mouse scrolled (455, 149) with delta (0, 0)
Screenshot: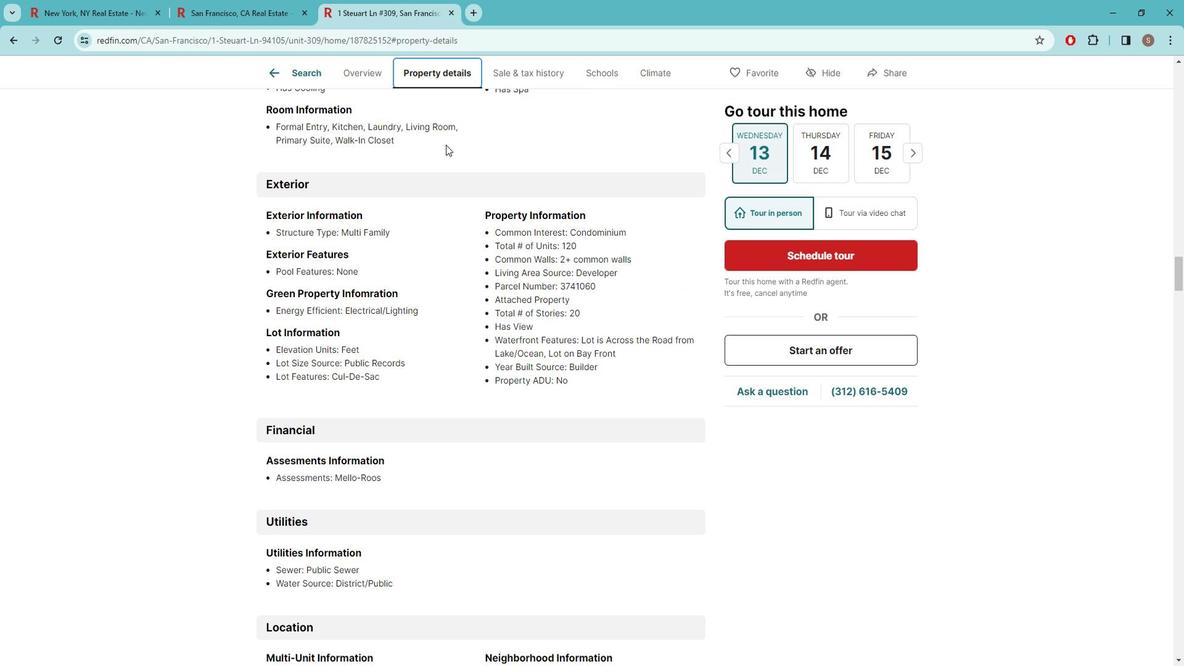 
Action: Mouse moved to (455, 149)
Screenshot: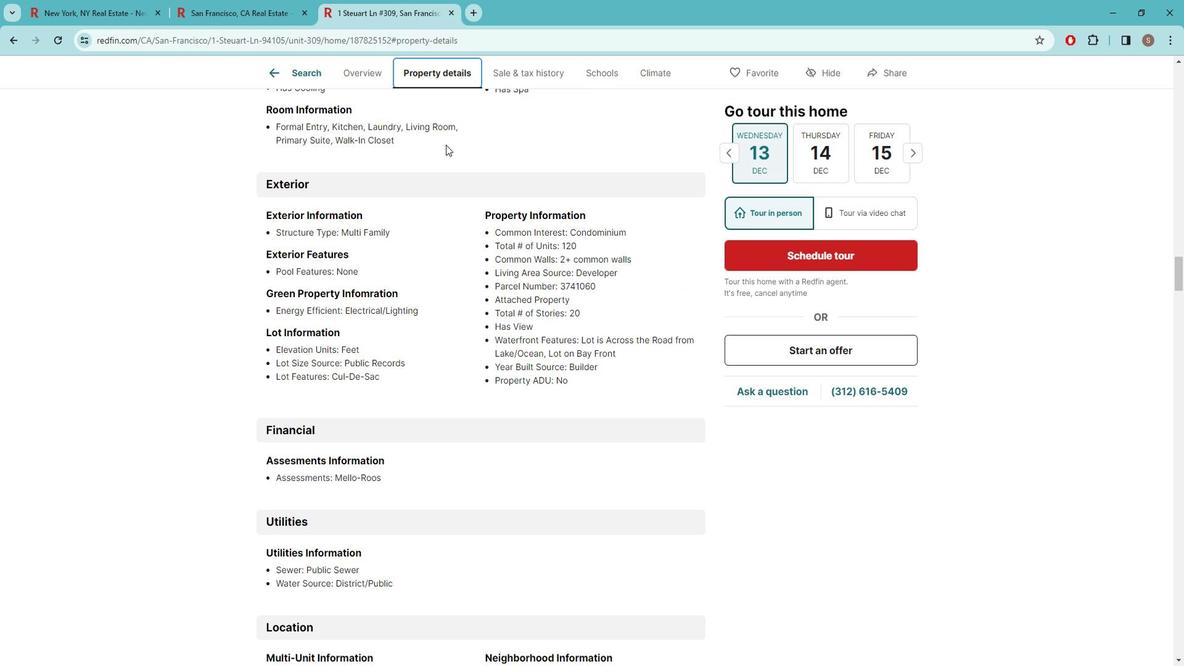 
Action: Mouse scrolled (455, 149) with delta (0, 0)
Screenshot: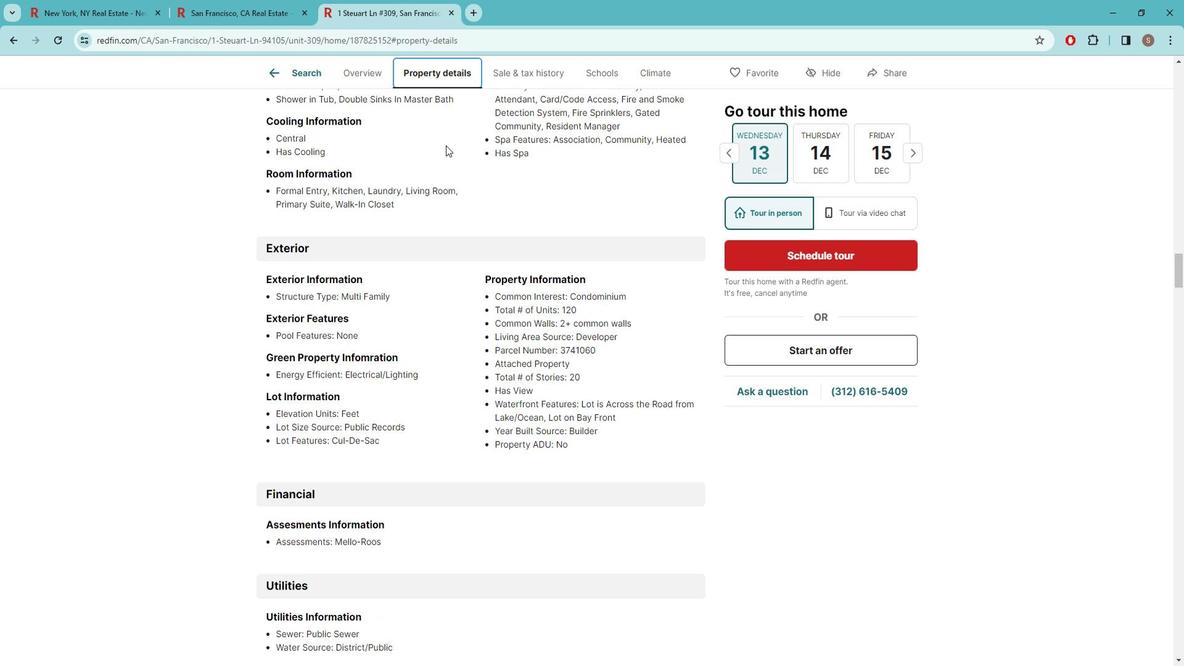 
Action: Mouse scrolled (455, 149) with delta (0, 0)
Screenshot: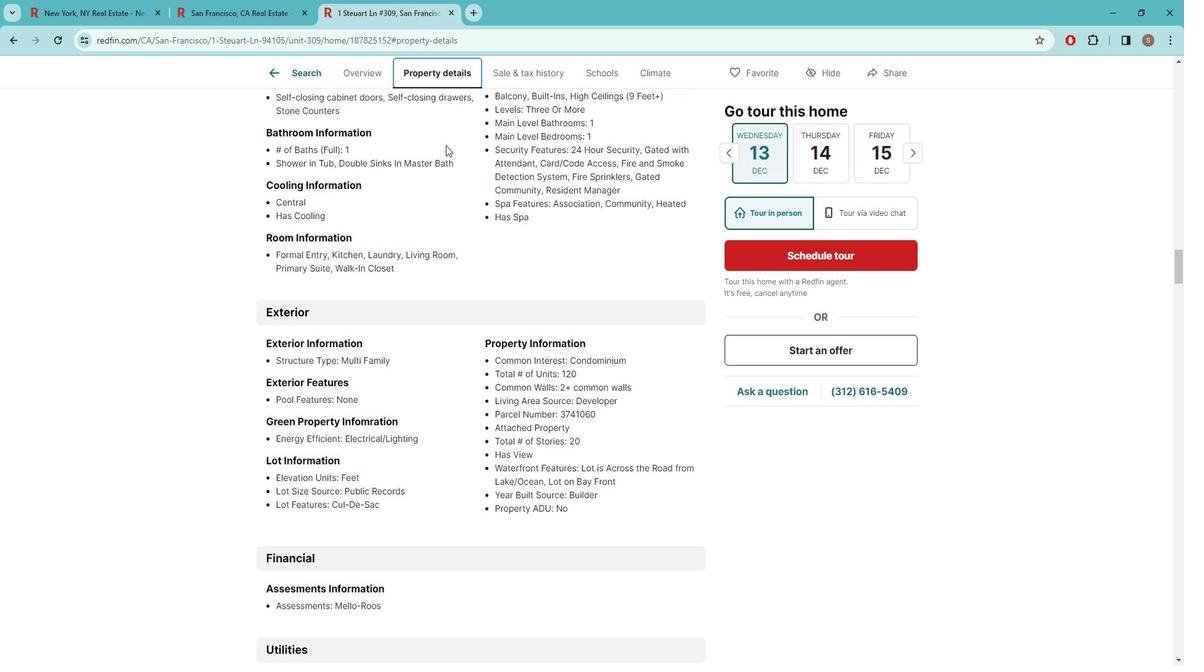 
Action: Mouse scrolled (455, 149) with delta (0, 0)
Screenshot: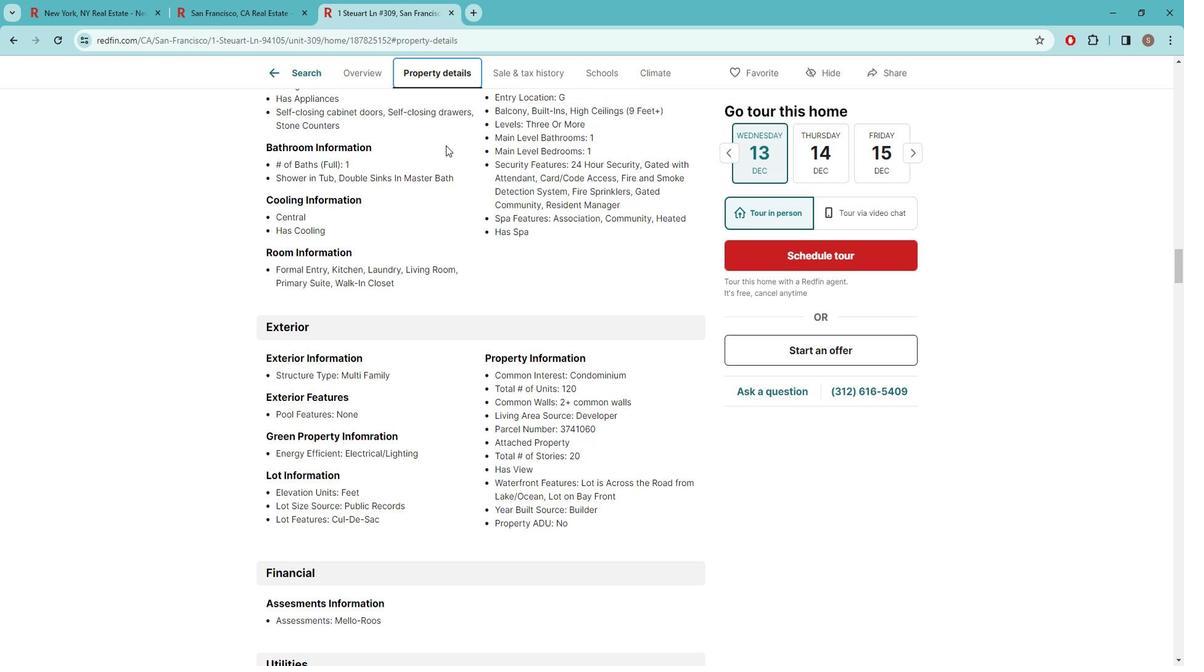
Action: Mouse scrolled (455, 149) with delta (0, 0)
Screenshot: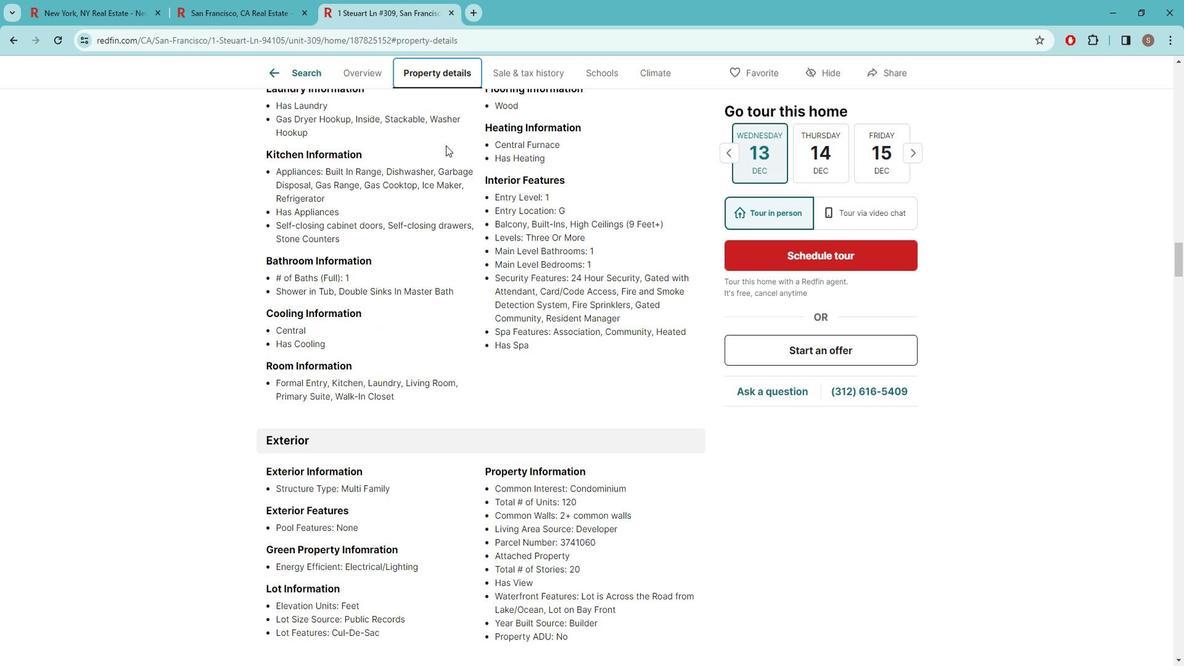 
Action: Mouse scrolled (455, 149) with delta (0, 0)
Screenshot: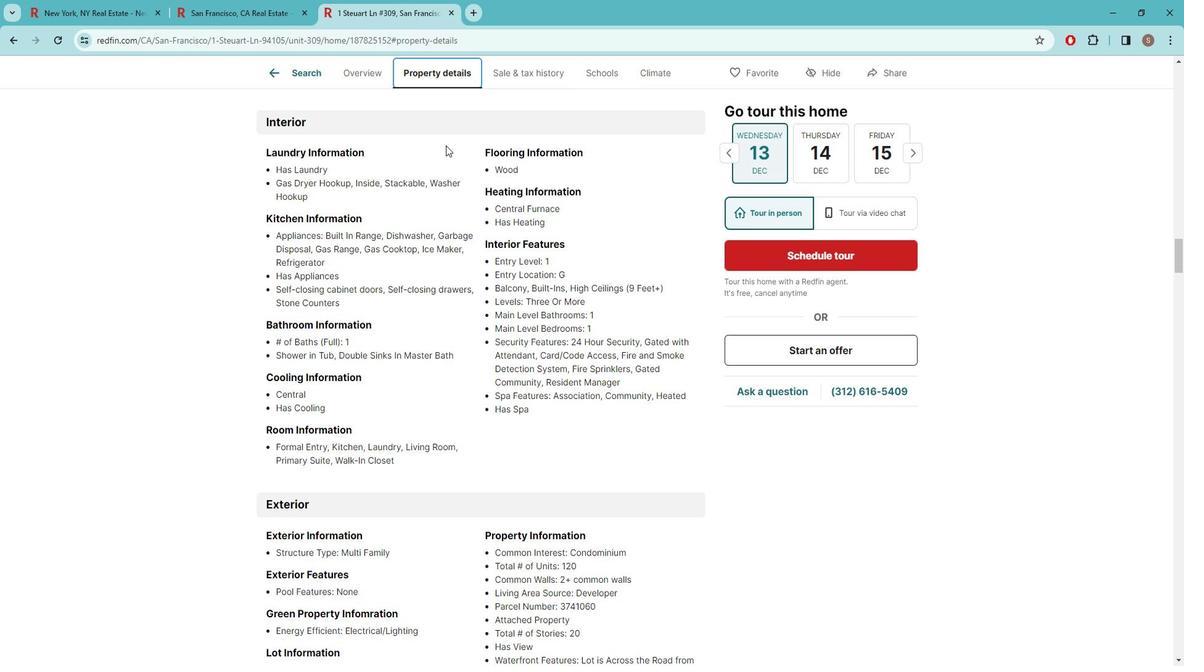 
Action: Mouse scrolled (455, 149) with delta (0, 0)
Screenshot: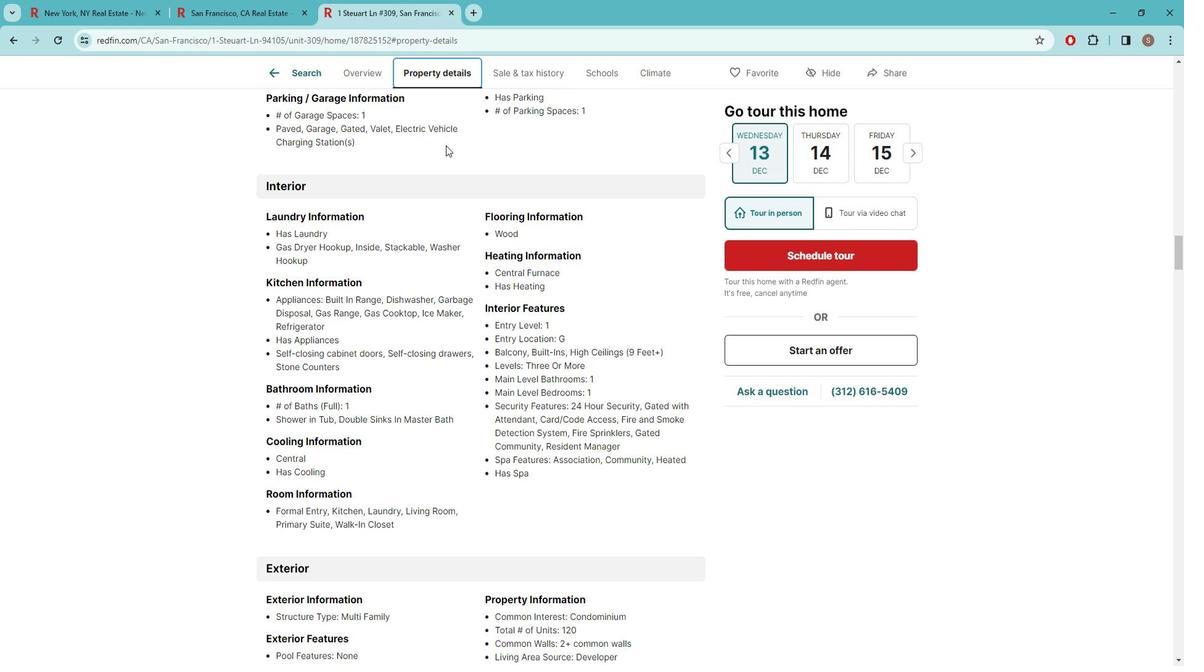 
Action: Mouse scrolled (455, 149) with delta (0, 0)
Screenshot: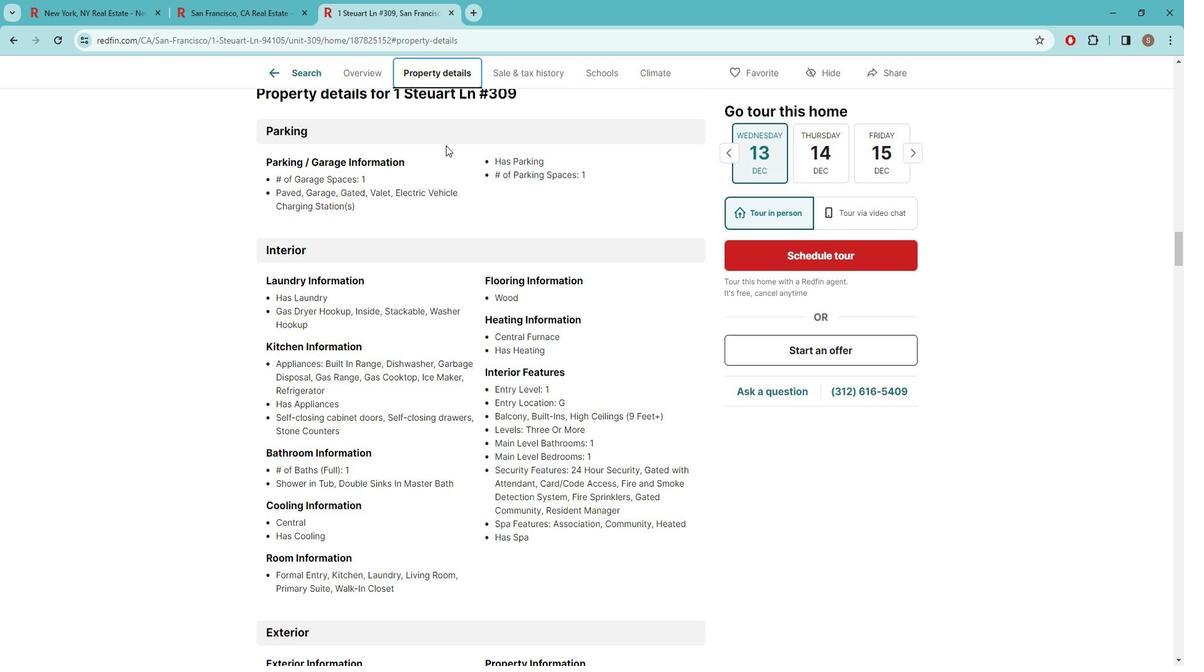
